 Task: Create a due date automation trigger when advanced on, on the wednesday before a card is due add dates starting next week at 11:00 AM.
Action: Mouse moved to (1157, 358)
Screenshot: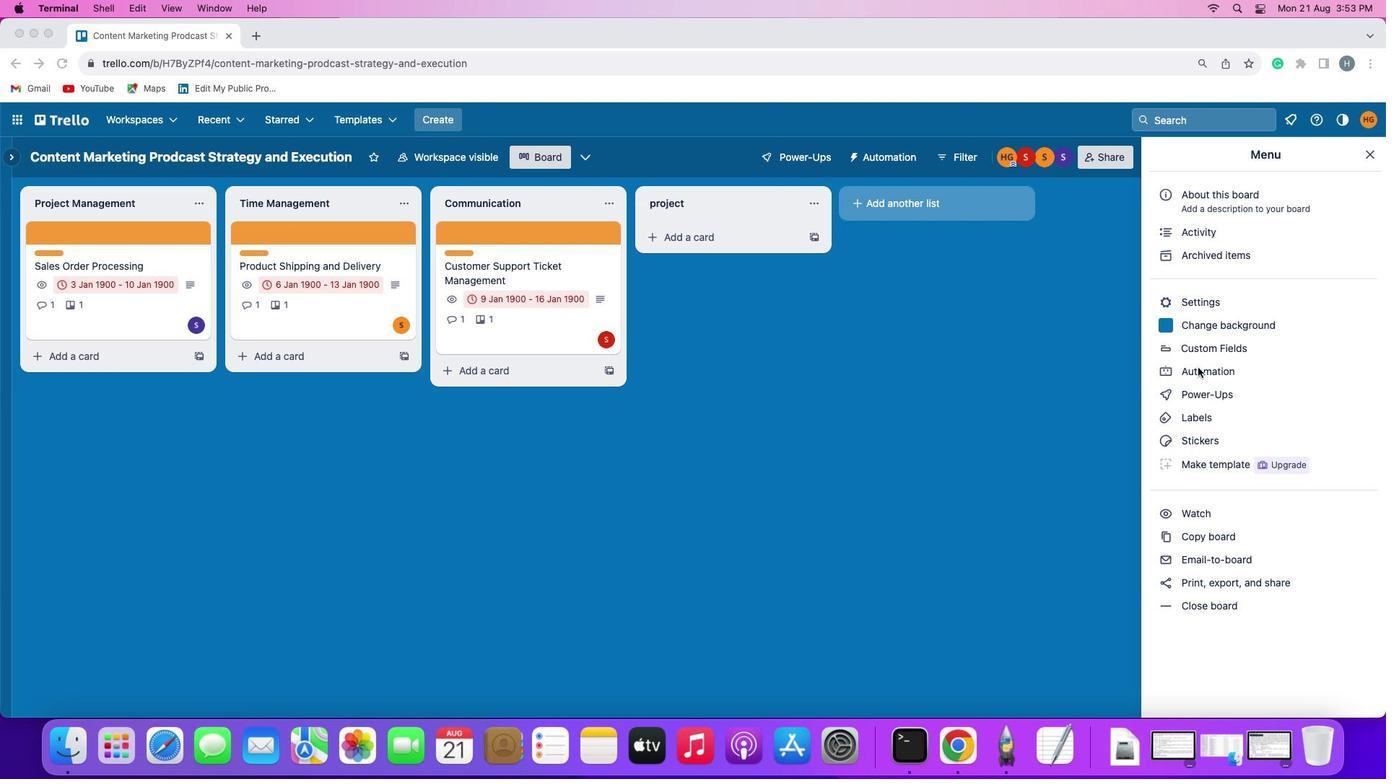 
Action: Mouse pressed left at (1157, 358)
Screenshot: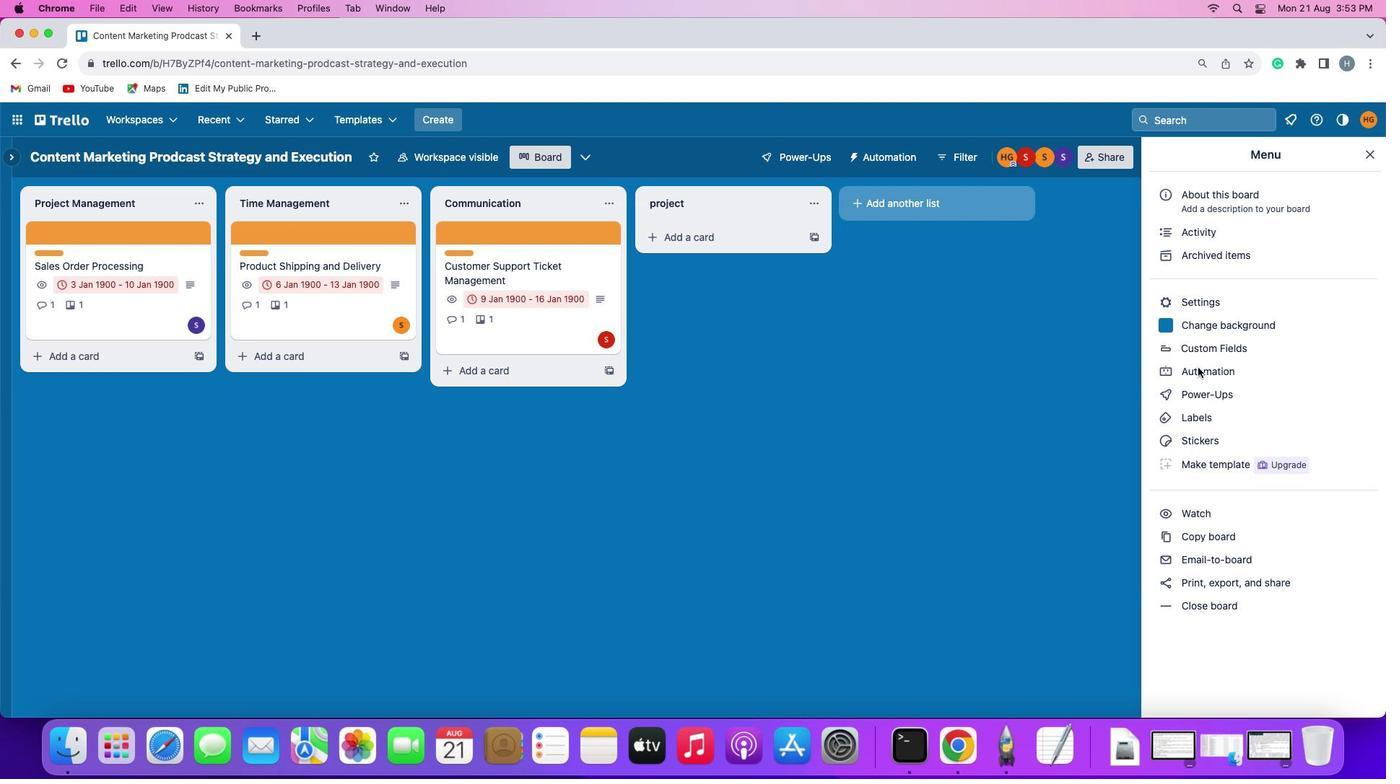 
Action: Mouse moved to (1157, 358)
Screenshot: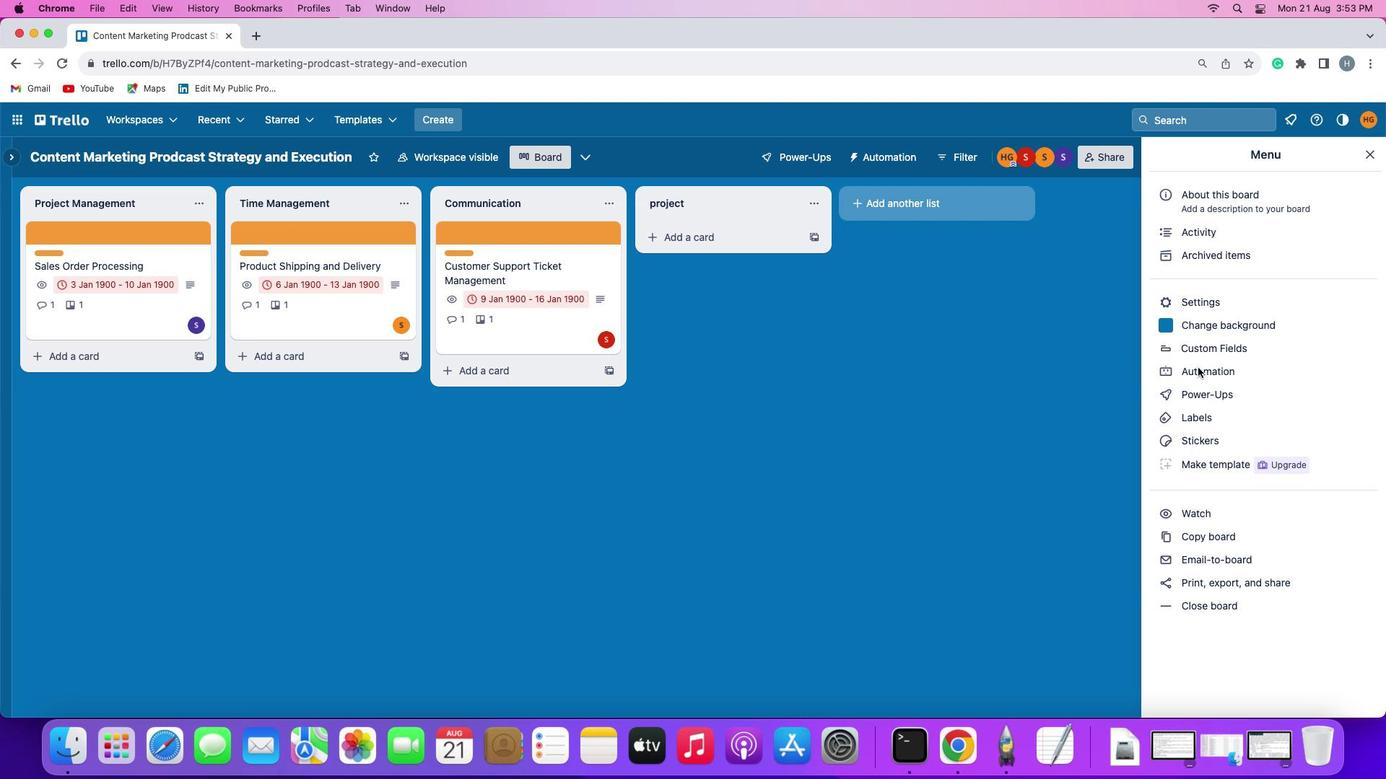 
Action: Mouse pressed left at (1157, 358)
Screenshot: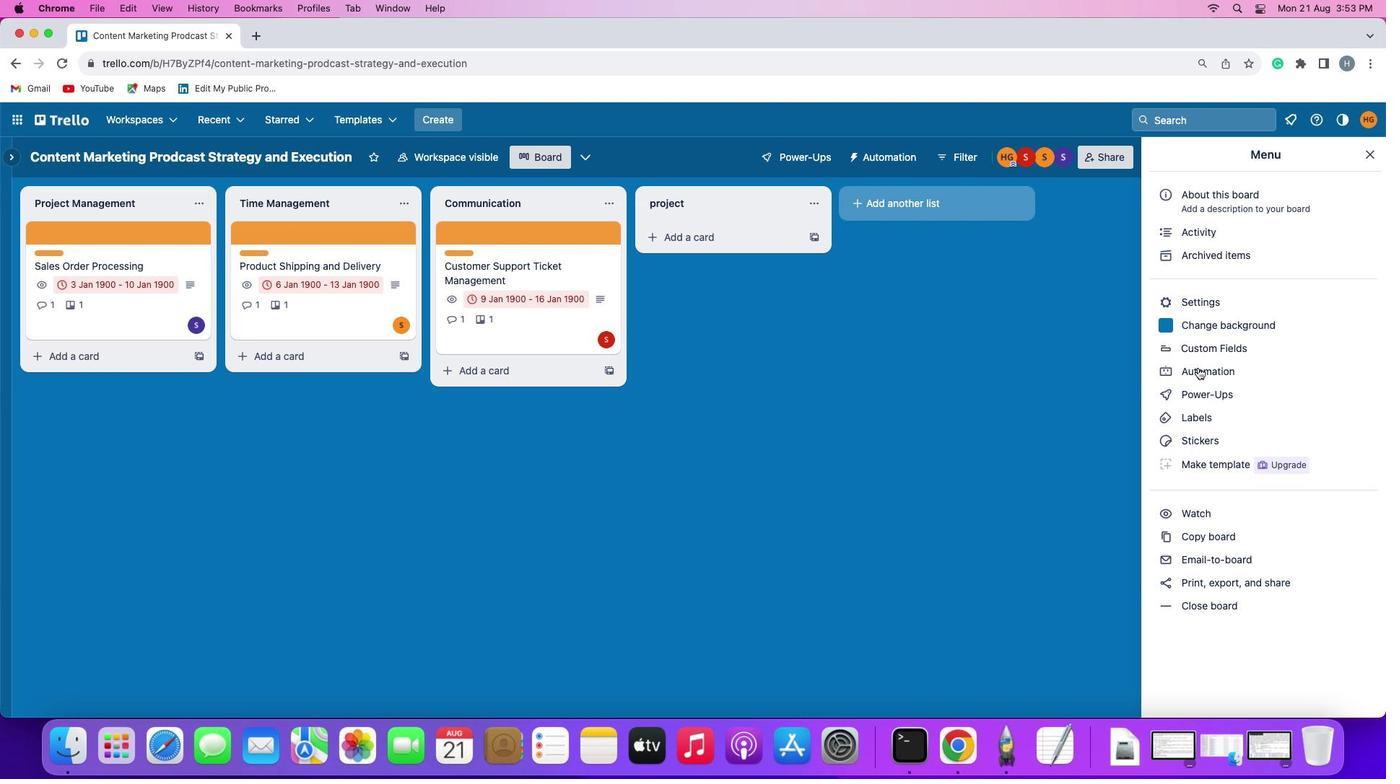 
Action: Mouse moved to (153, 330)
Screenshot: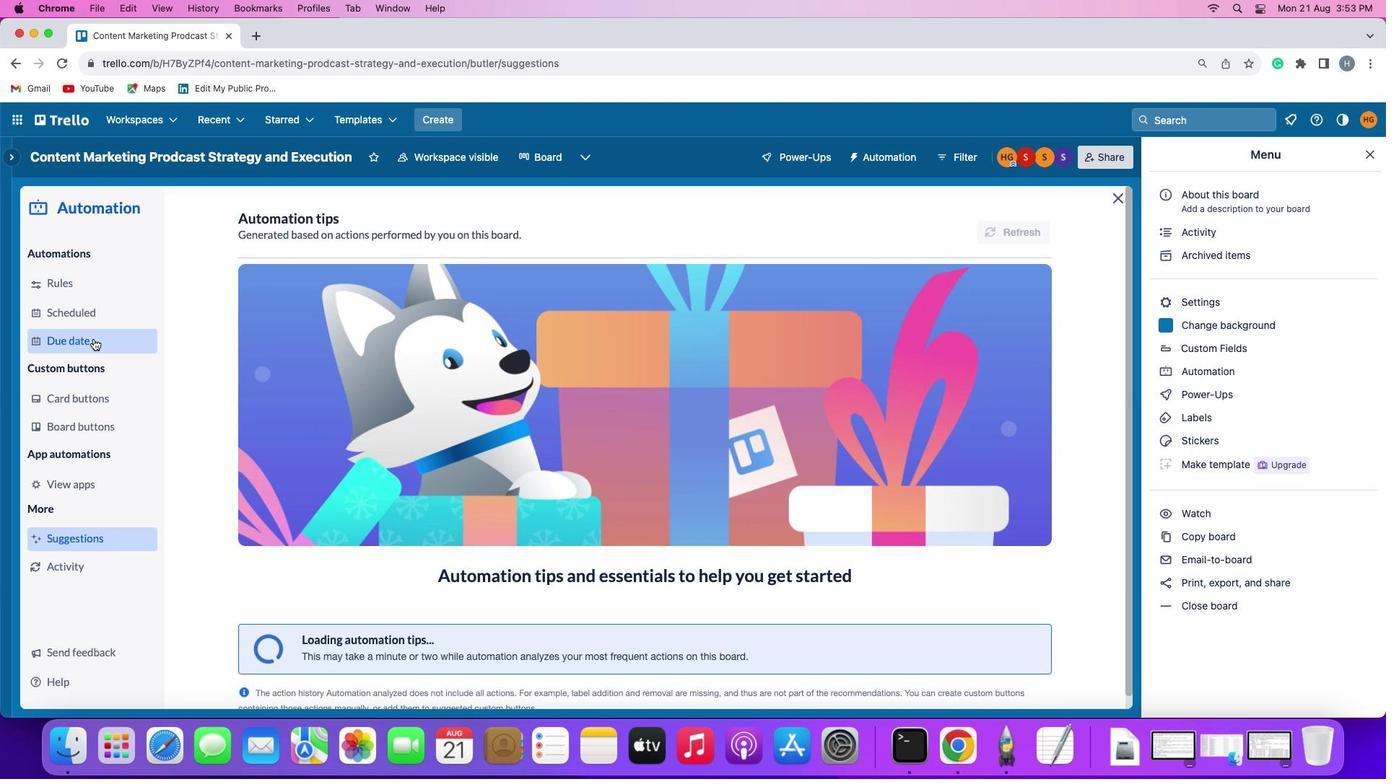 
Action: Mouse pressed left at (153, 330)
Screenshot: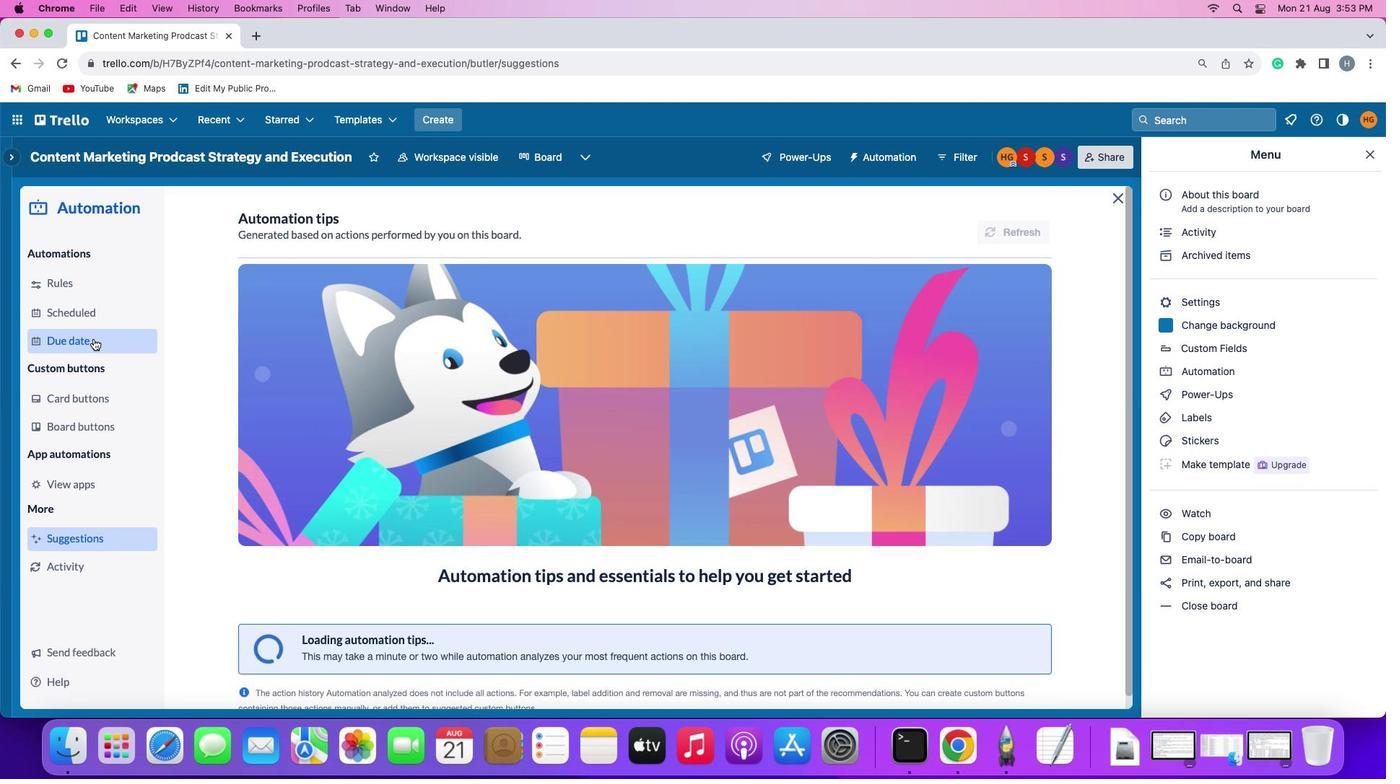 
Action: Mouse moved to (946, 211)
Screenshot: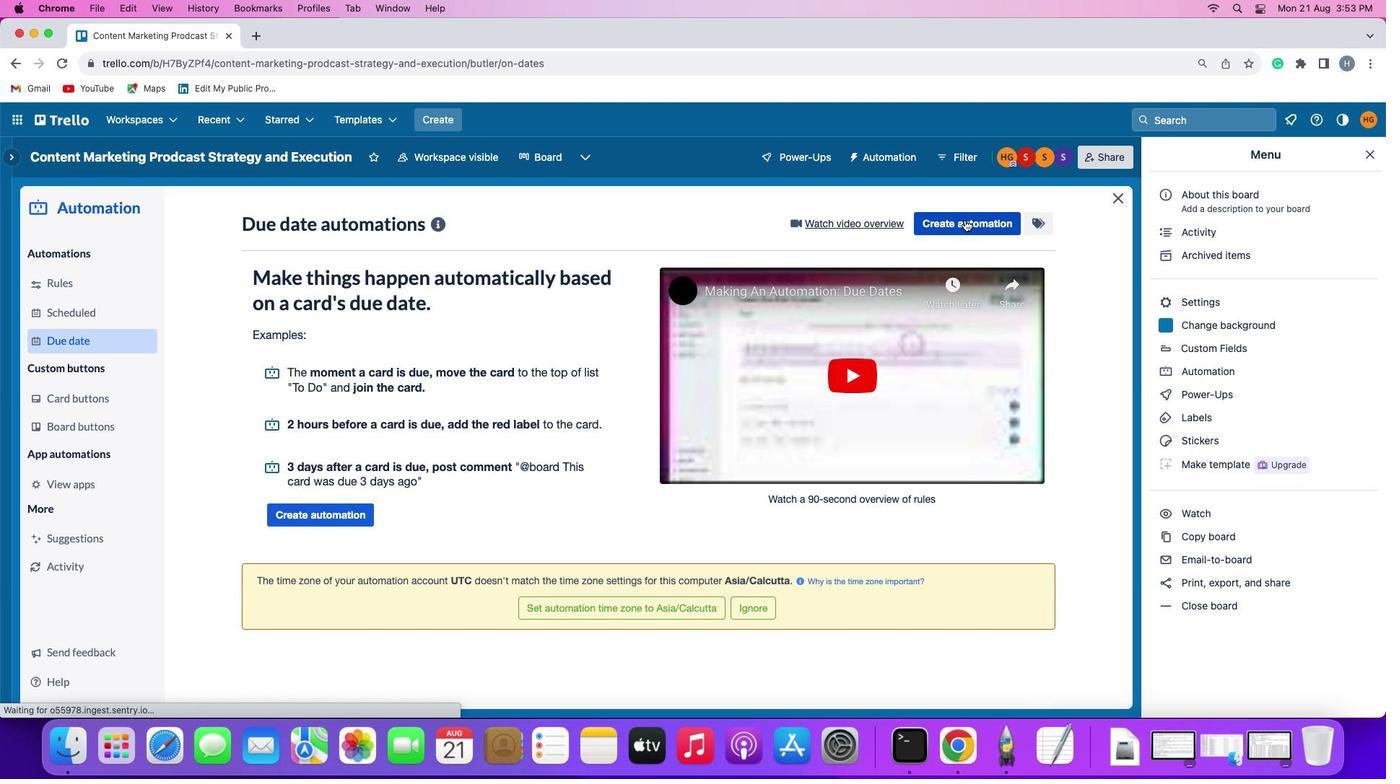 
Action: Mouse pressed left at (946, 211)
Screenshot: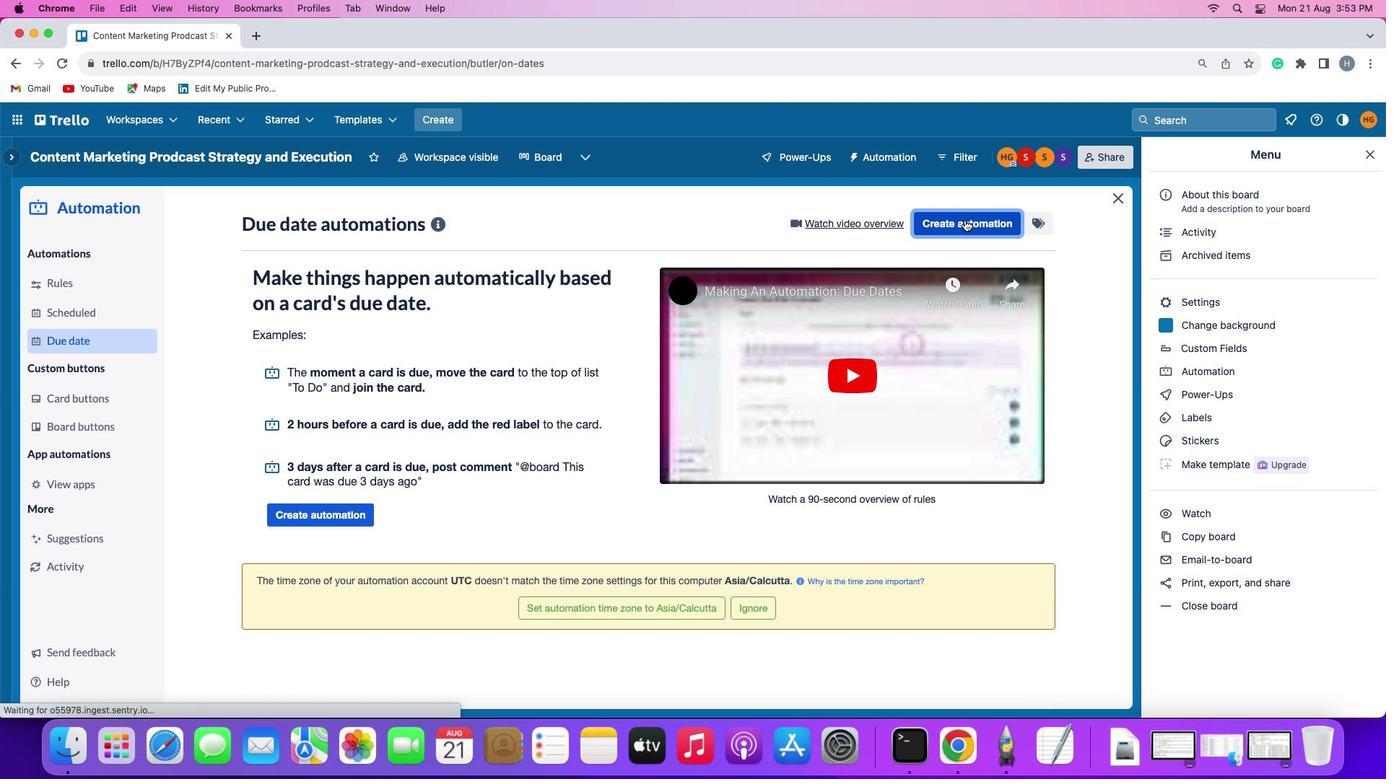 
Action: Mouse moved to (319, 354)
Screenshot: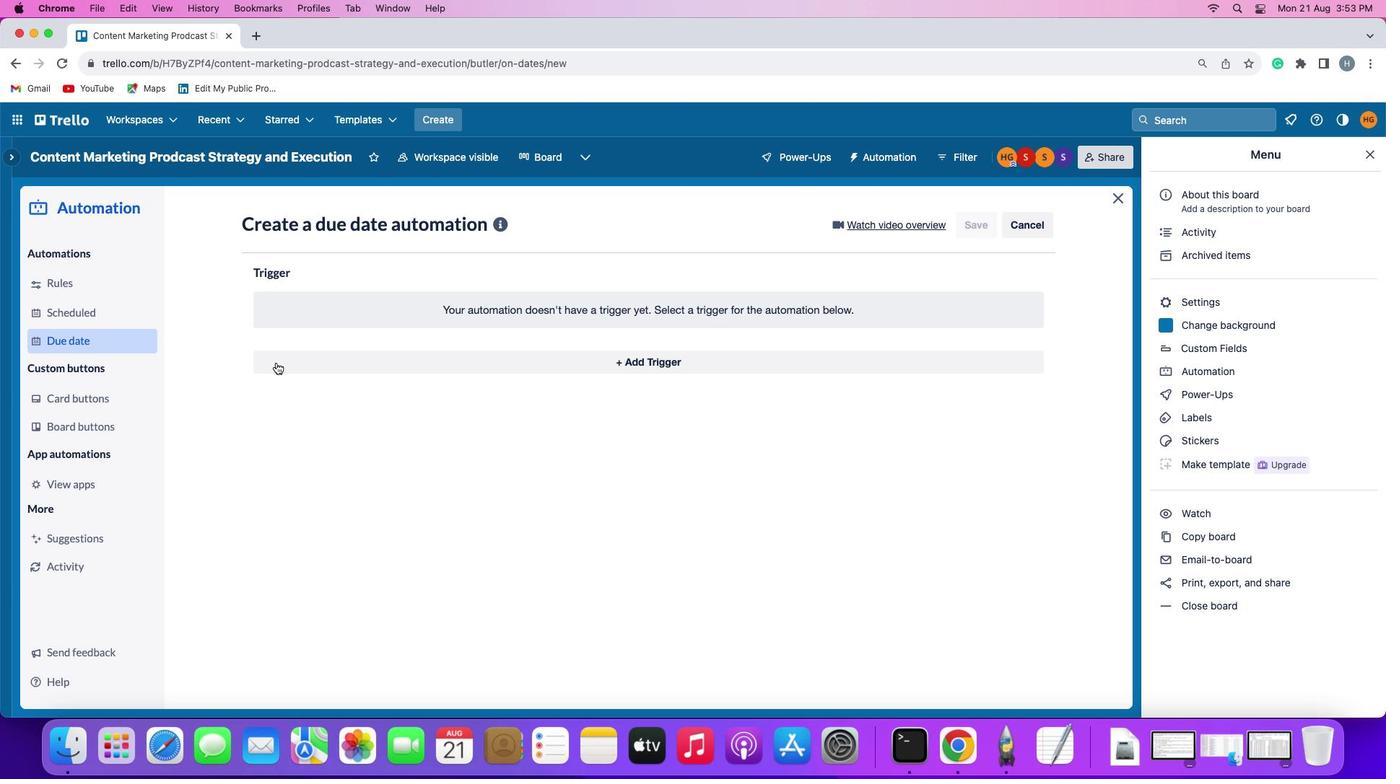 
Action: Mouse pressed left at (319, 354)
Screenshot: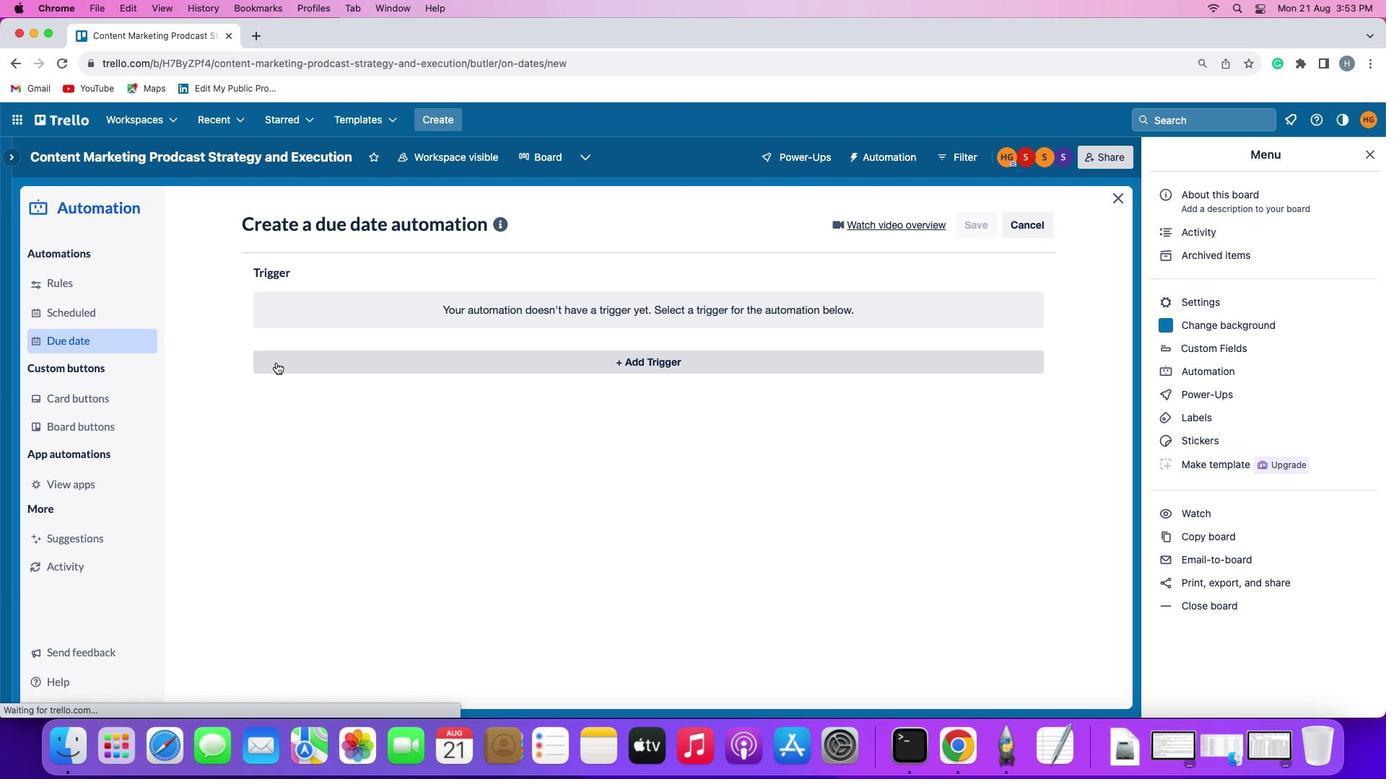 
Action: Mouse moved to (368, 615)
Screenshot: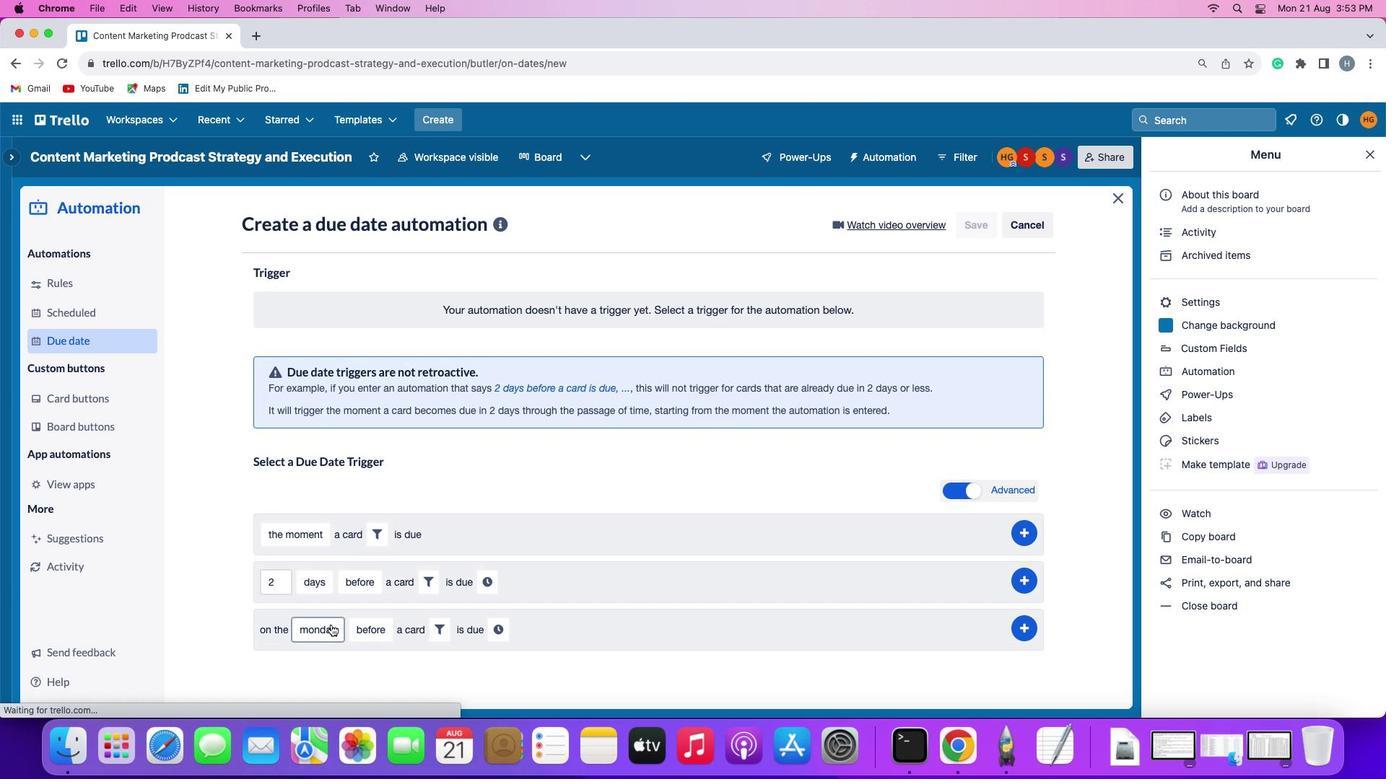 
Action: Mouse pressed left at (368, 615)
Screenshot: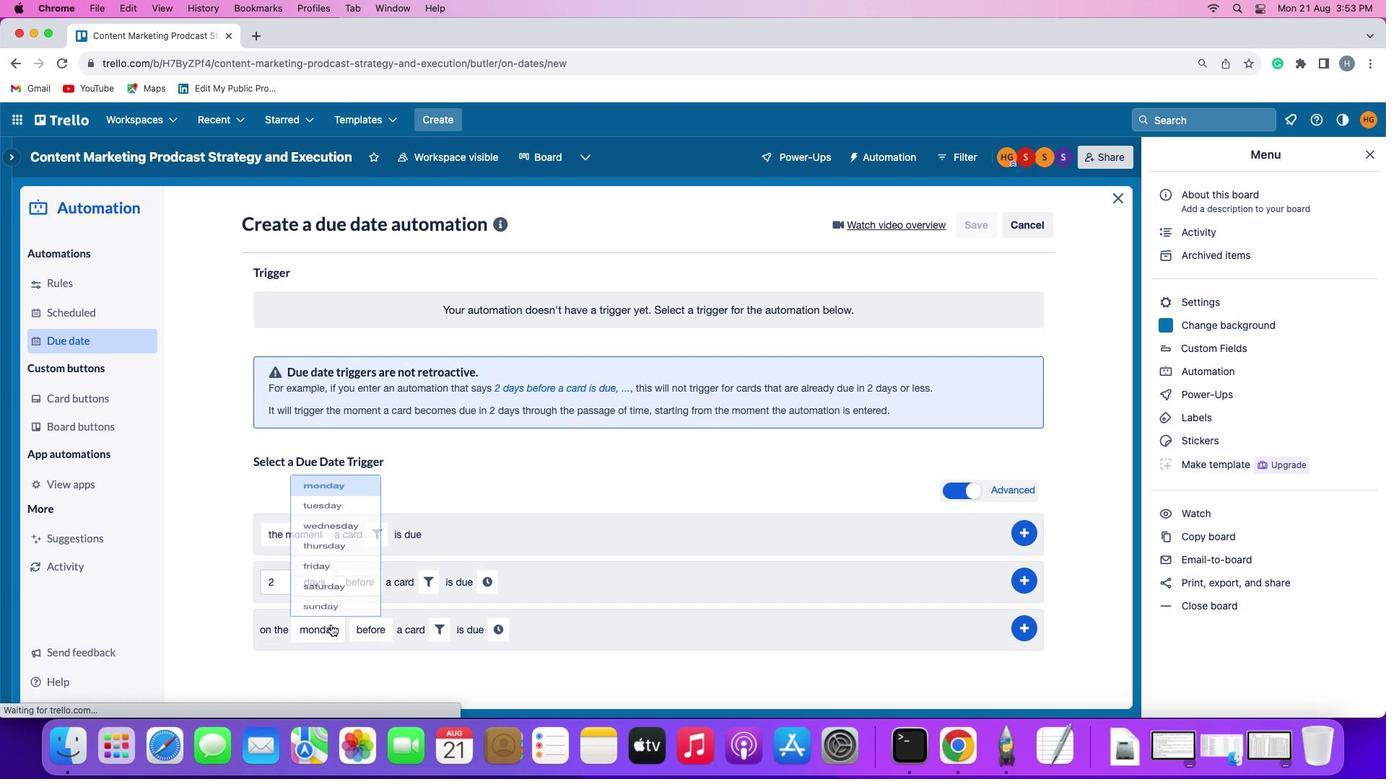 
Action: Mouse moved to (372, 471)
Screenshot: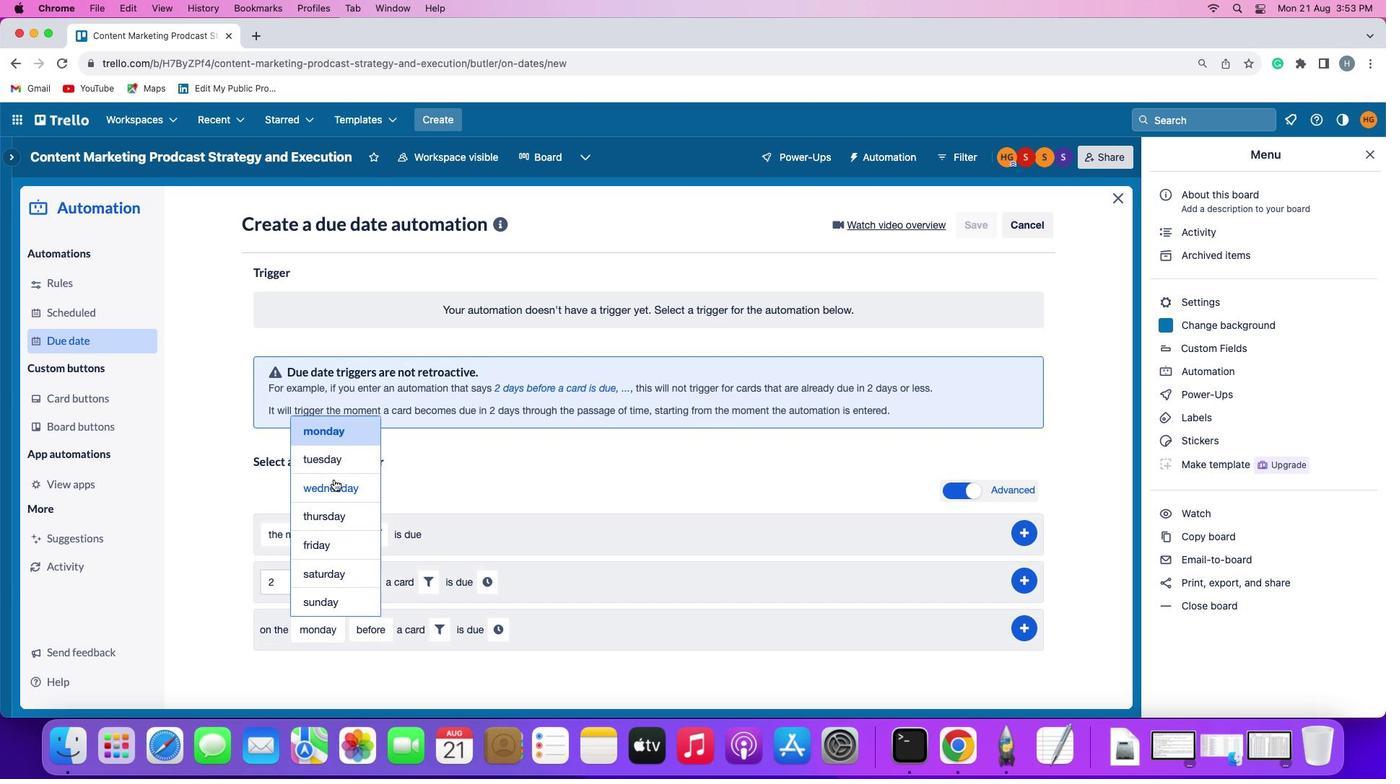 
Action: Mouse pressed left at (372, 471)
Screenshot: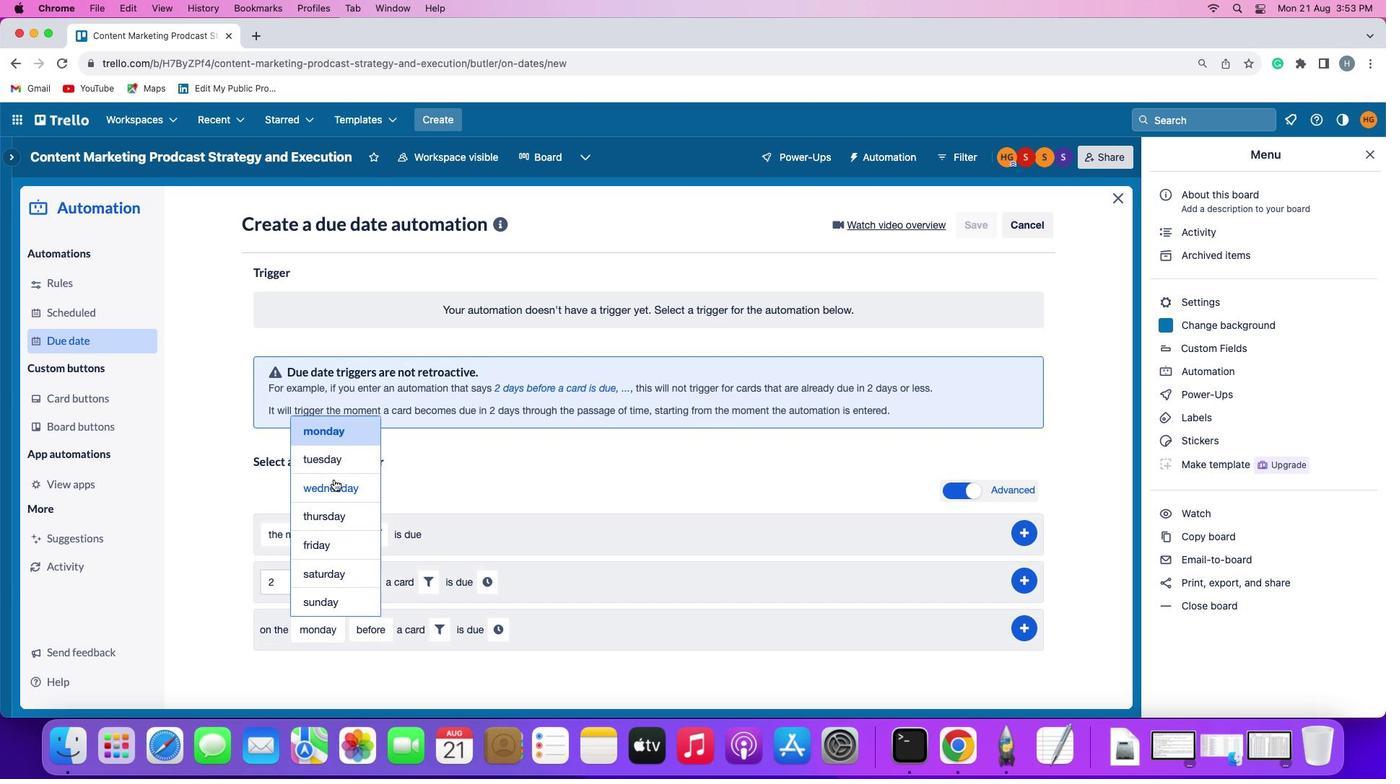 
Action: Mouse moved to (478, 621)
Screenshot: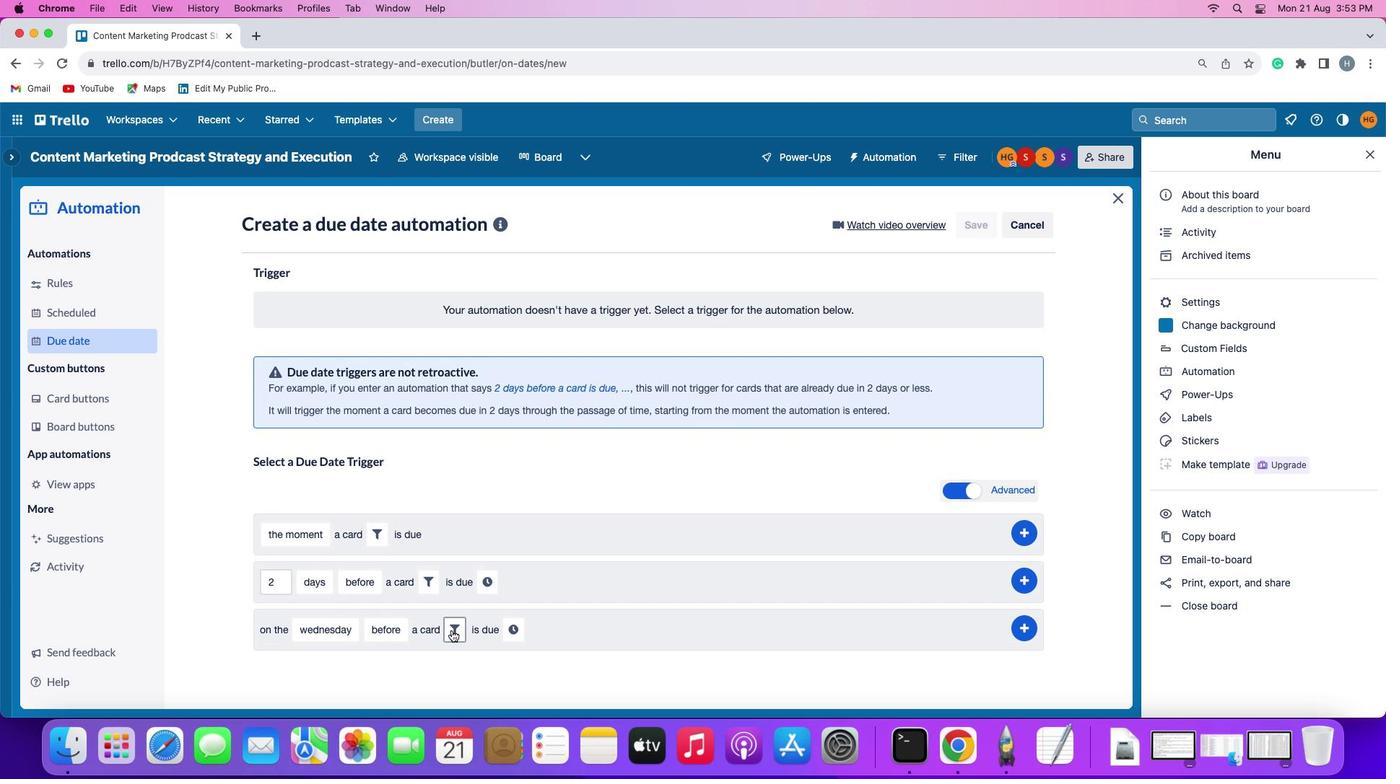 
Action: Mouse pressed left at (478, 621)
Screenshot: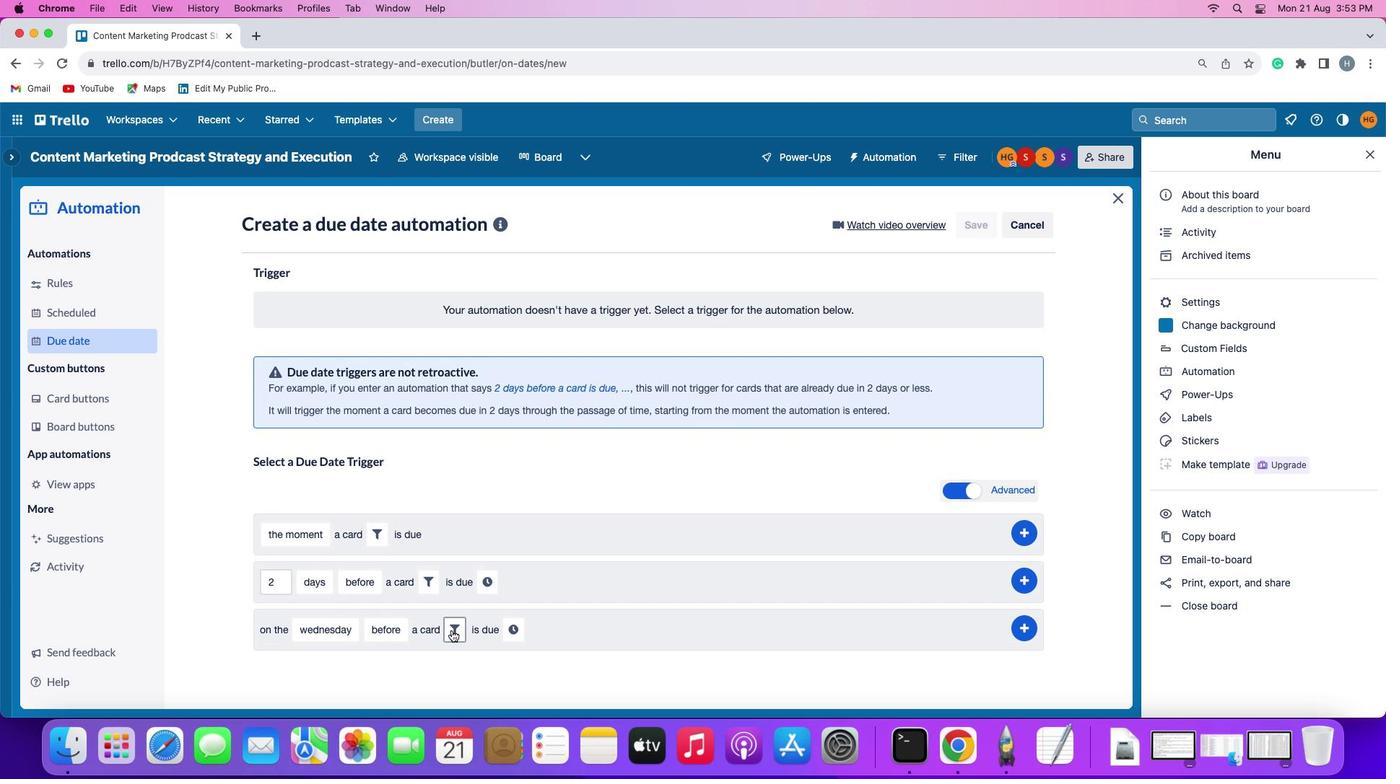 
Action: Mouse moved to (558, 671)
Screenshot: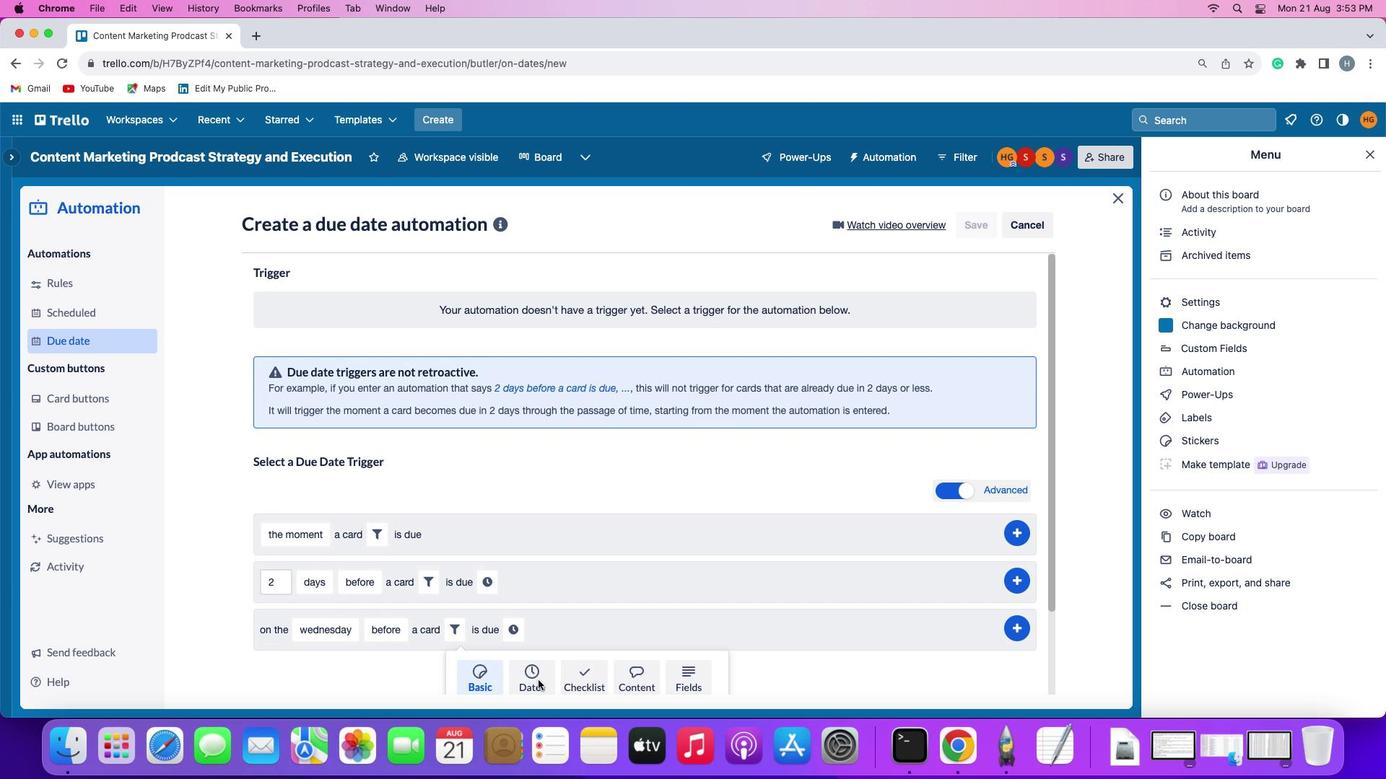 
Action: Mouse pressed left at (558, 671)
Screenshot: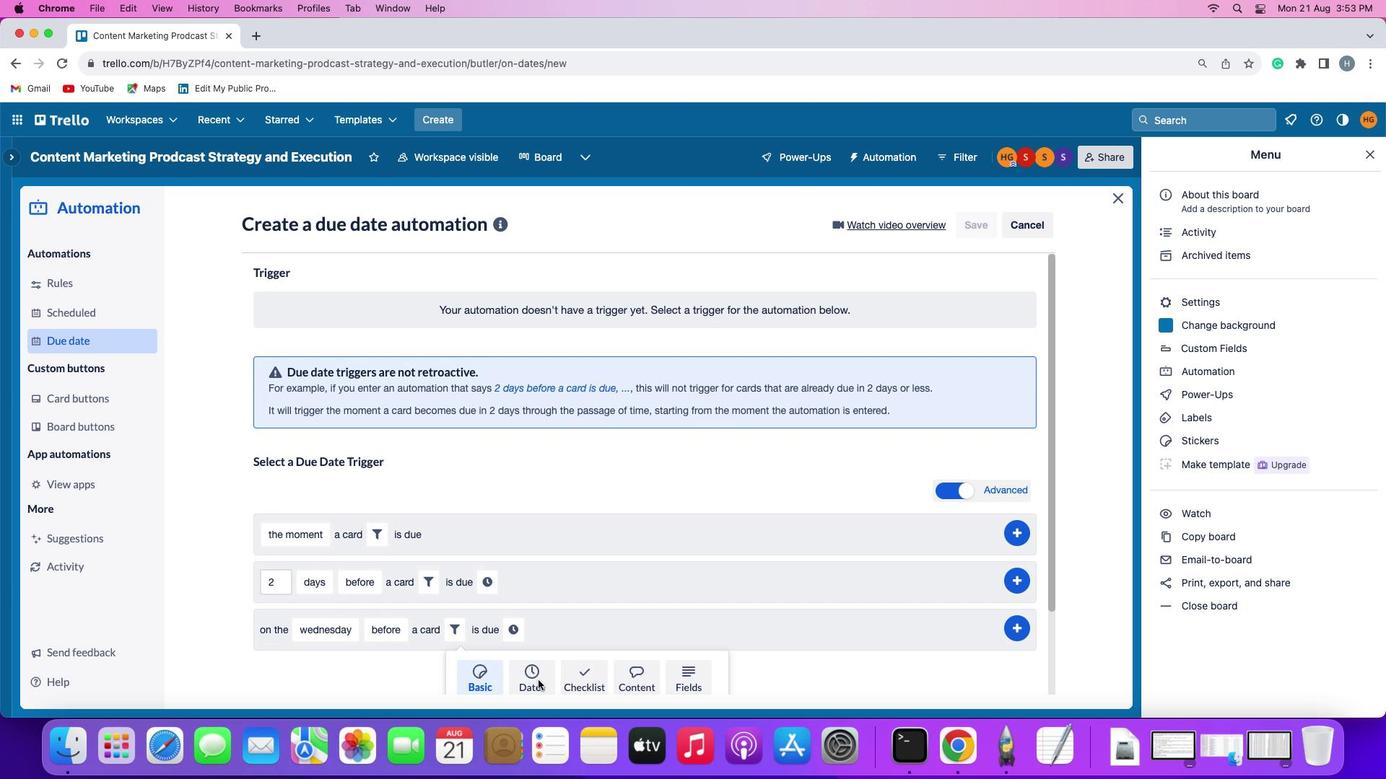 
Action: Mouse moved to (444, 657)
Screenshot: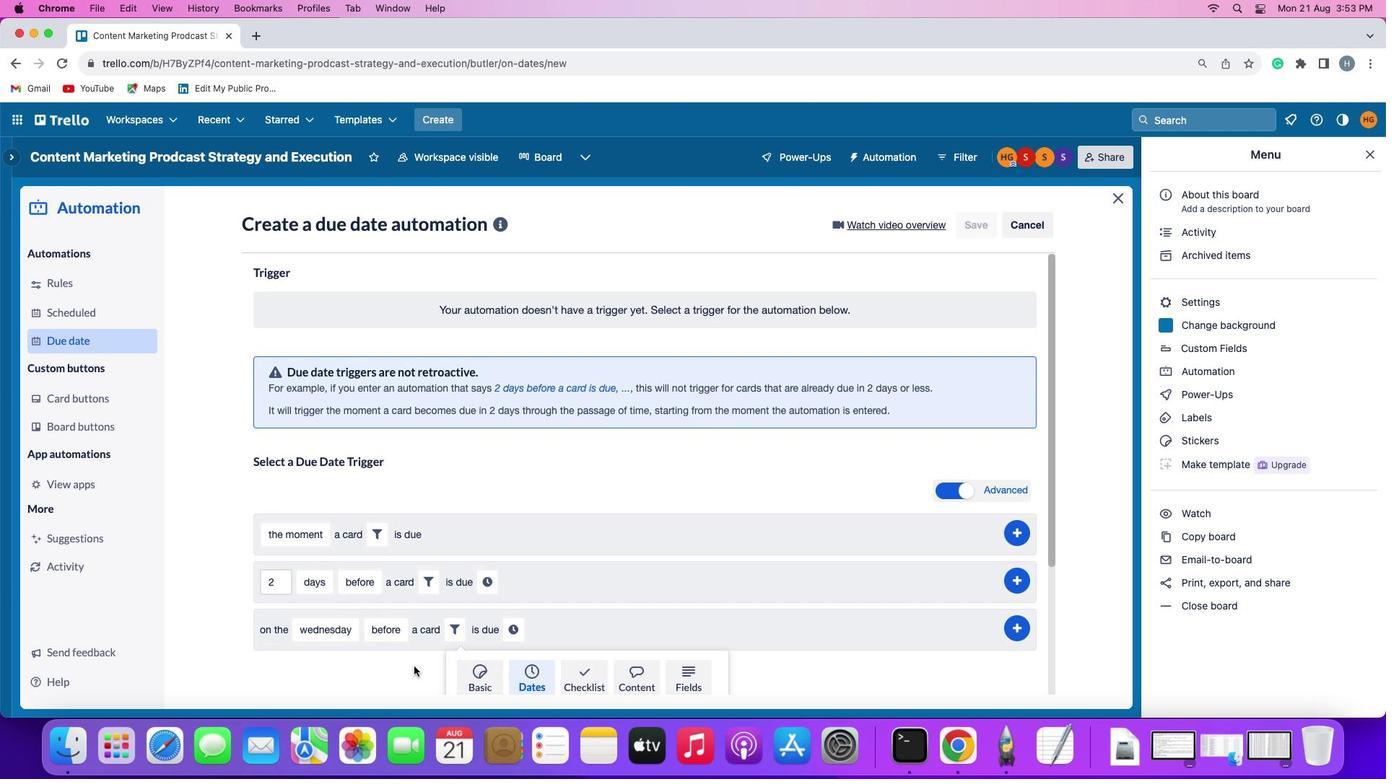 
Action: Mouse scrolled (444, 657) with delta (68, -7)
Screenshot: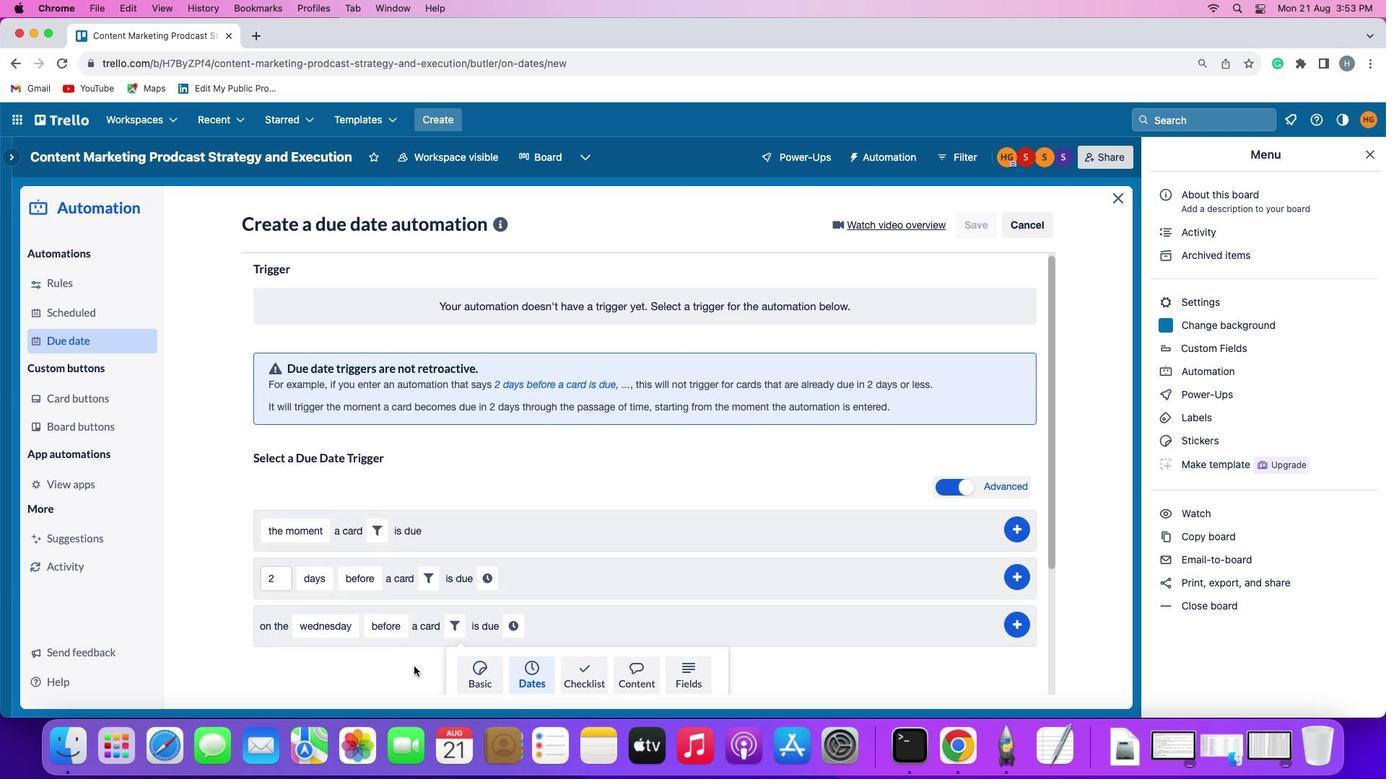 
Action: Mouse scrolled (444, 657) with delta (68, -7)
Screenshot: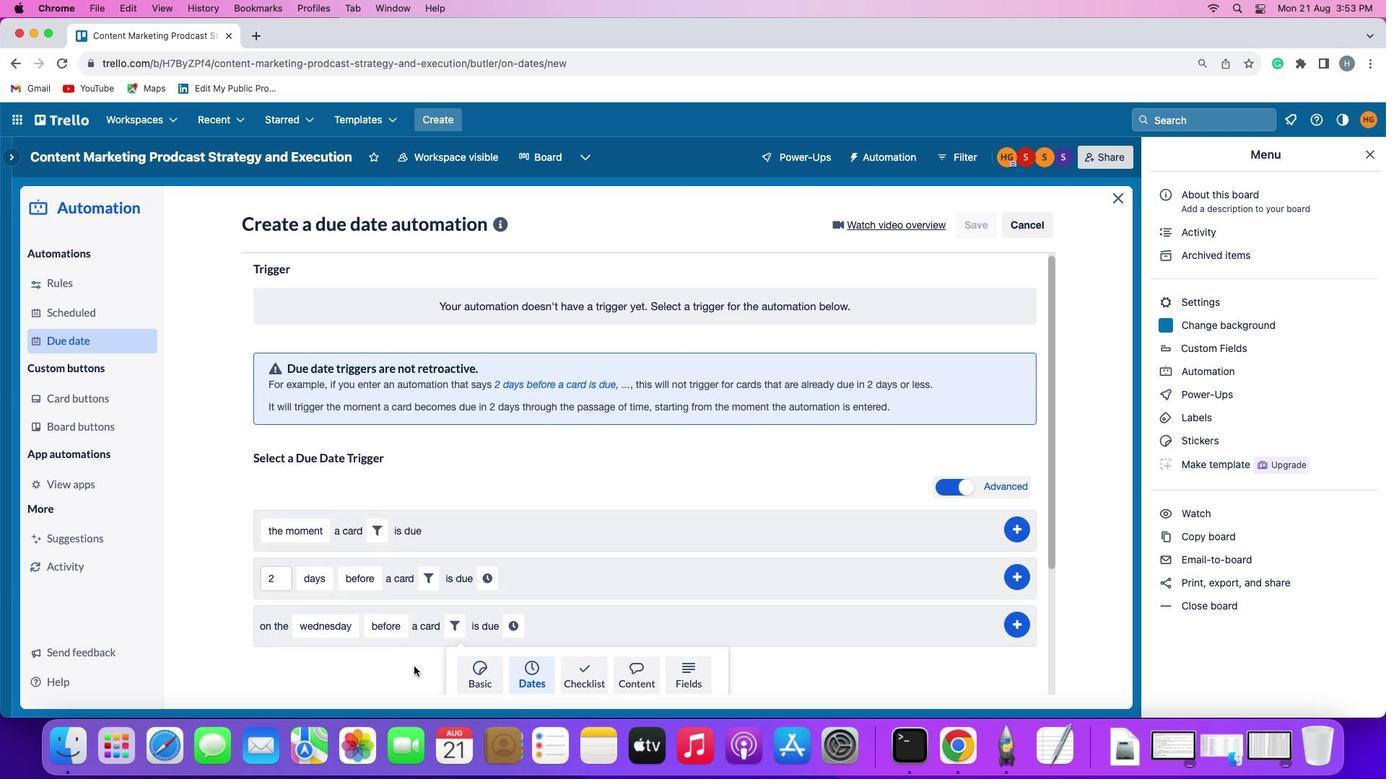 
Action: Mouse scrolled (444, 657) with delta (68, -9)
Screenshot: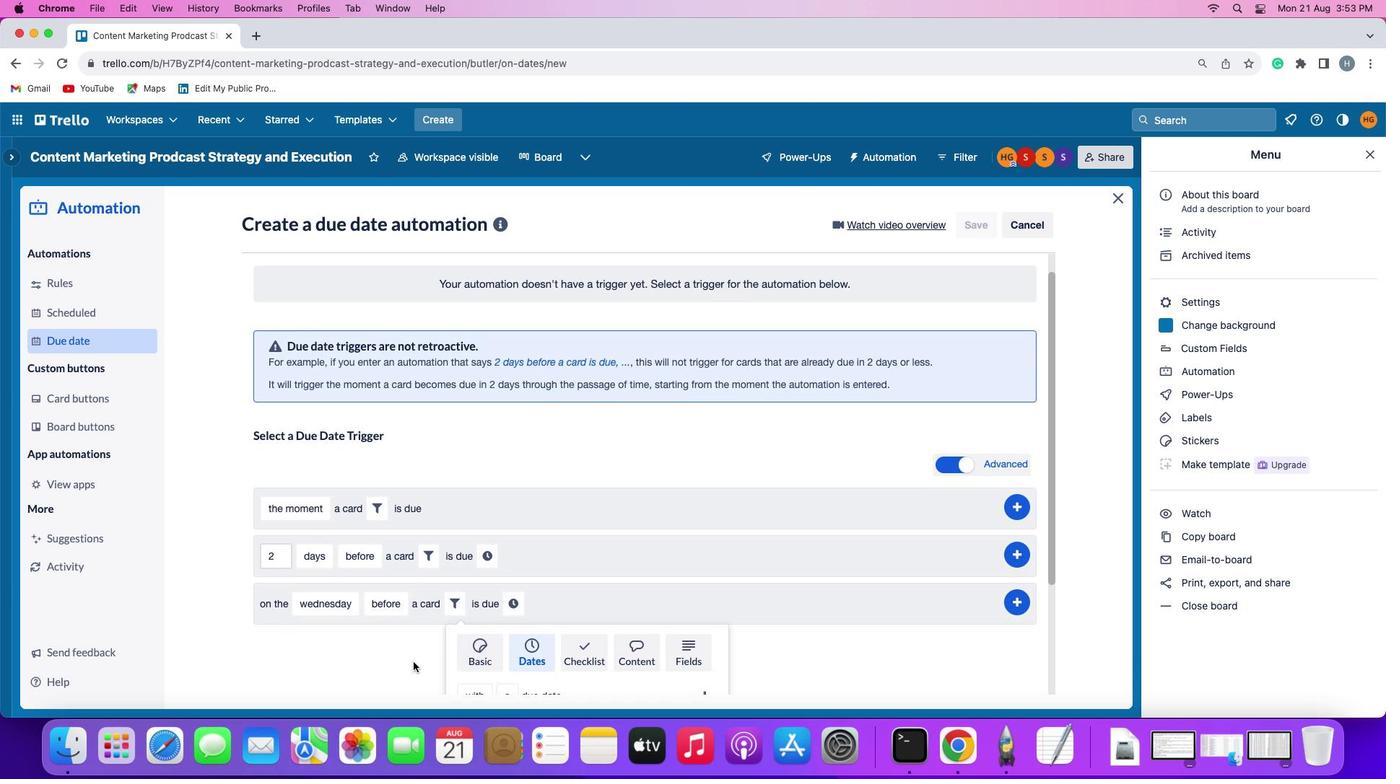 
Action: Mouse scrolled (444, 657) with delta (68, -10)
Screenshot: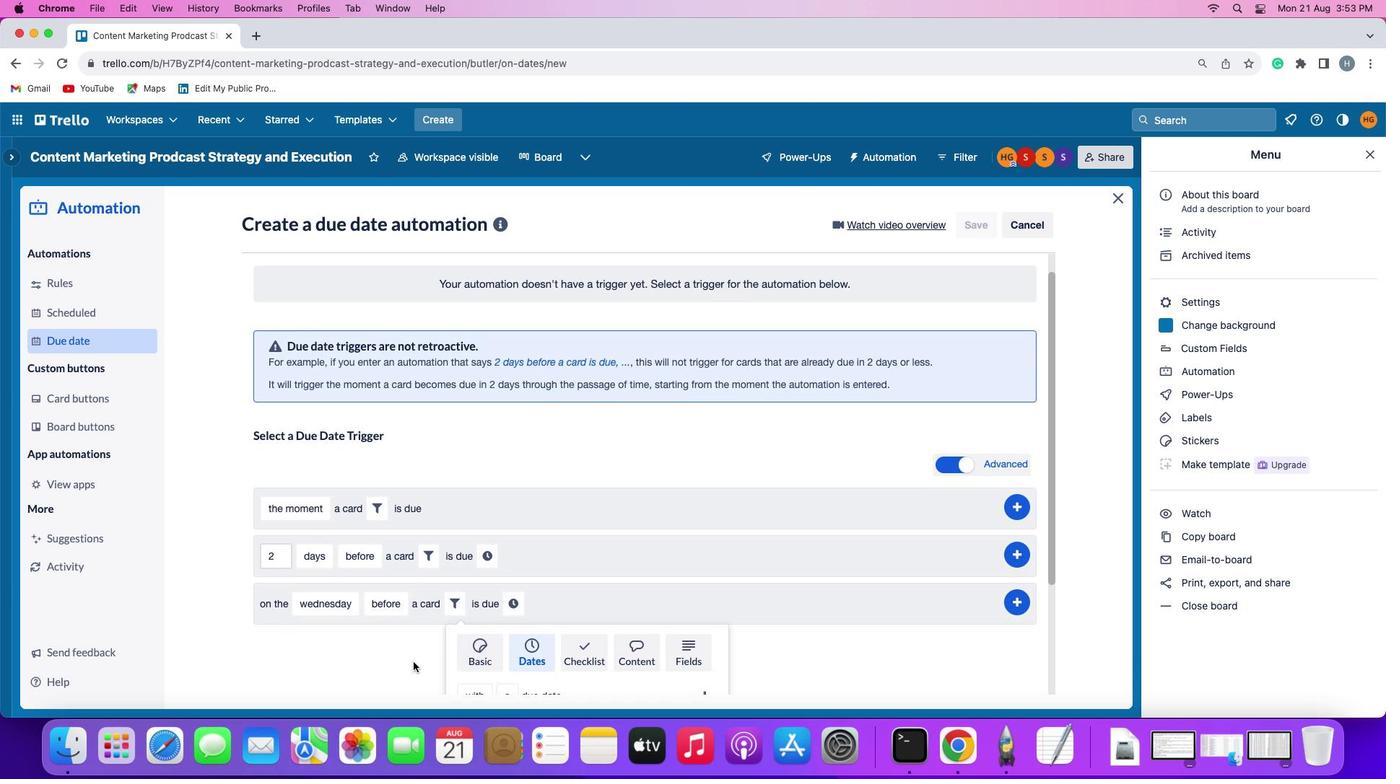 
Action: Mouse moved to (443, 651)
Screenshot: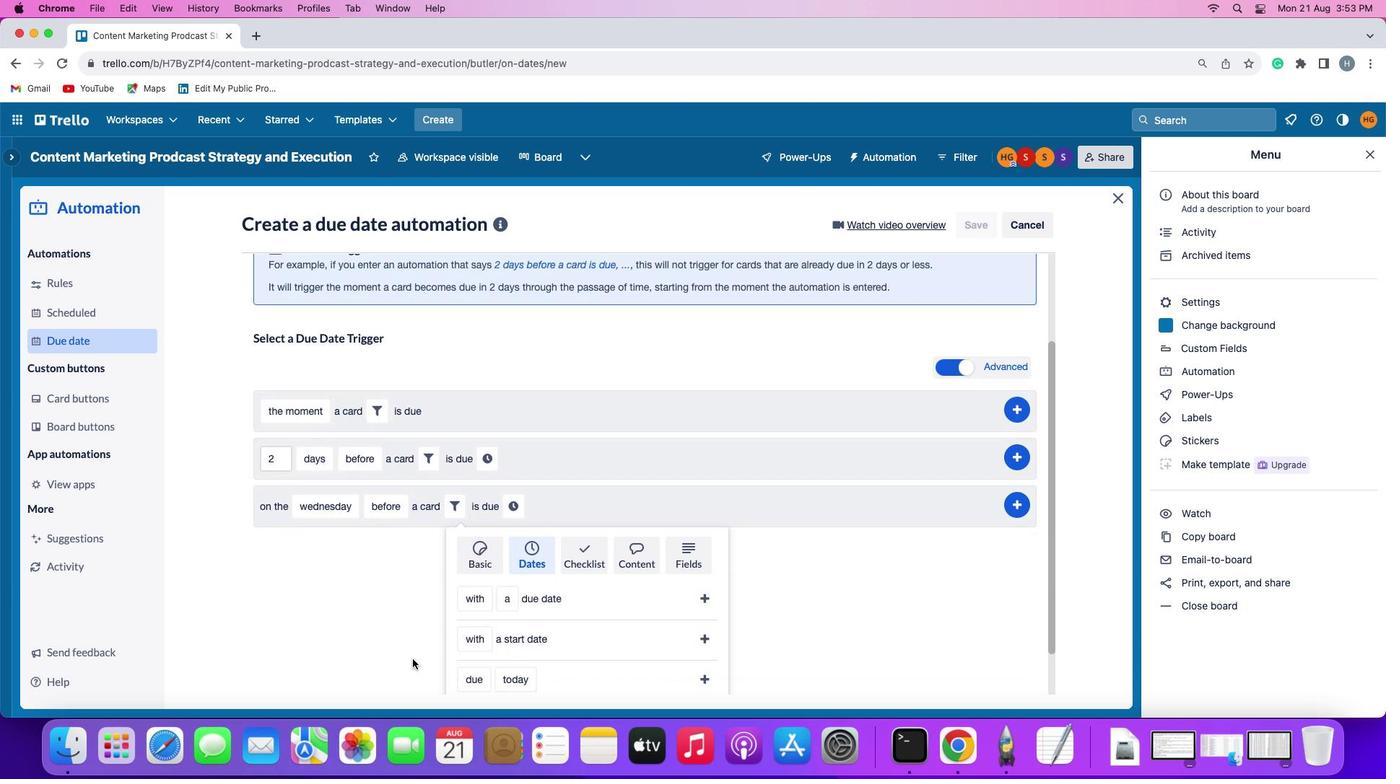 
Action: Mouse scrolled (443, 651) with delta (68, -10)
Screenshot: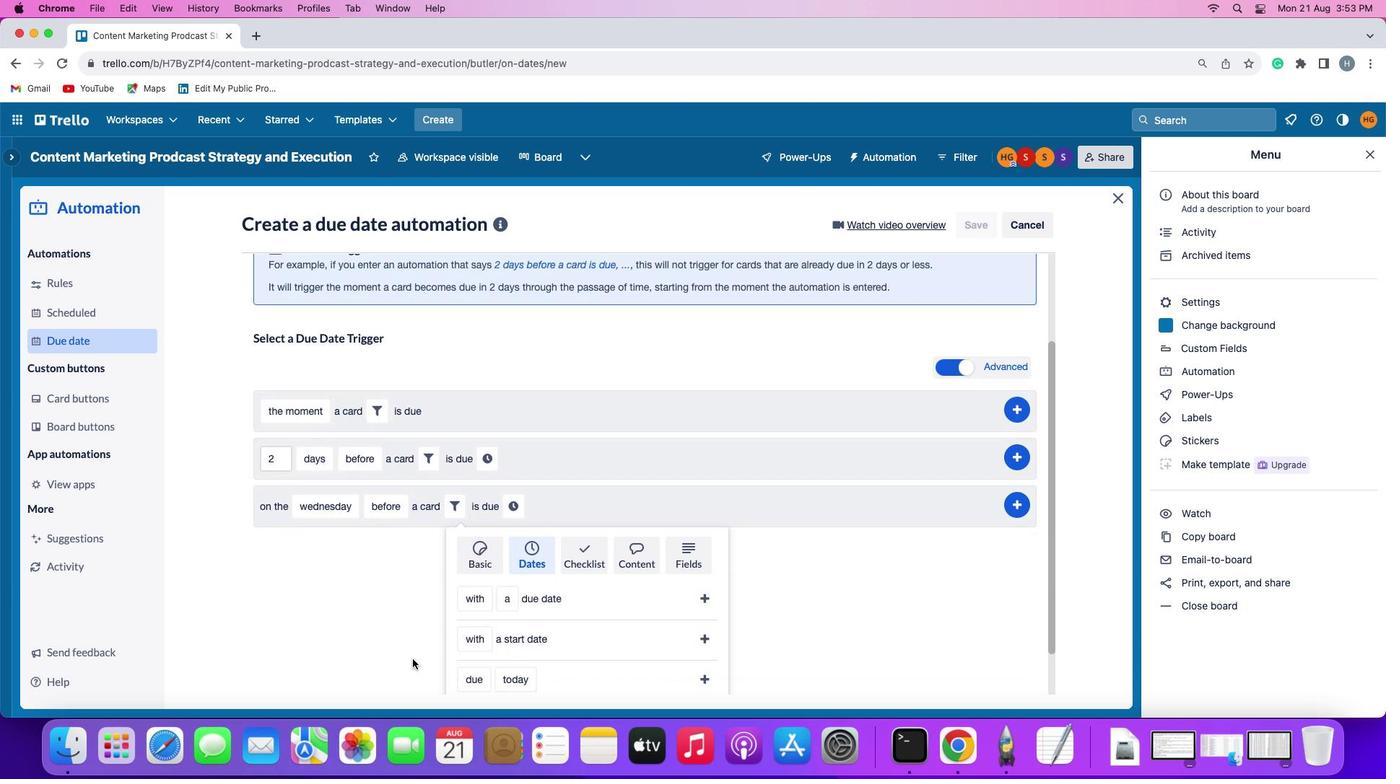 
Action: Mouse moved to (443, 649)
Screenshot: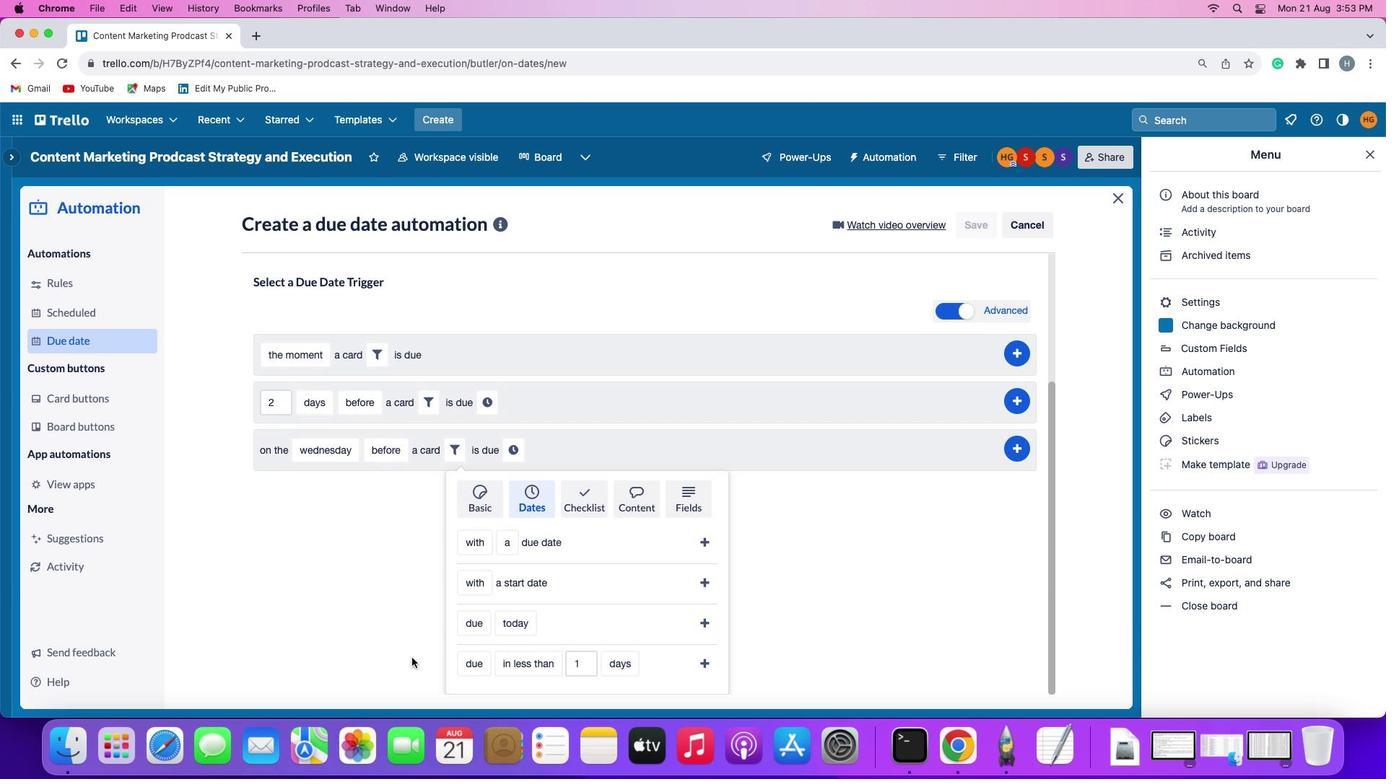 
Action: Mouse scrolled (443, 649) with delta (68, -7)
Screenshot: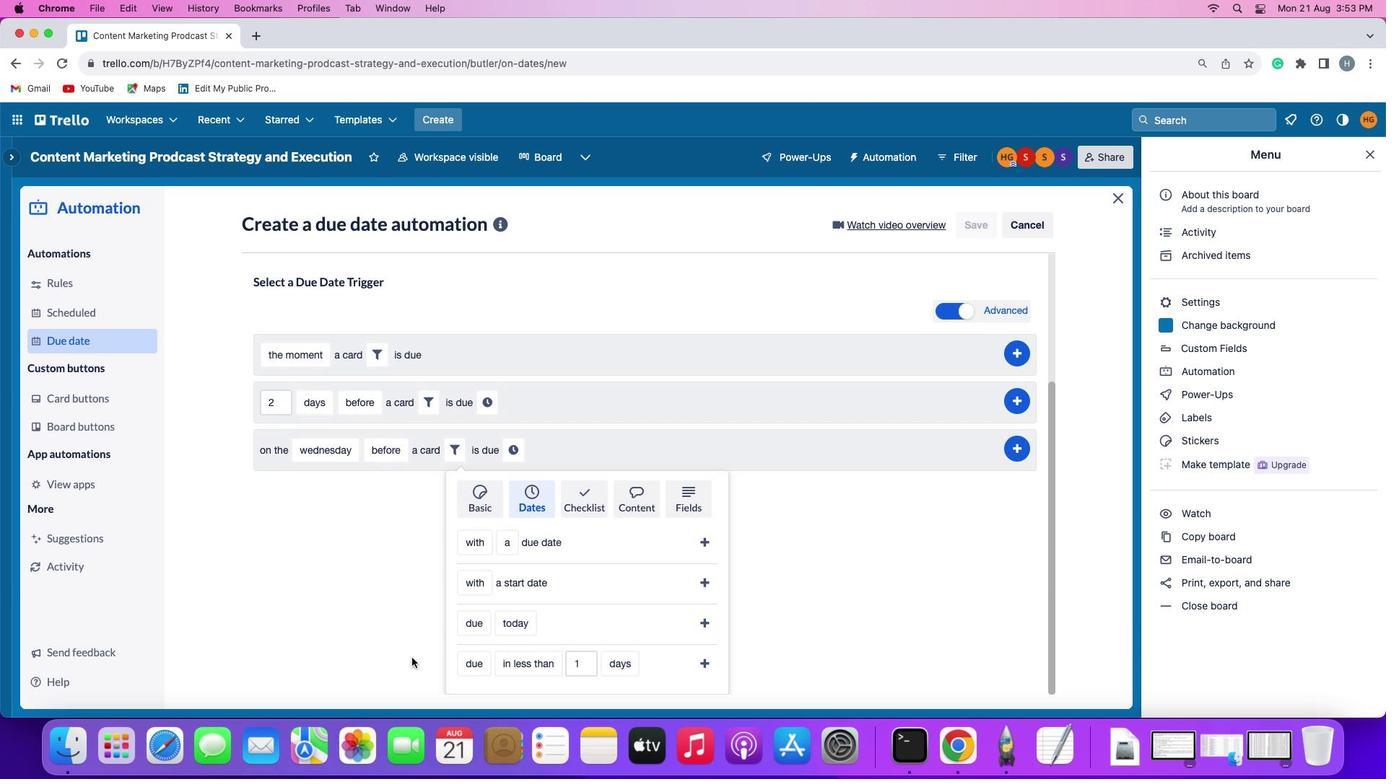 
Action: Mouse scrolled (443, 649) with delta (68, -7)
Screenshot: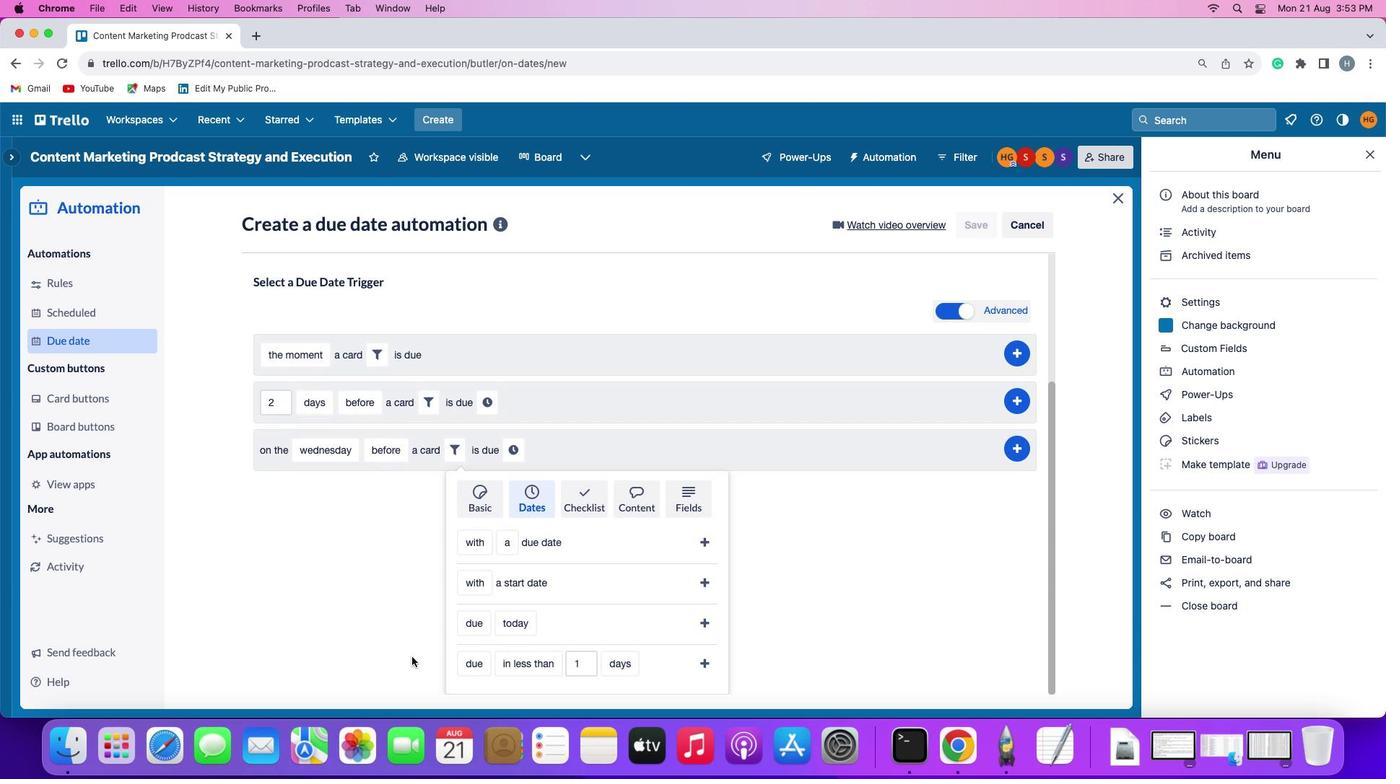 
Action: Mouse moved to (443, 648)
Screenshot: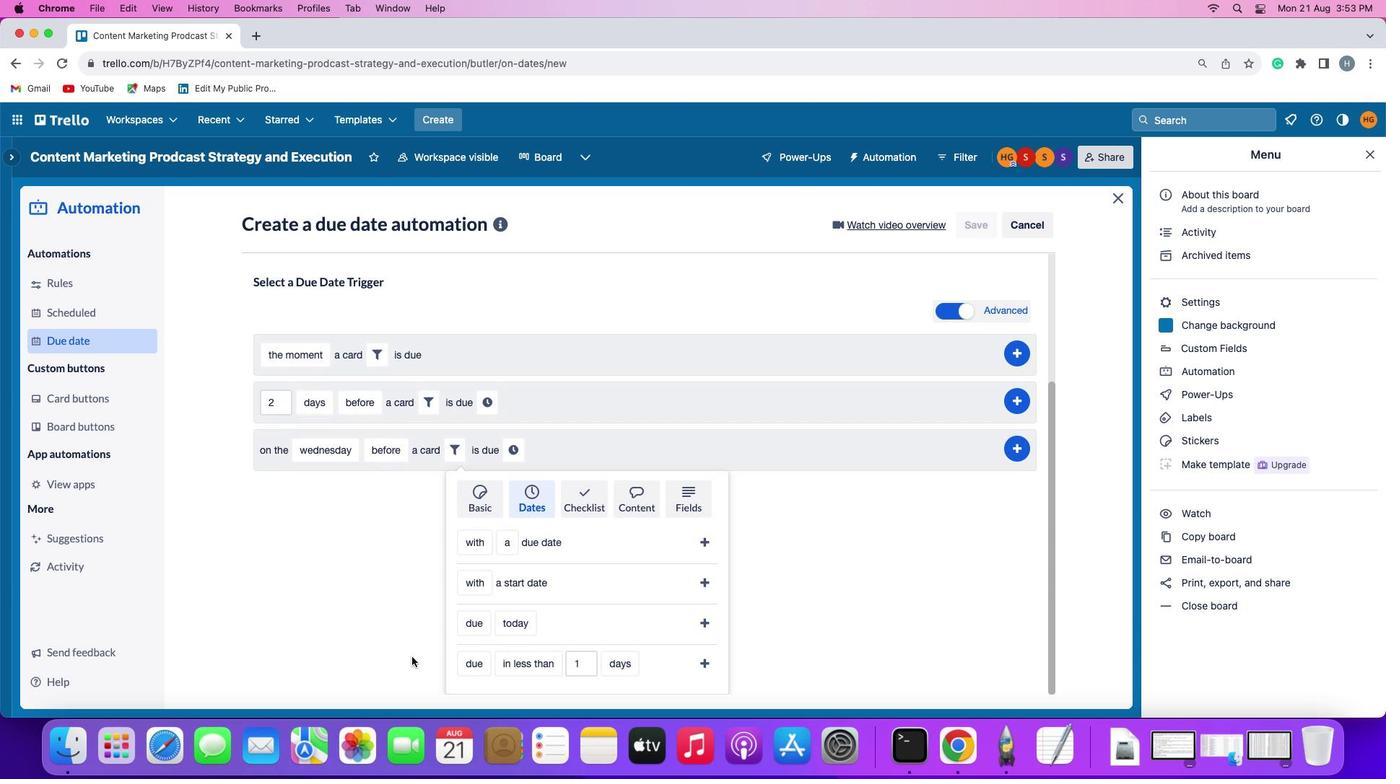 
Action: Mouse scrolled (443, 648) with delta (68, -9)
Screenshot: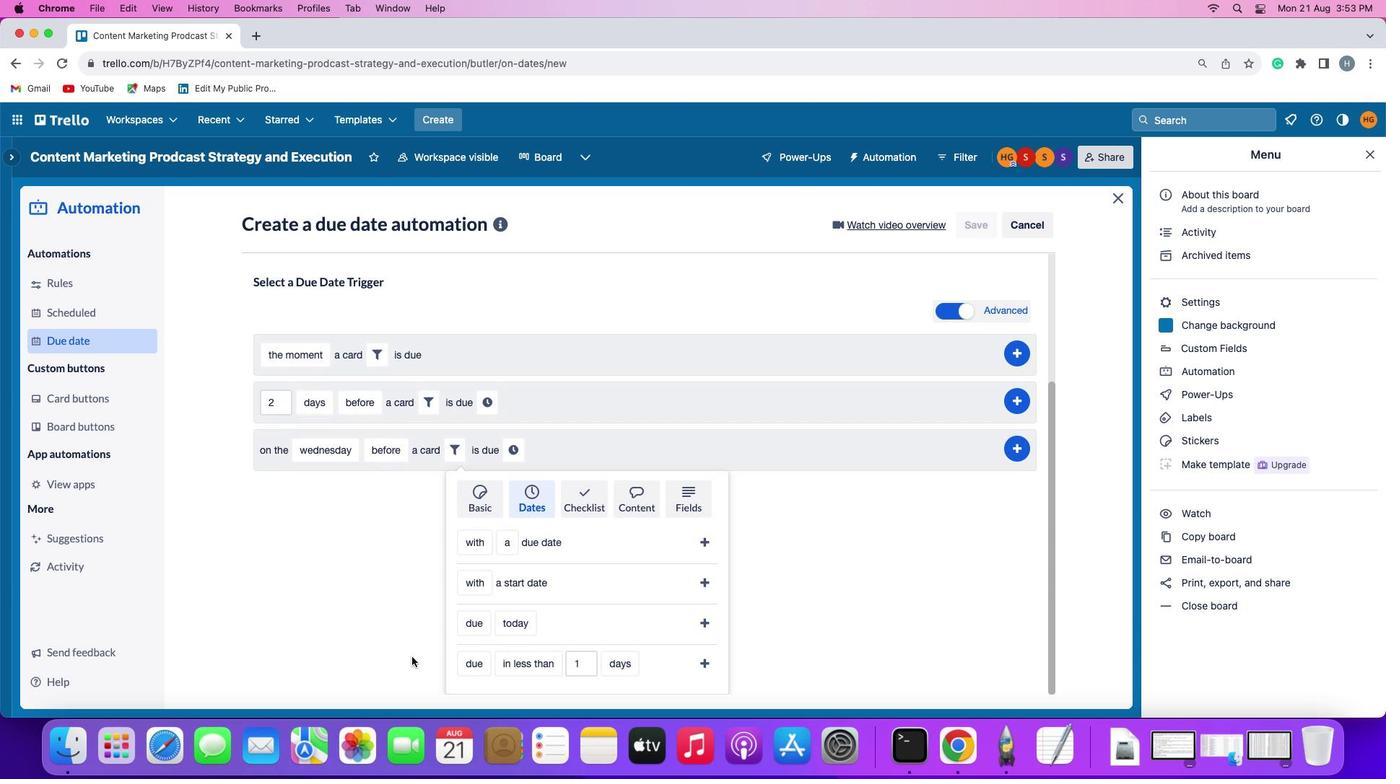 
Action: Mouse moved to (442, 648)
Screenshot: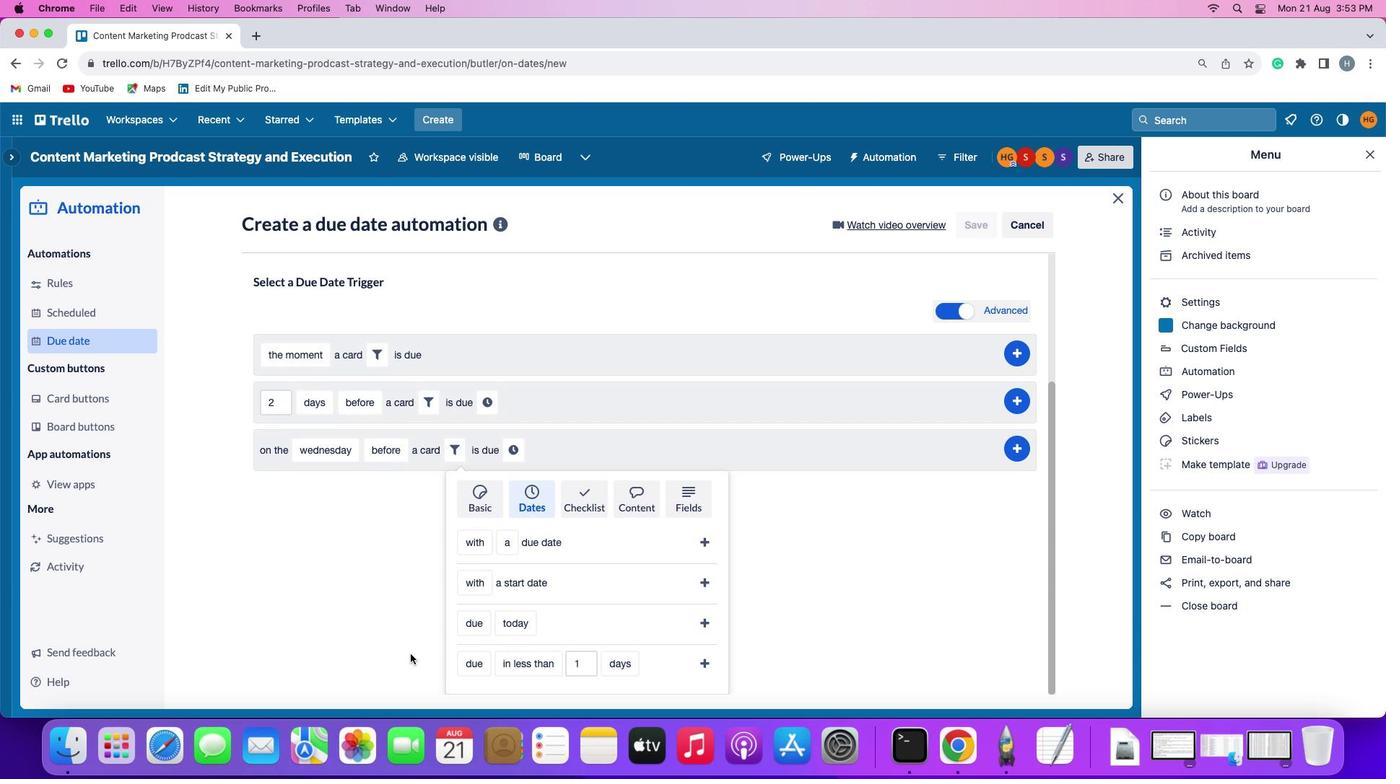 
Action: Mouse scrolled (442, 648) with delta (68, -10)
Screenshot: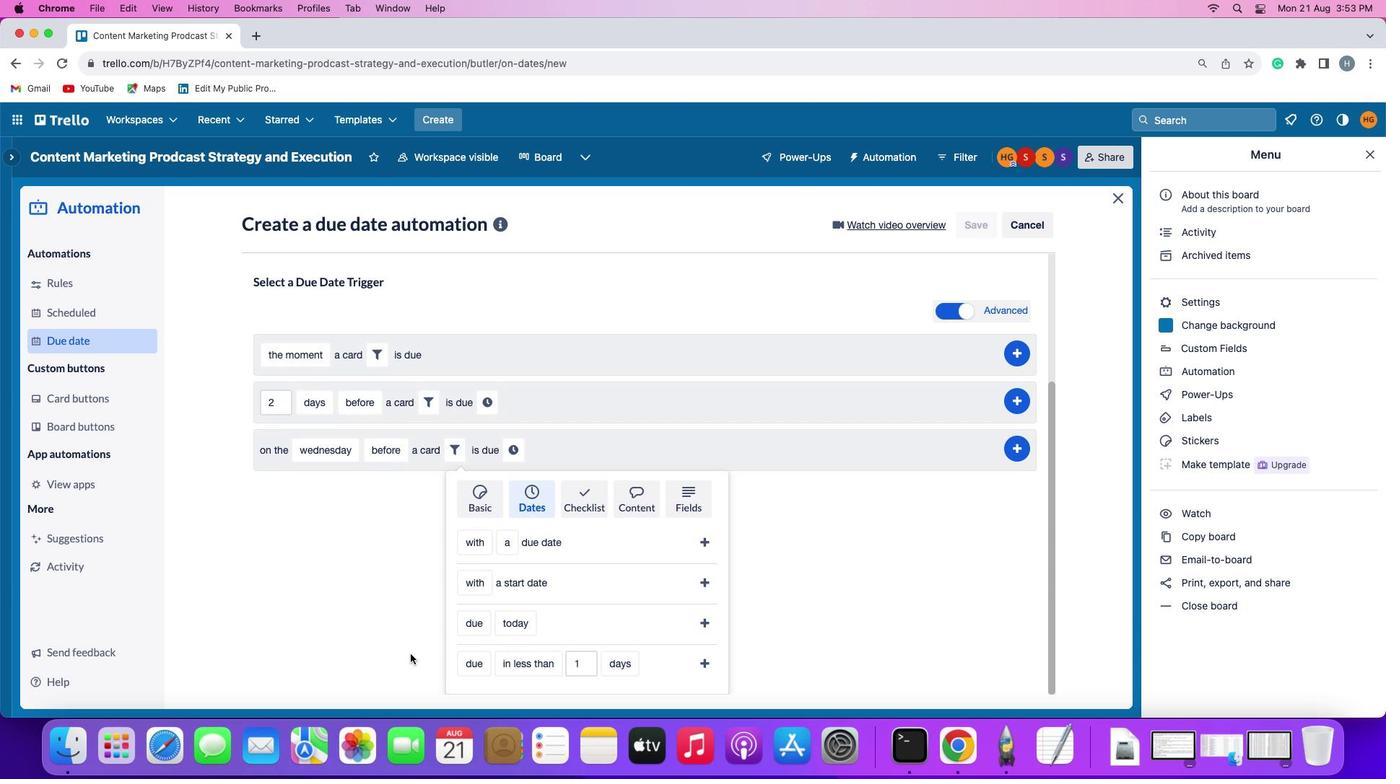 
Action: Mouse moved to (441, 644)
Screenshot: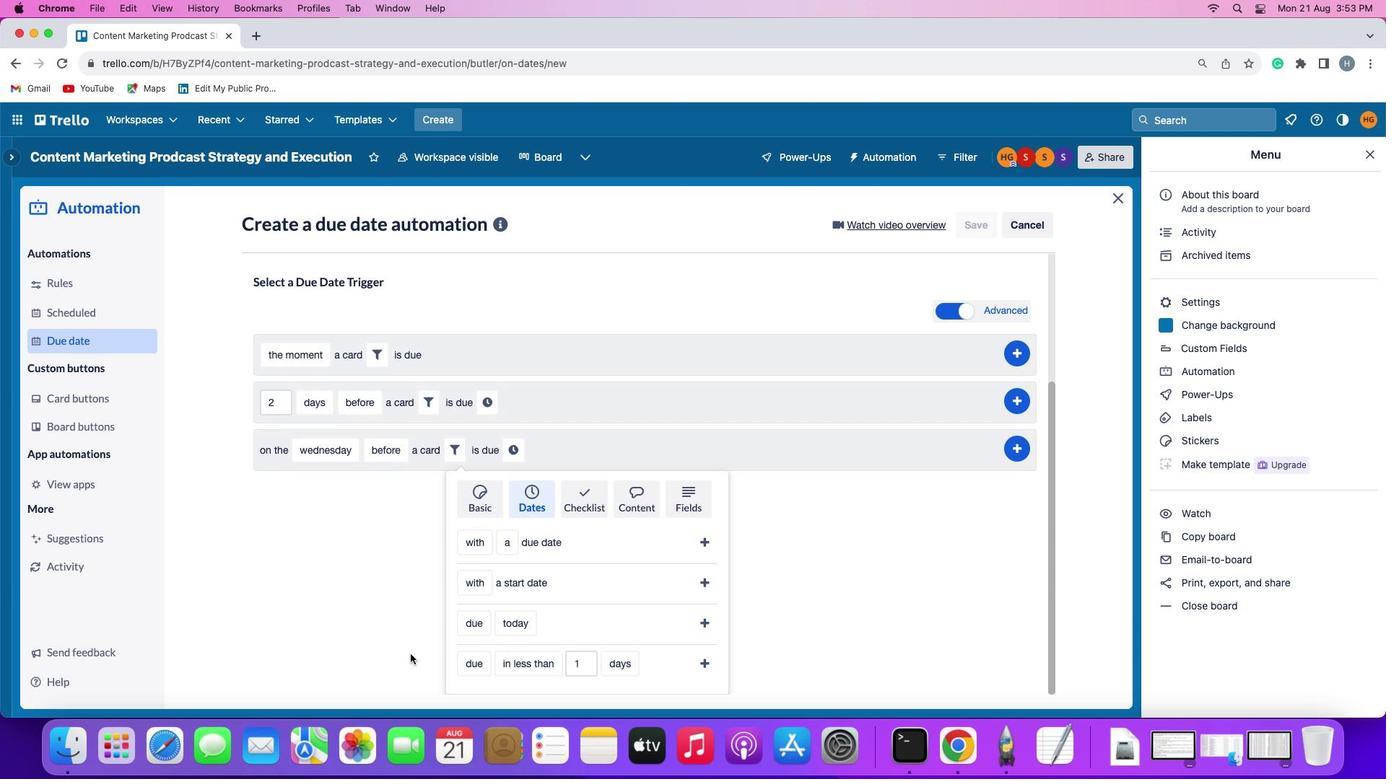 
Action: Mouse scrolled (441, 644) with delta (68, -7)
Screenshot: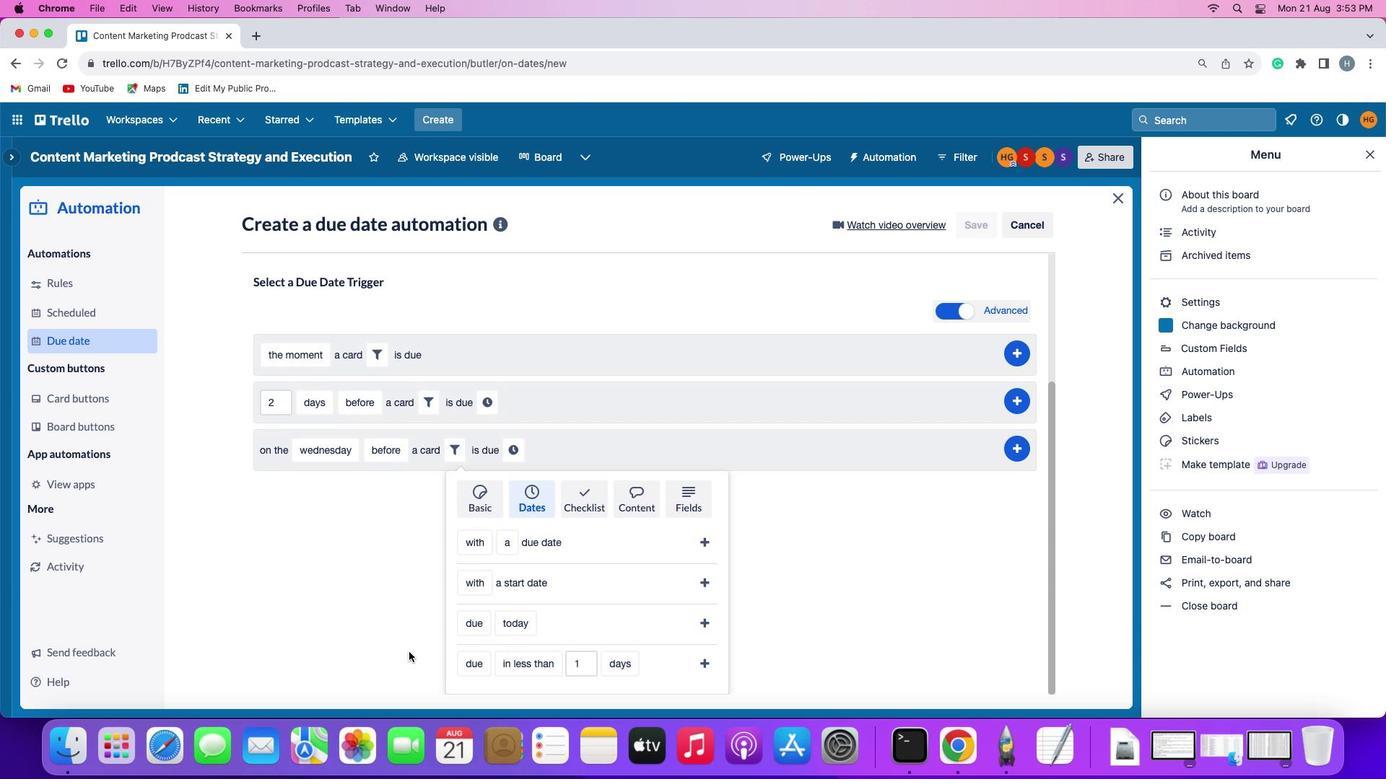 
Action: Mouse scrolled (441, 644) with delta (68, -7)
Screenshot: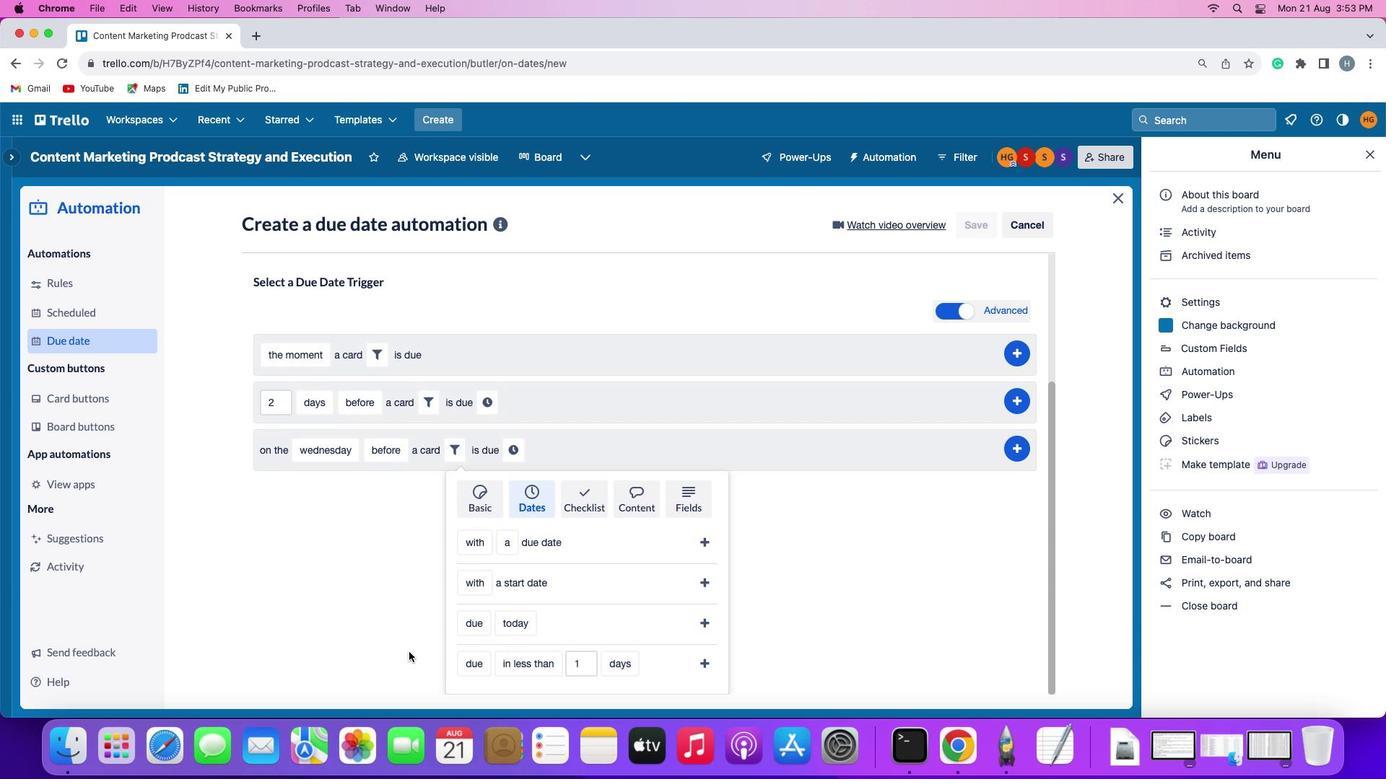 
Action: Mouse moved to (441, 644)
Screenshot: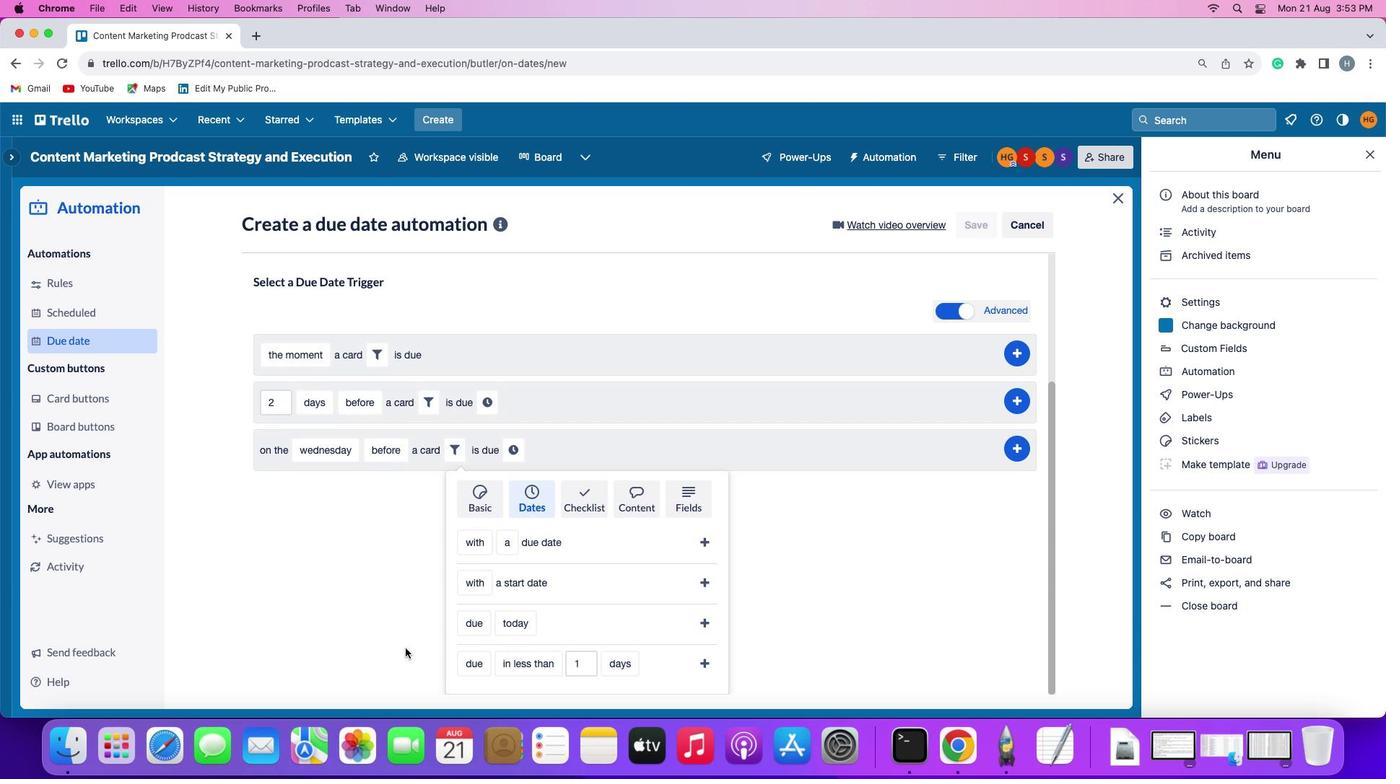 
Action: Mouse scrolled (441, 644) with delta (68, -9)
Screenshot: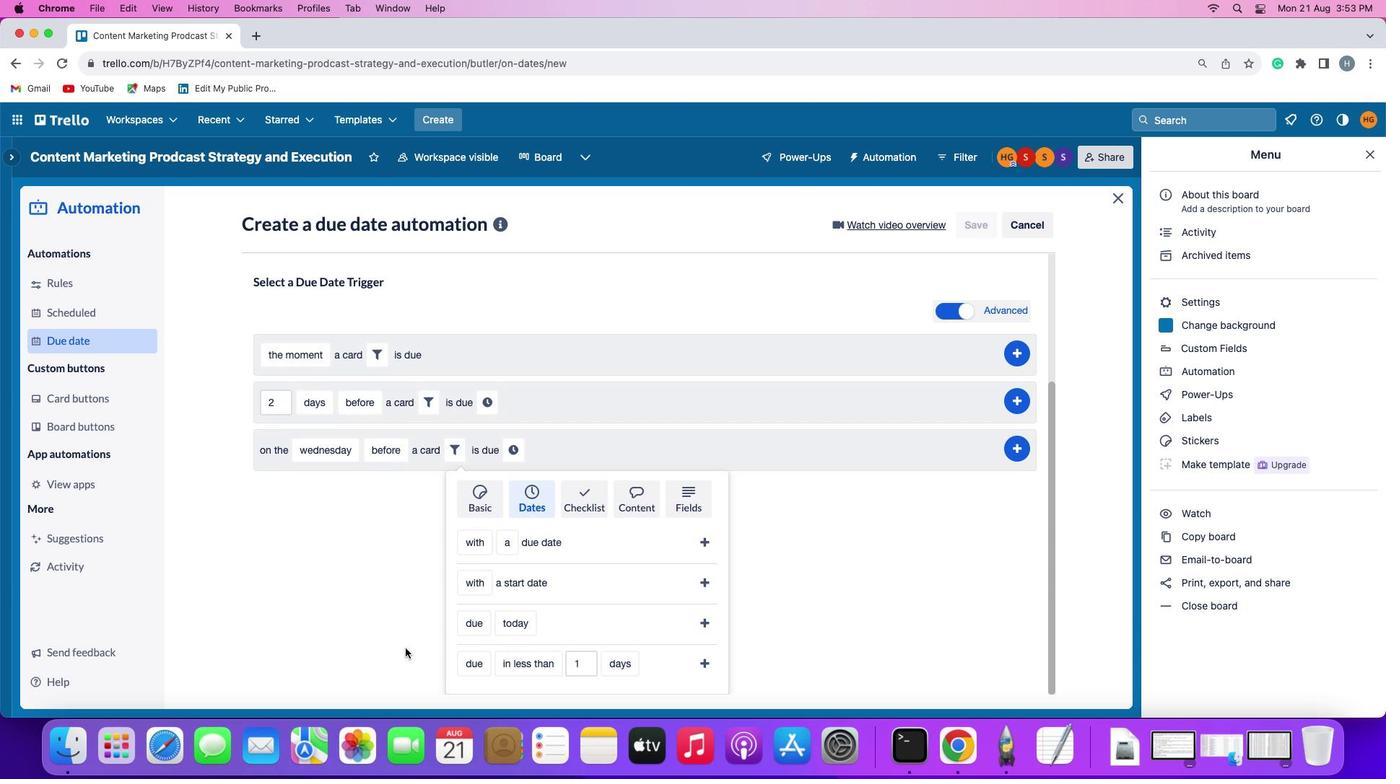 
Action: Mouse moved to (511, 618)
Screenshot: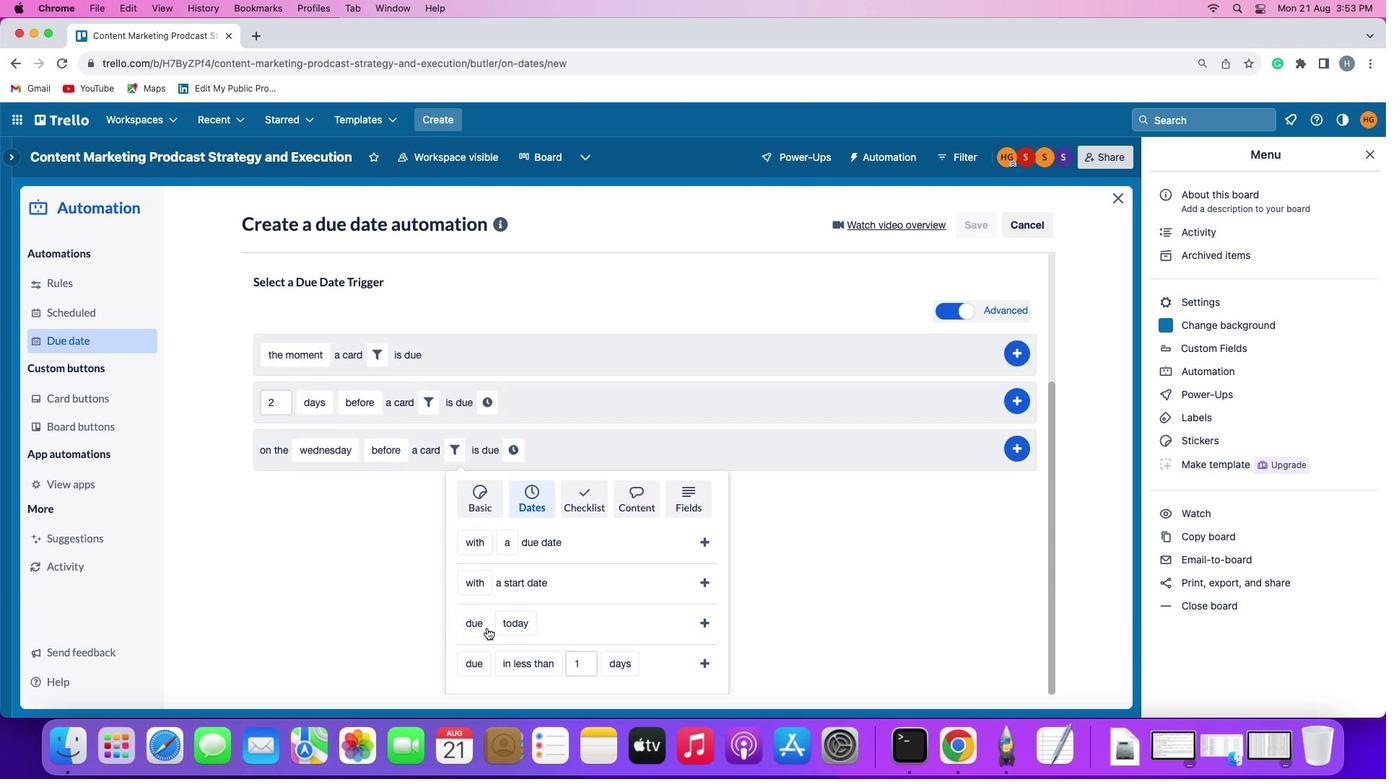 
Action: Mouse pressed left at (511, 618)
Screenshot: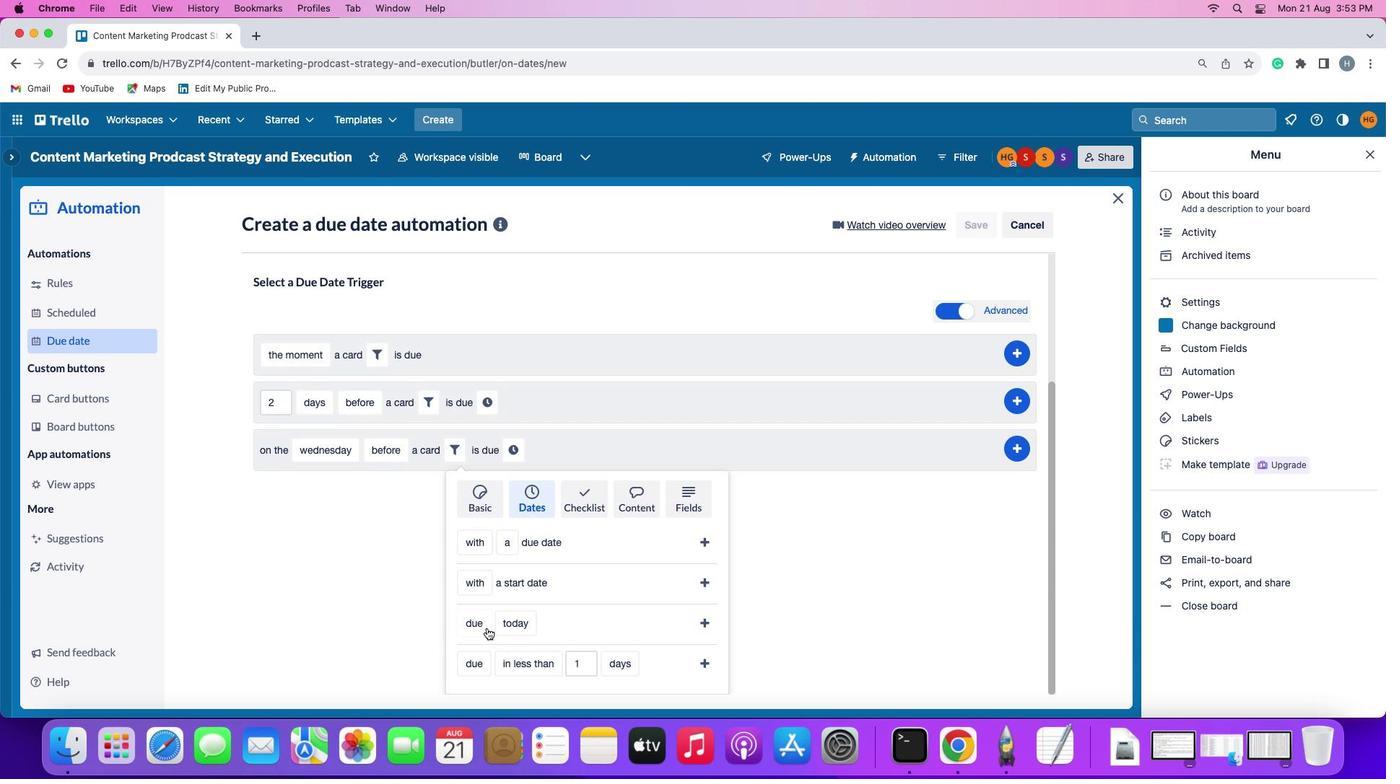 
Action: Mouse moved to (519, 563)
Screenshot: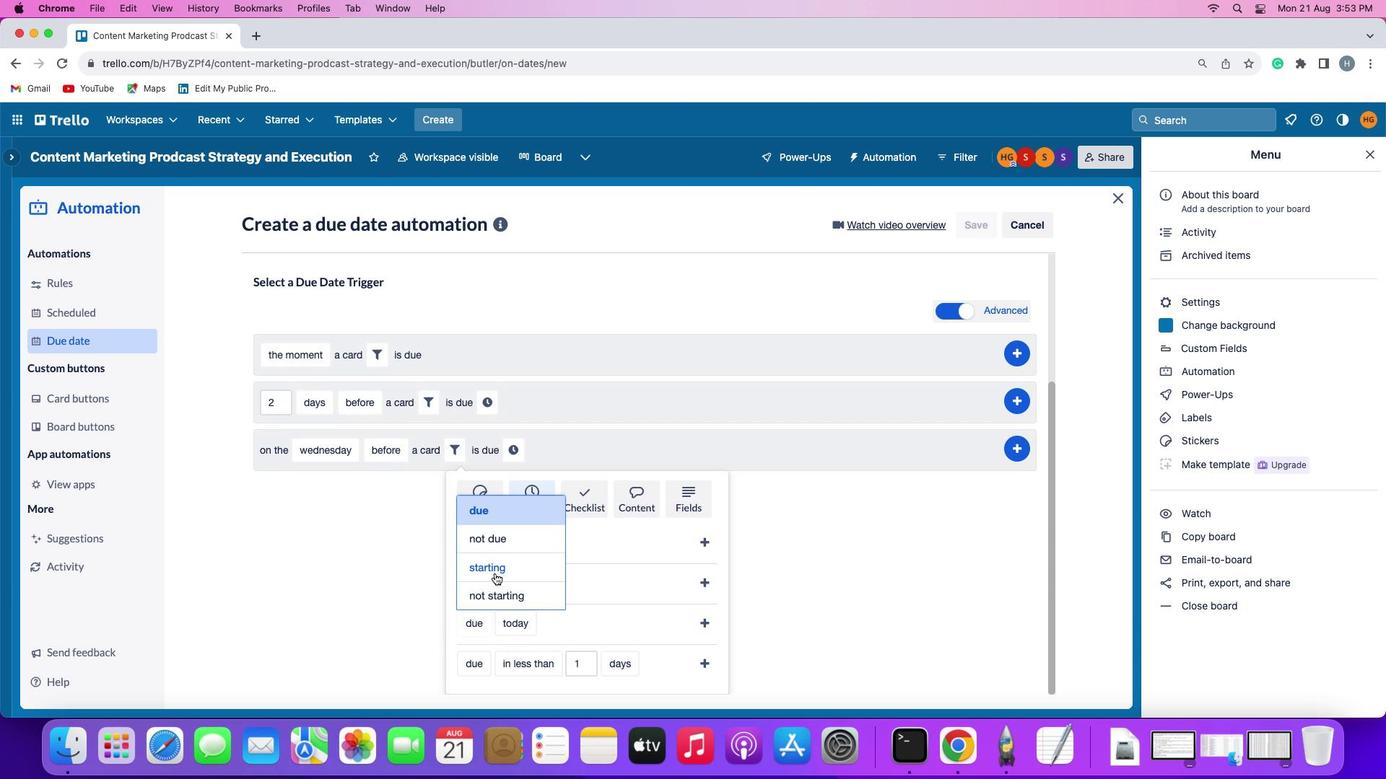 
Action: Mouse pressed left at (519, 563)
Screenshot: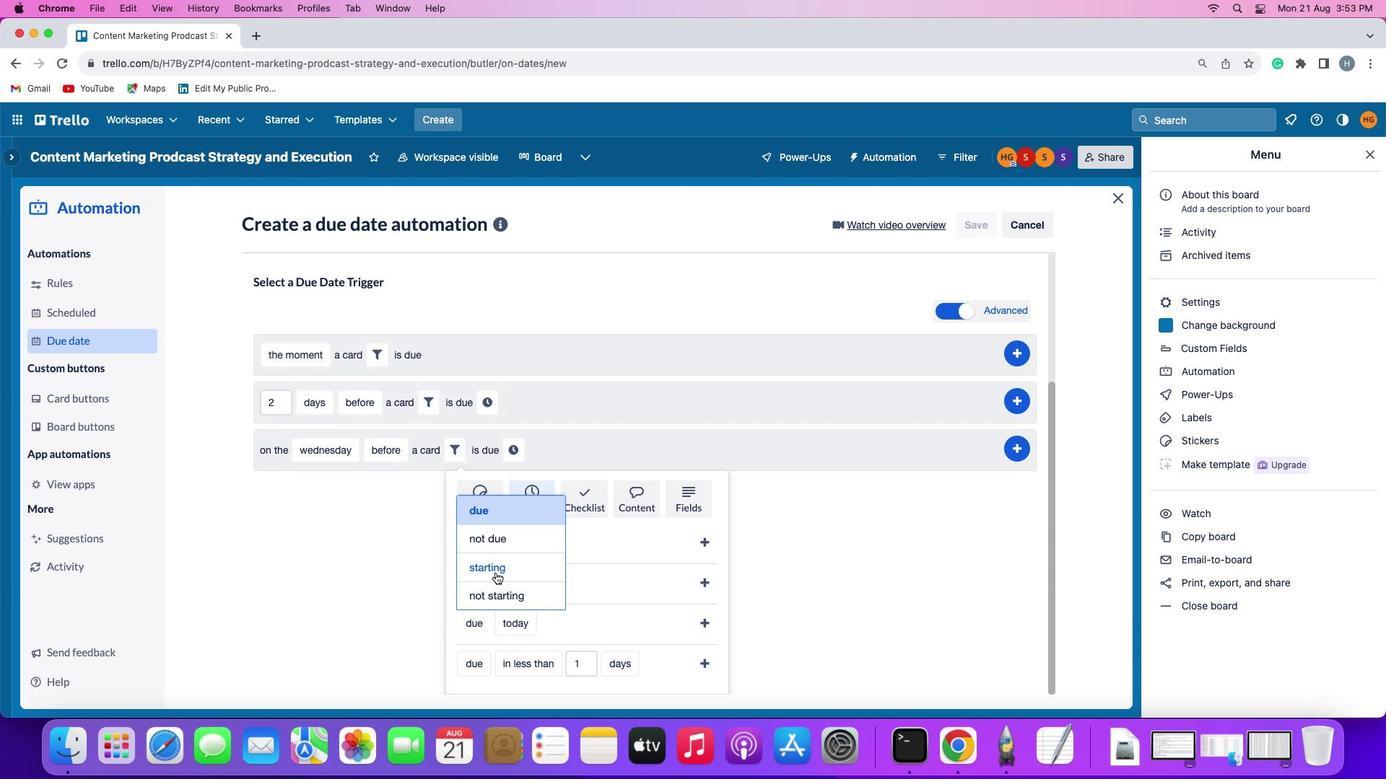 
Action: Mouse moved to (552, 613)
Screenshot: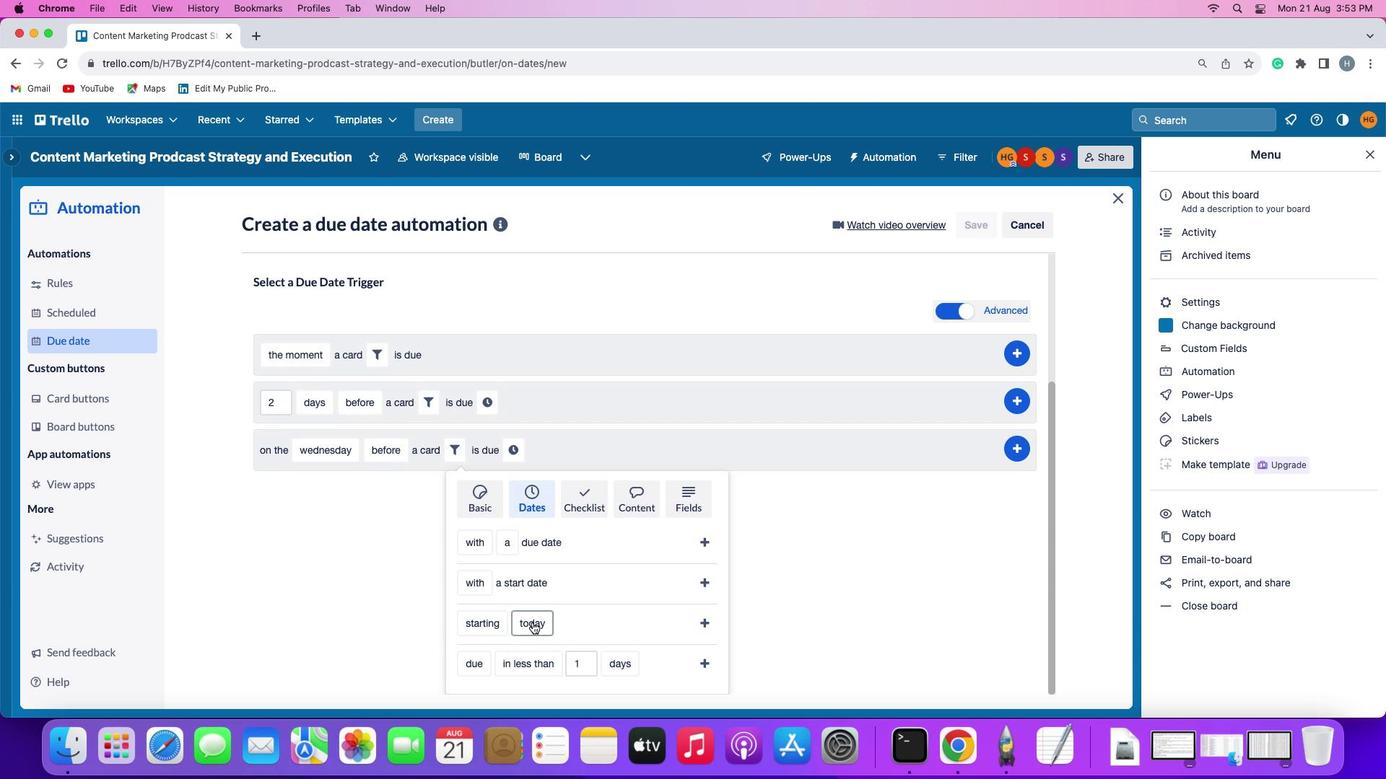 
Action: Mouse pressed left at (552, 613)
Screenshot: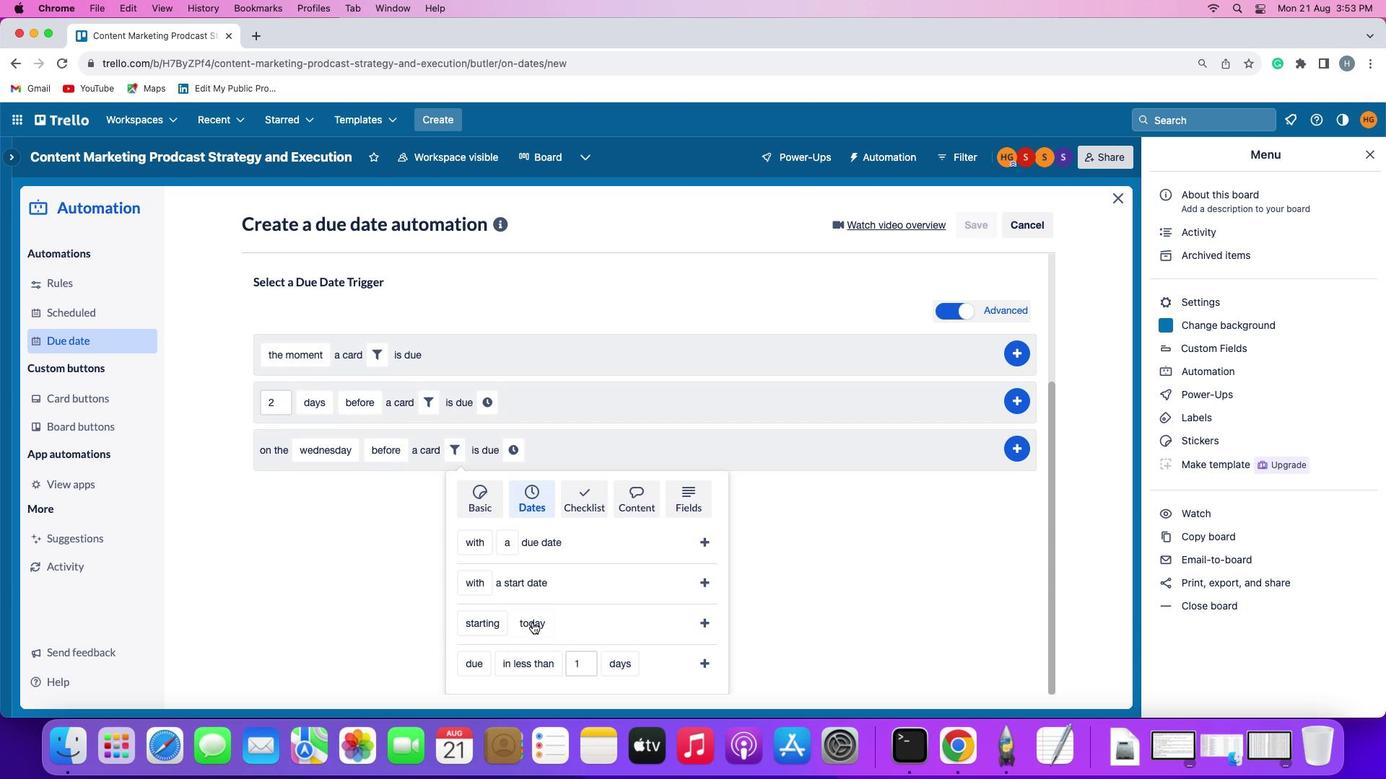 
Action: Mouse moved to (580, 531)
Screenshot: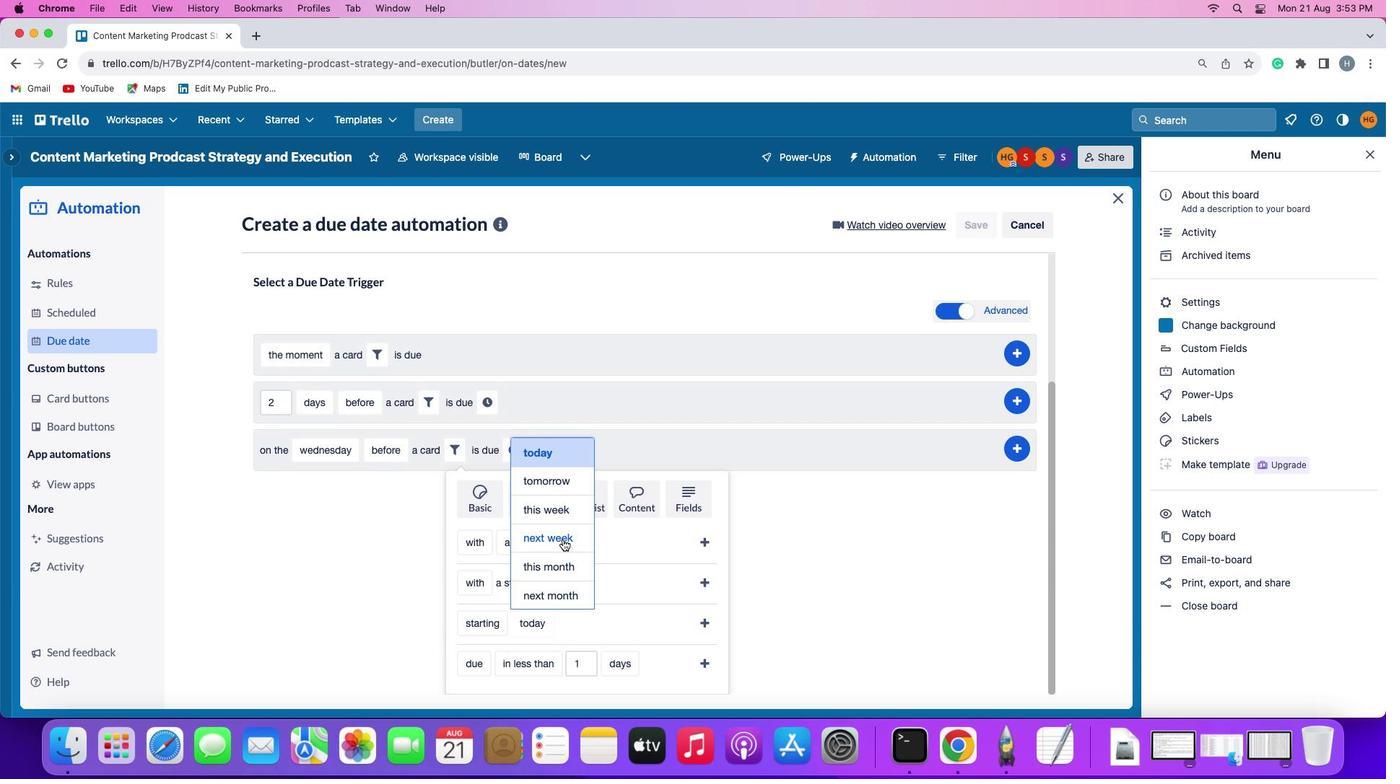 
Action: Mouse pressed left at (580, 531)
Screenshot: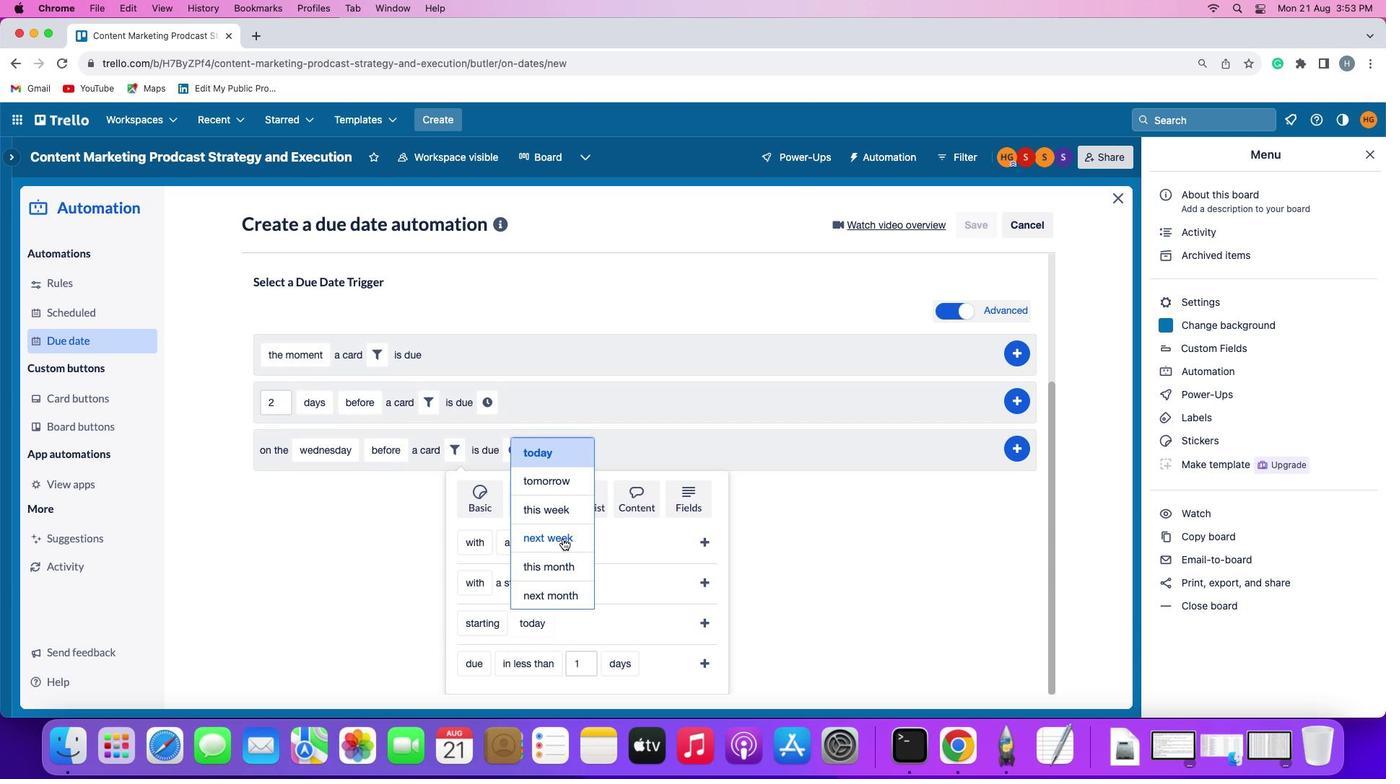 
Action: Mouse moved to (704, 609)
Screenshot: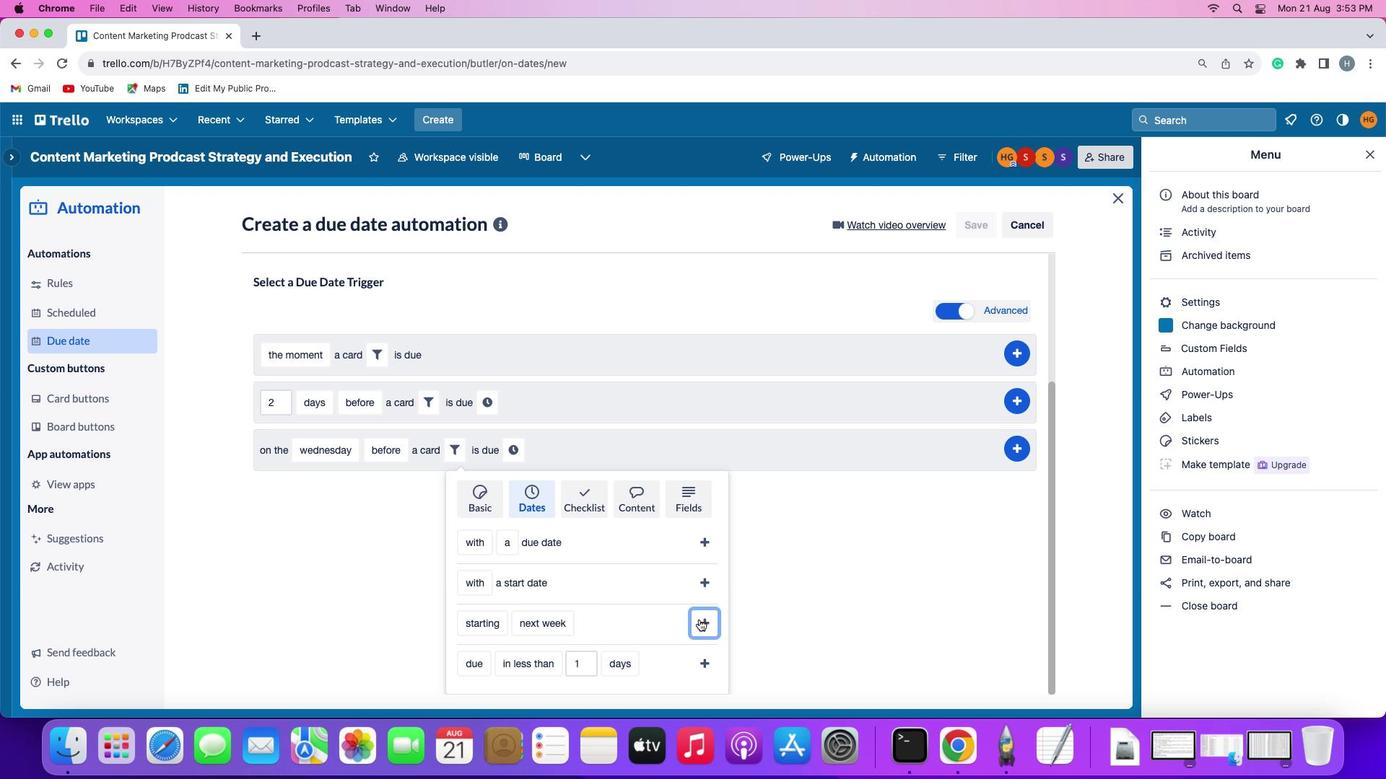 
Action: Mouse pressed left at (704, 609)
Screenshot: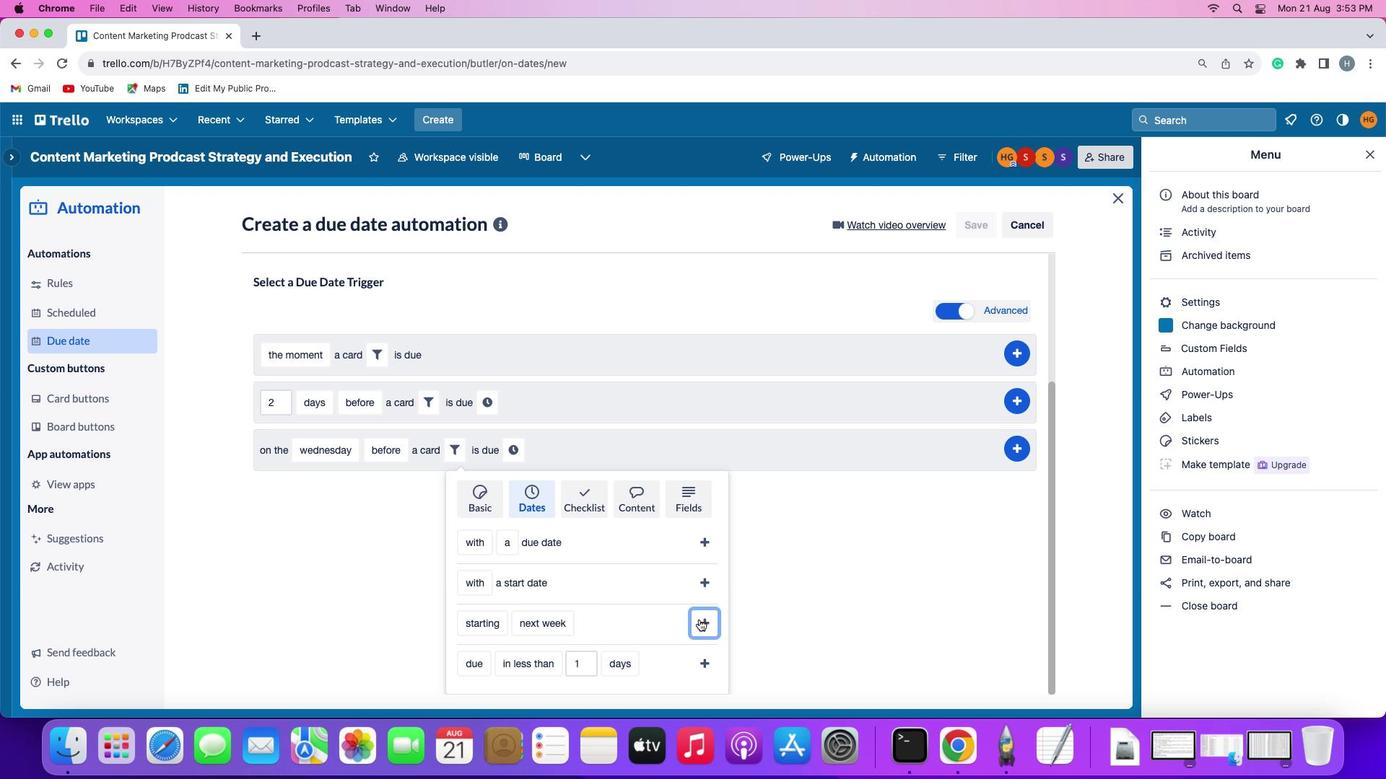 
Action: Mouse moved to (636, 615)
Screenshot: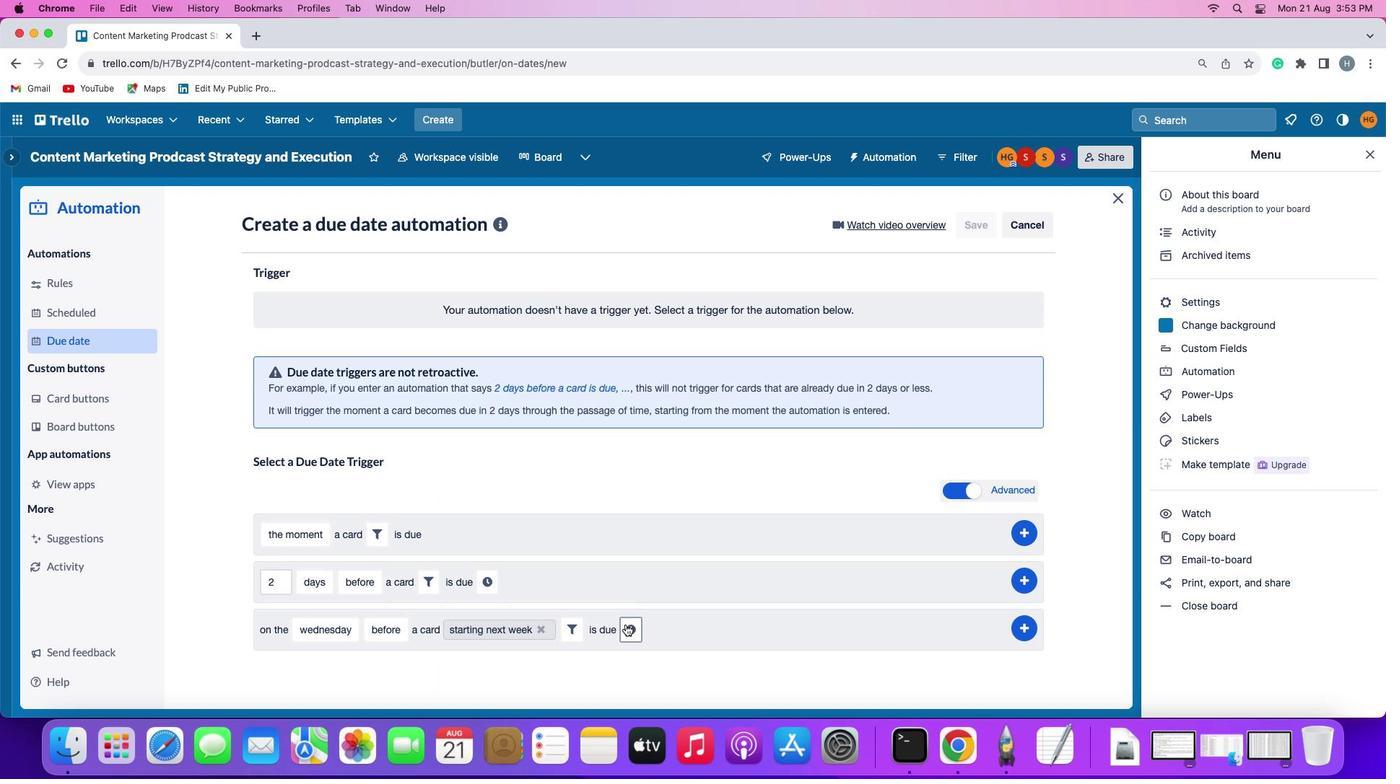 
Action: Mouse pressed left at (636, 615)
Screenshot: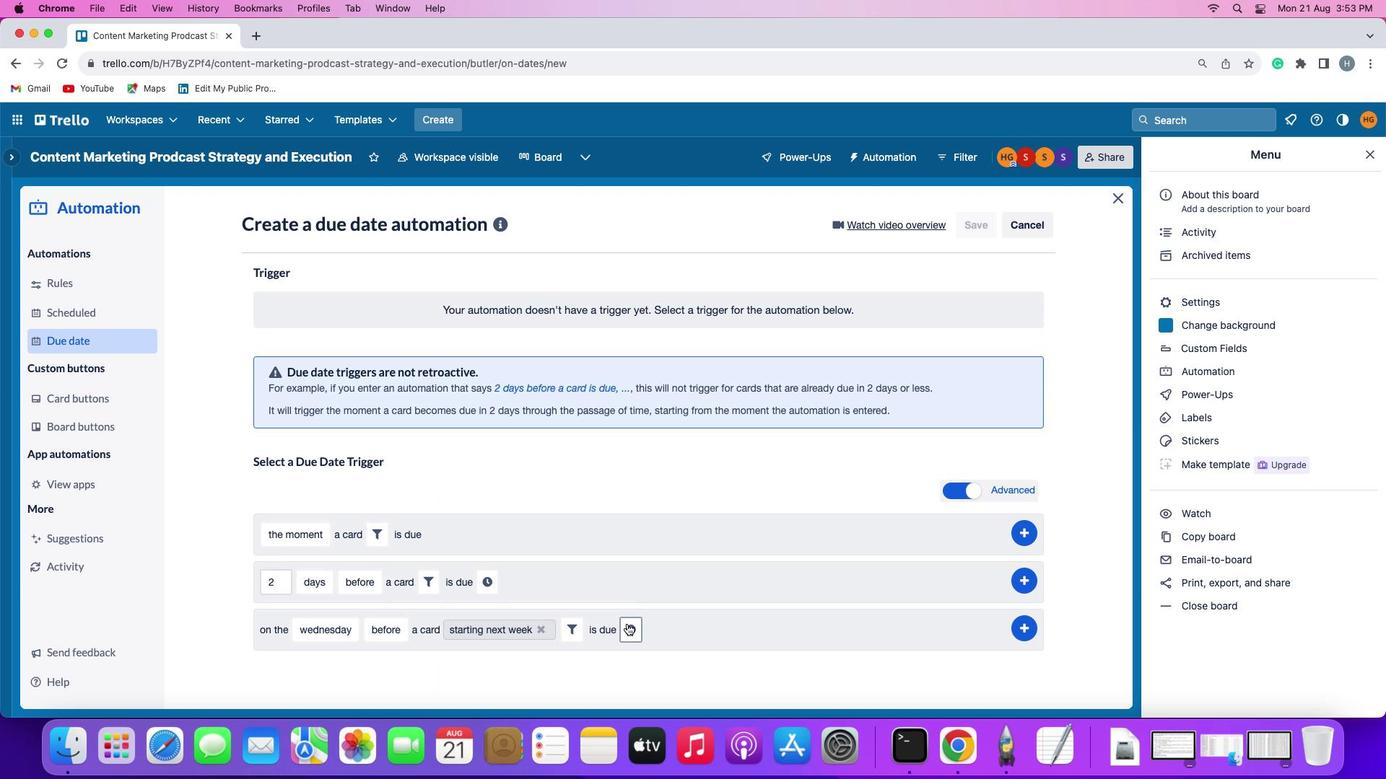 
Action: Mouse moved to (667, 617)
Screenshot: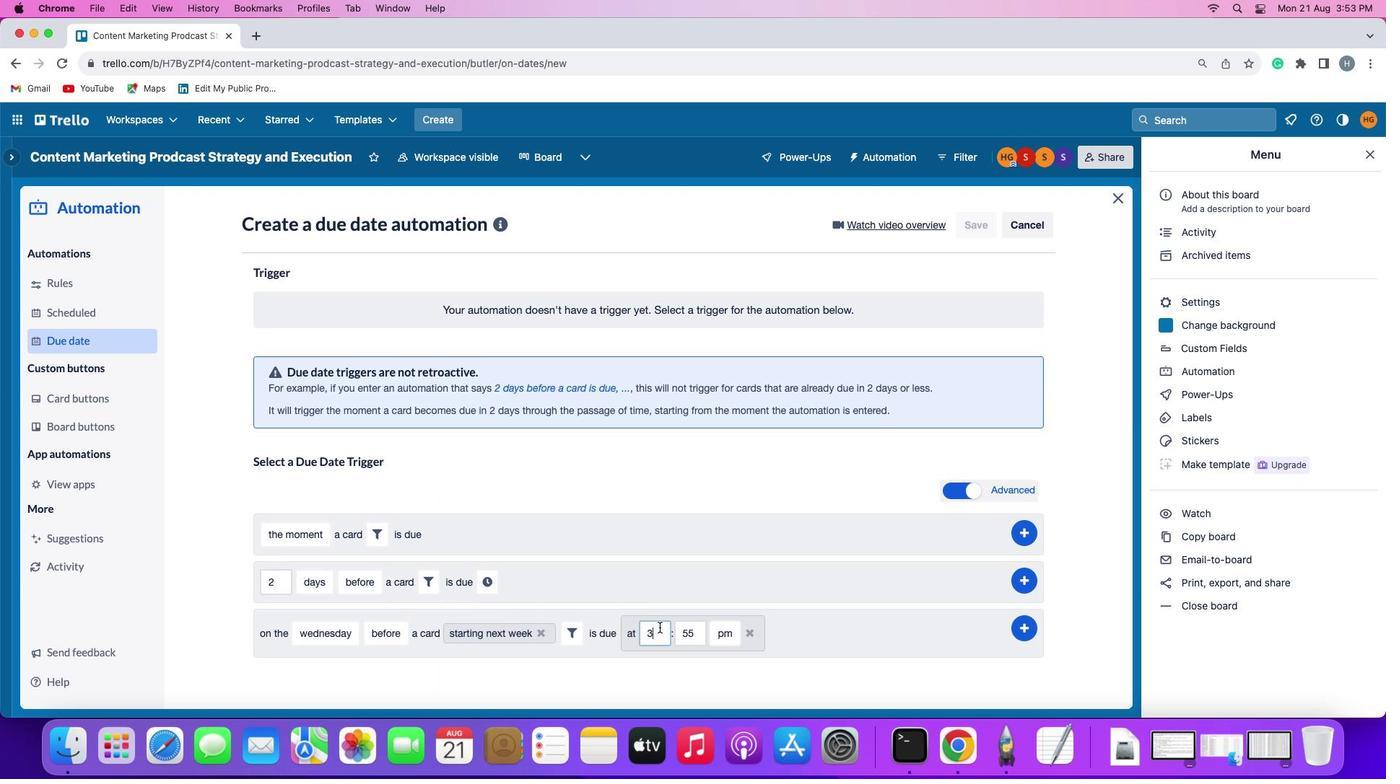 
Action: Mouse pressed left at (667, 617)
Screenshot: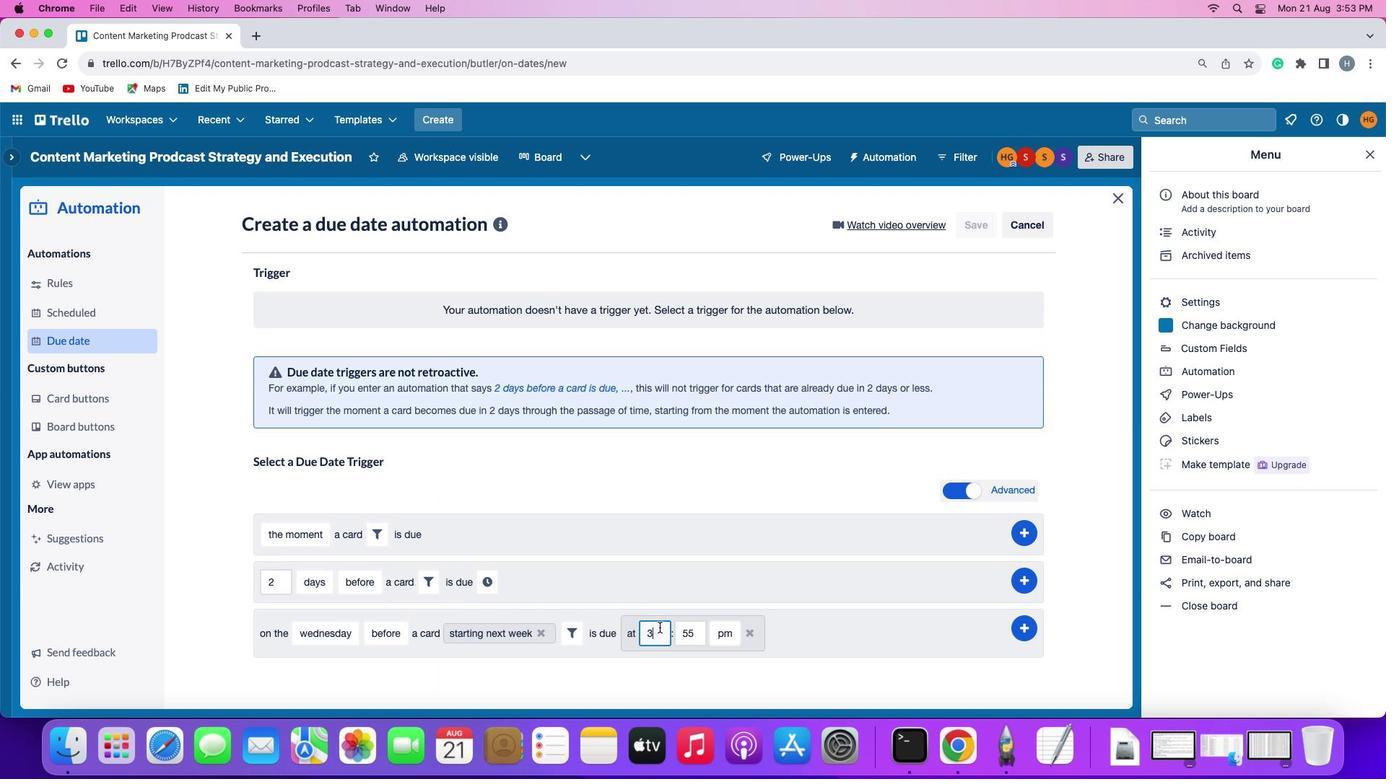 
Action: Mouse moved to (667, 617)
Screenshot: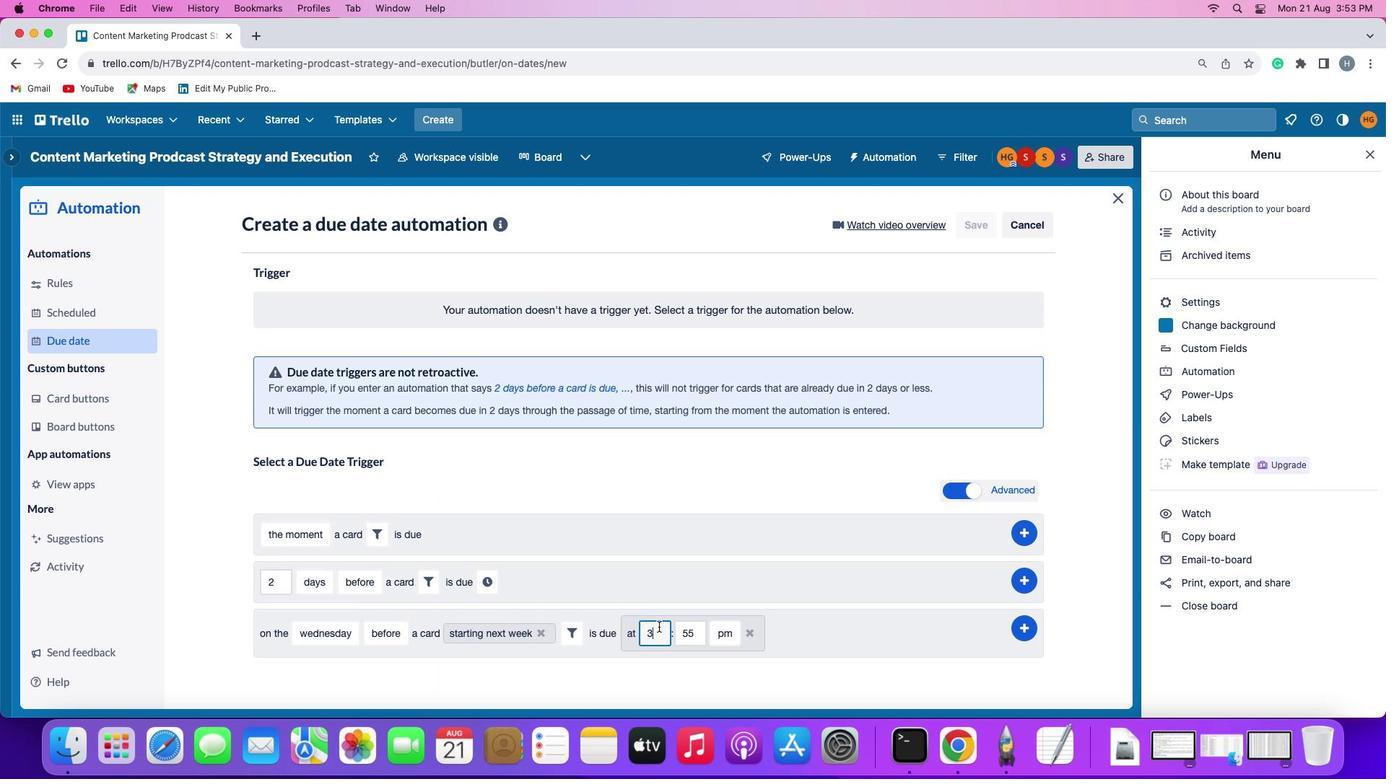 
Action: Key pressed Key.backspace
Screenshot: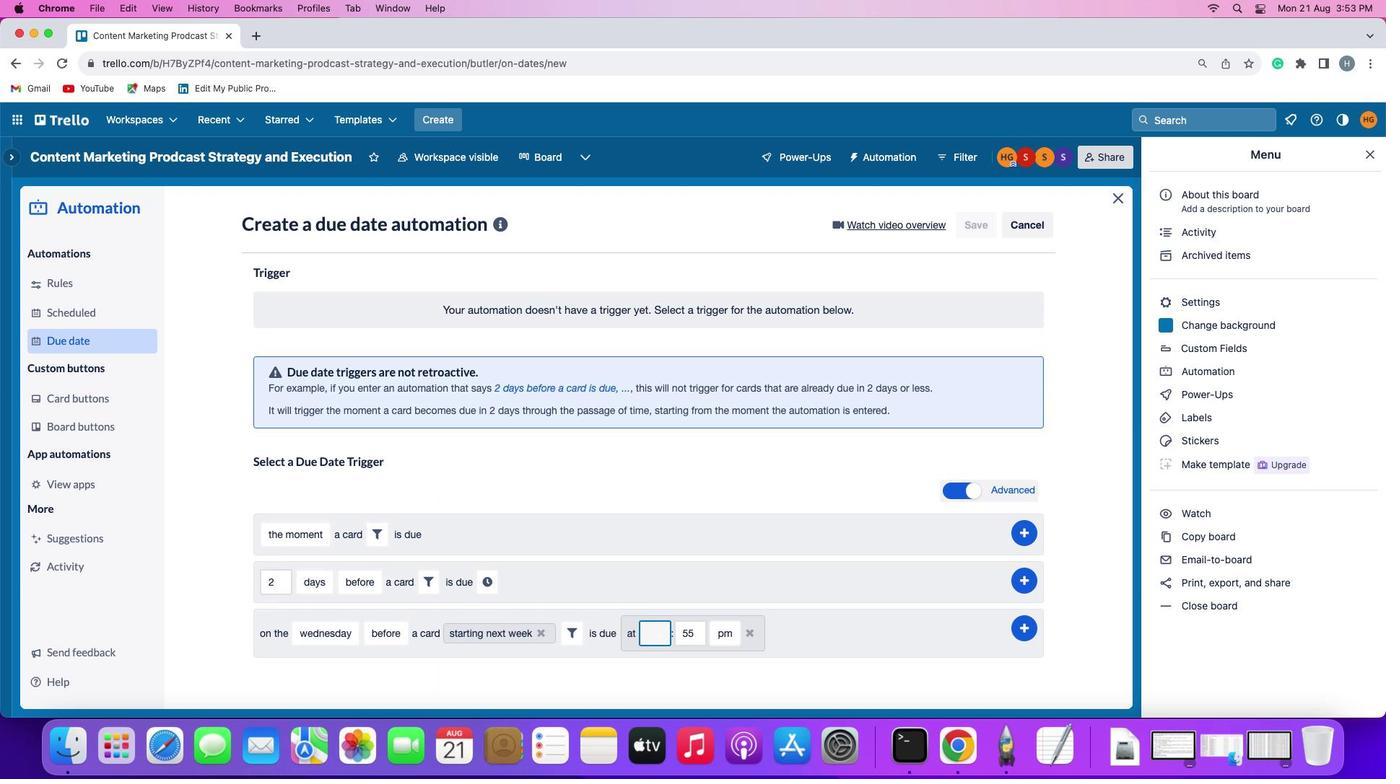 
Action: Mouse moved to (667, 617)
Screenshot: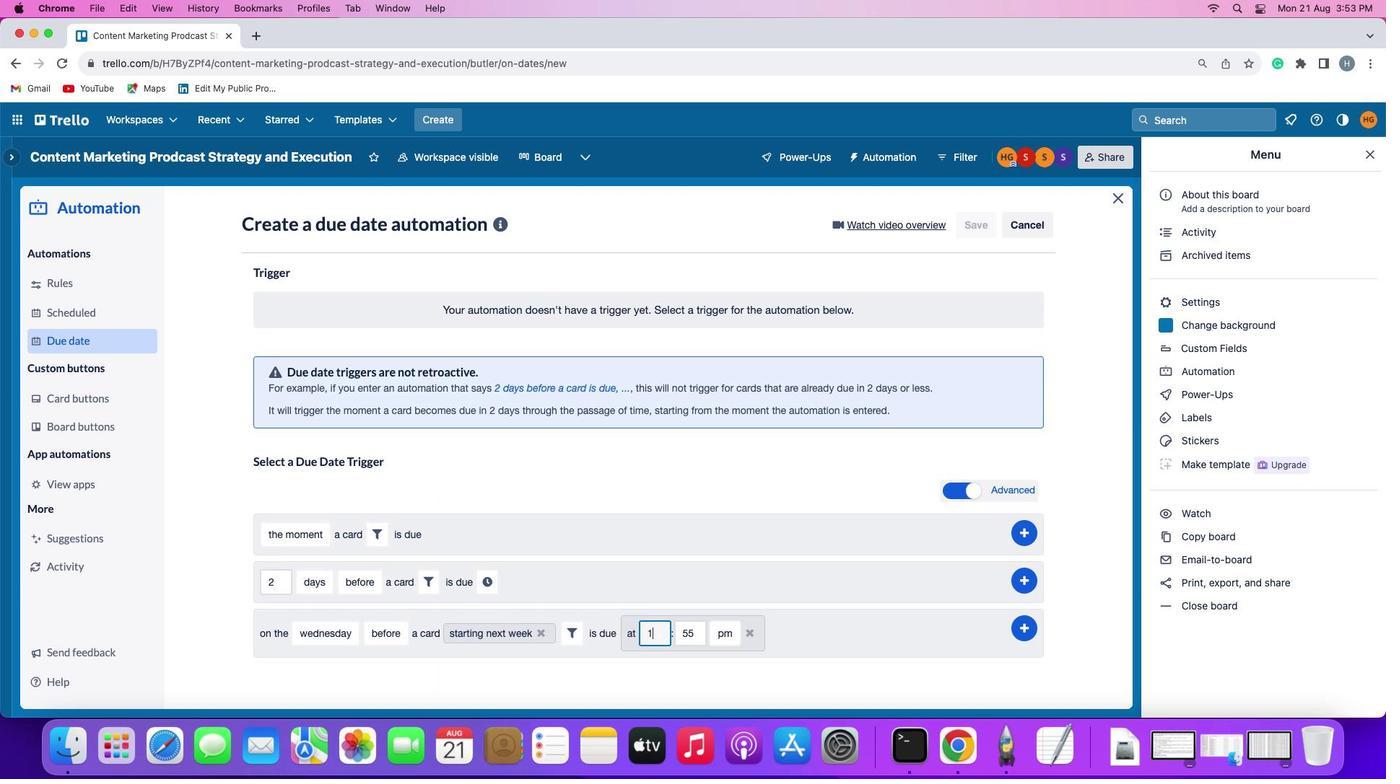 
Action: Key pressed '1''1'
Screenshot: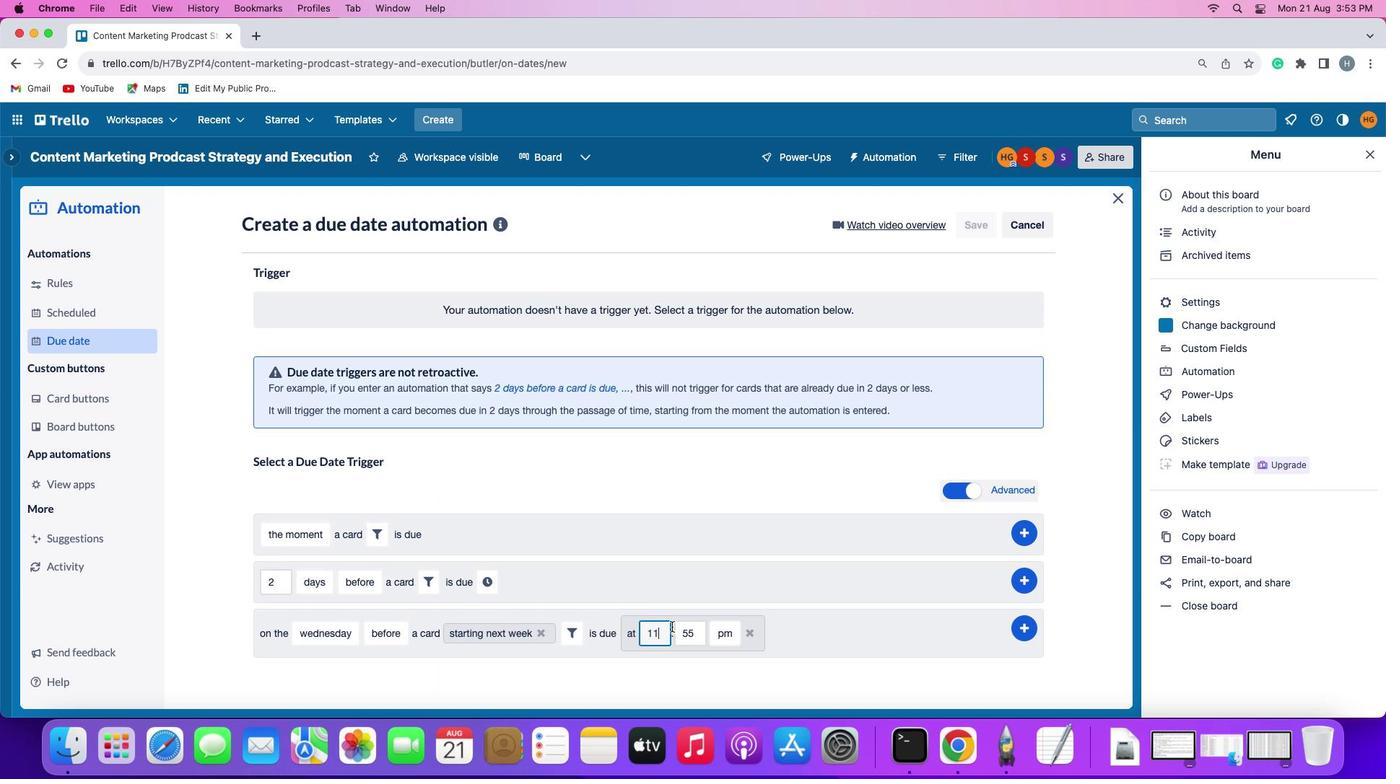 
Action: Mouse moved to (700, 617)
Screenshot: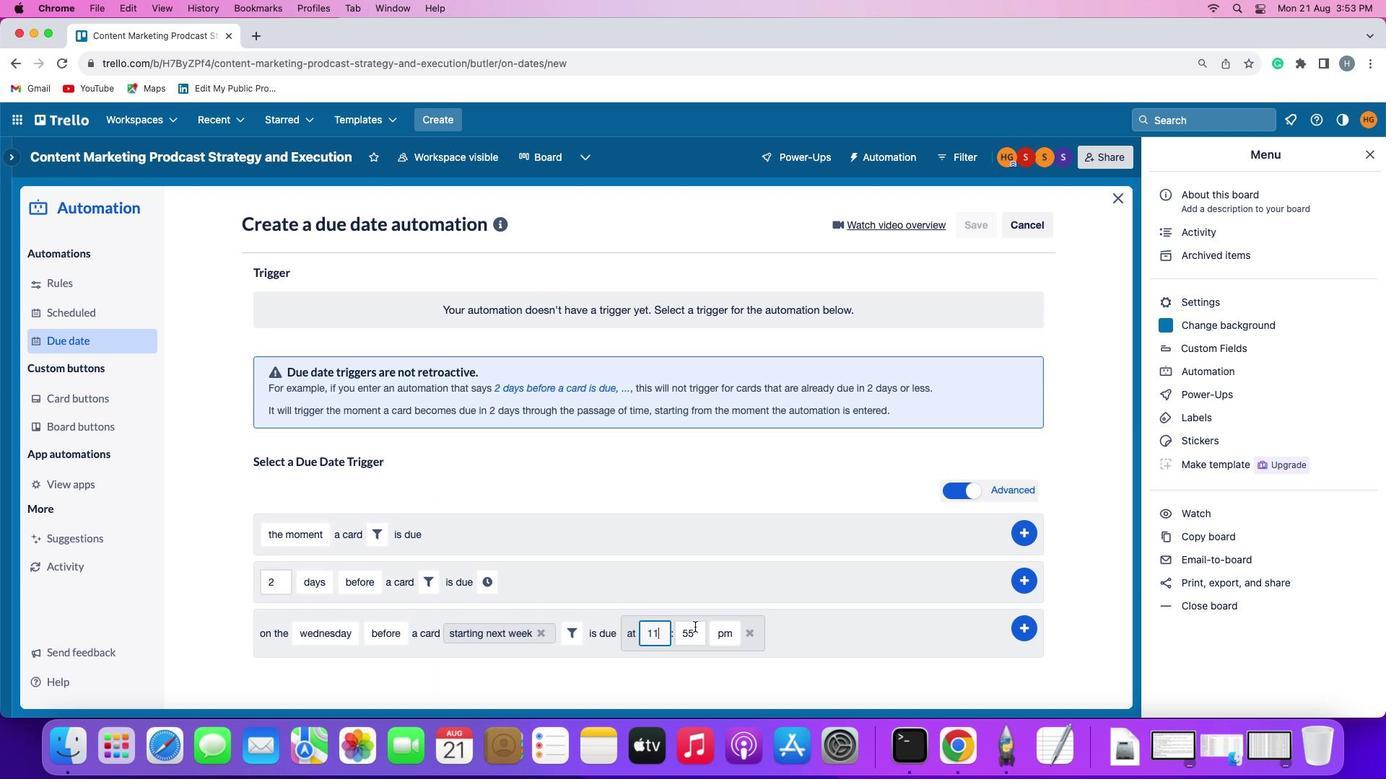 
Action: Mouse pressed left at (700, 617)
Screenshot: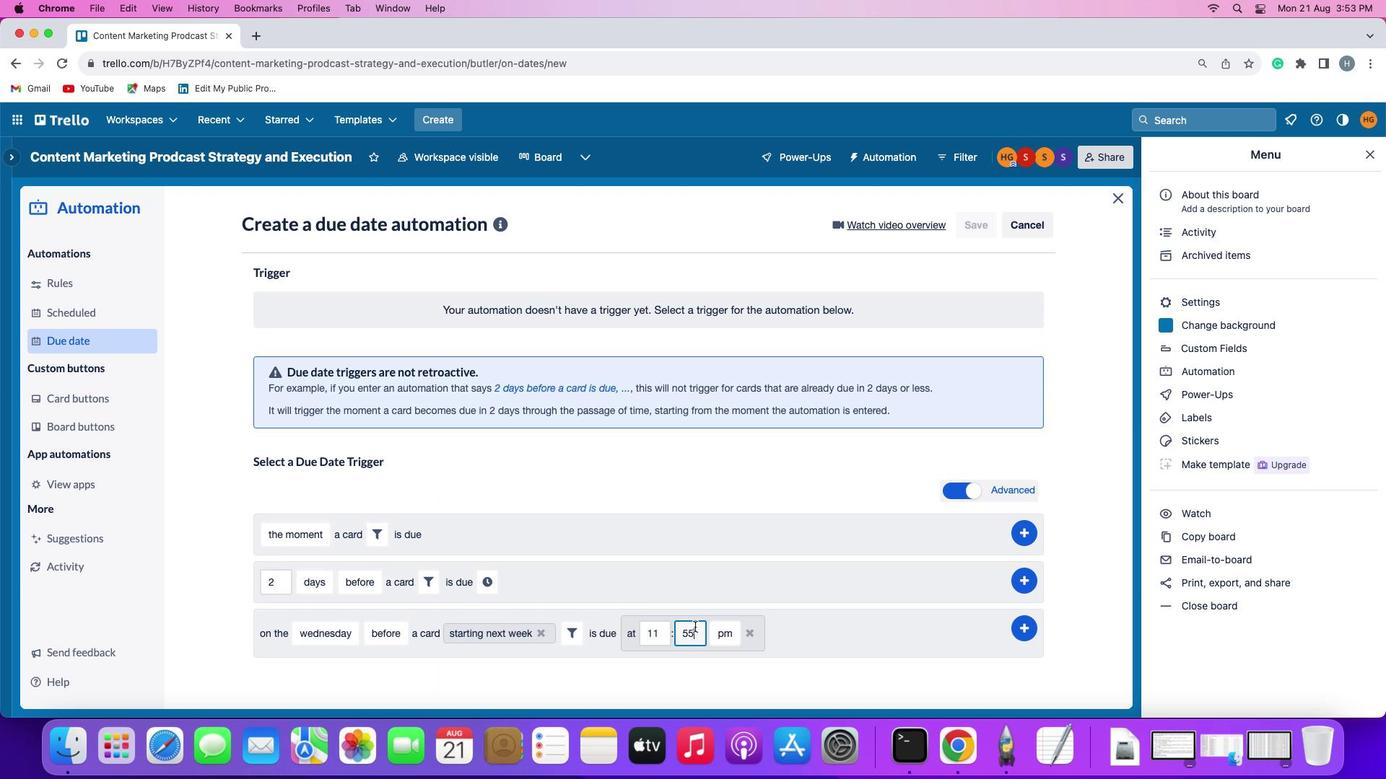 
Action: Key pressed Key.backspaceKey.backspace
Screenshot: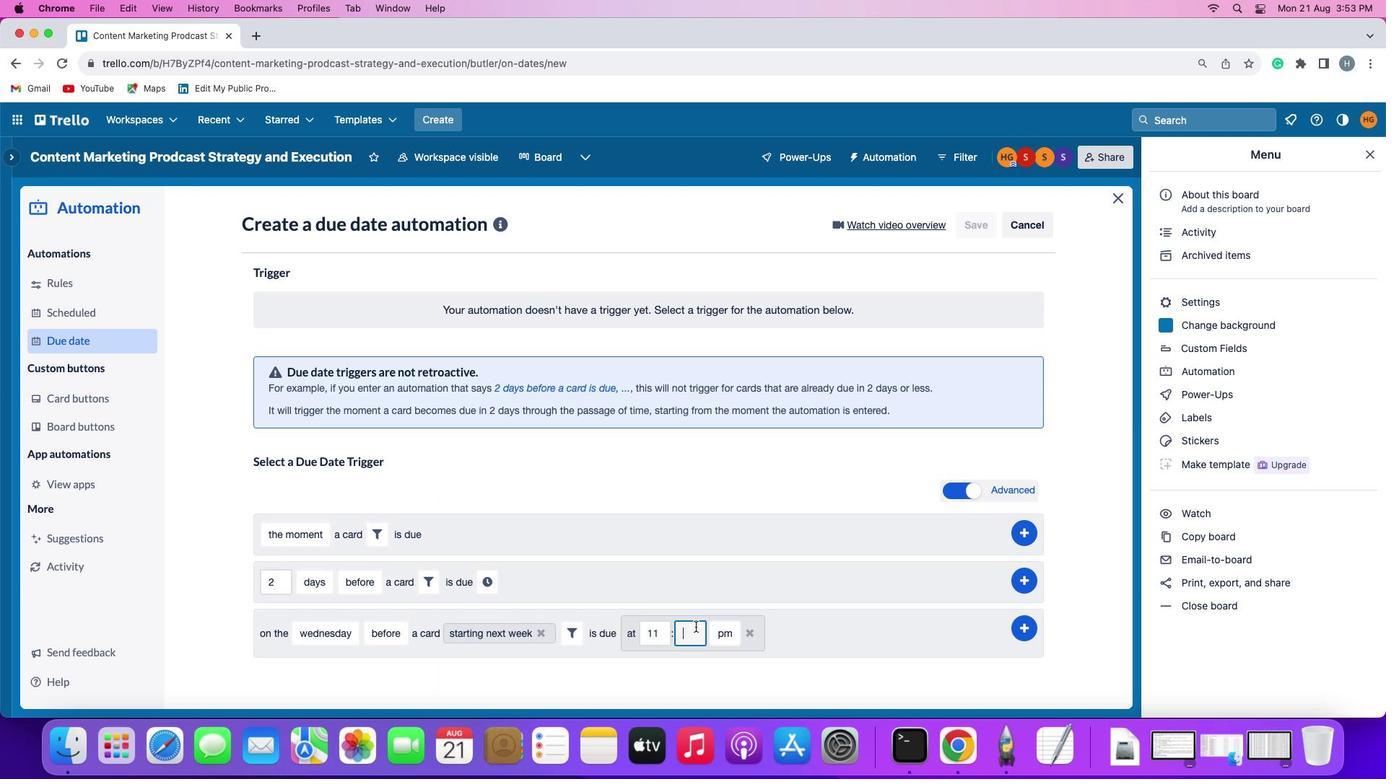
Action: Mouse moved to (701, 617)
Screenshot: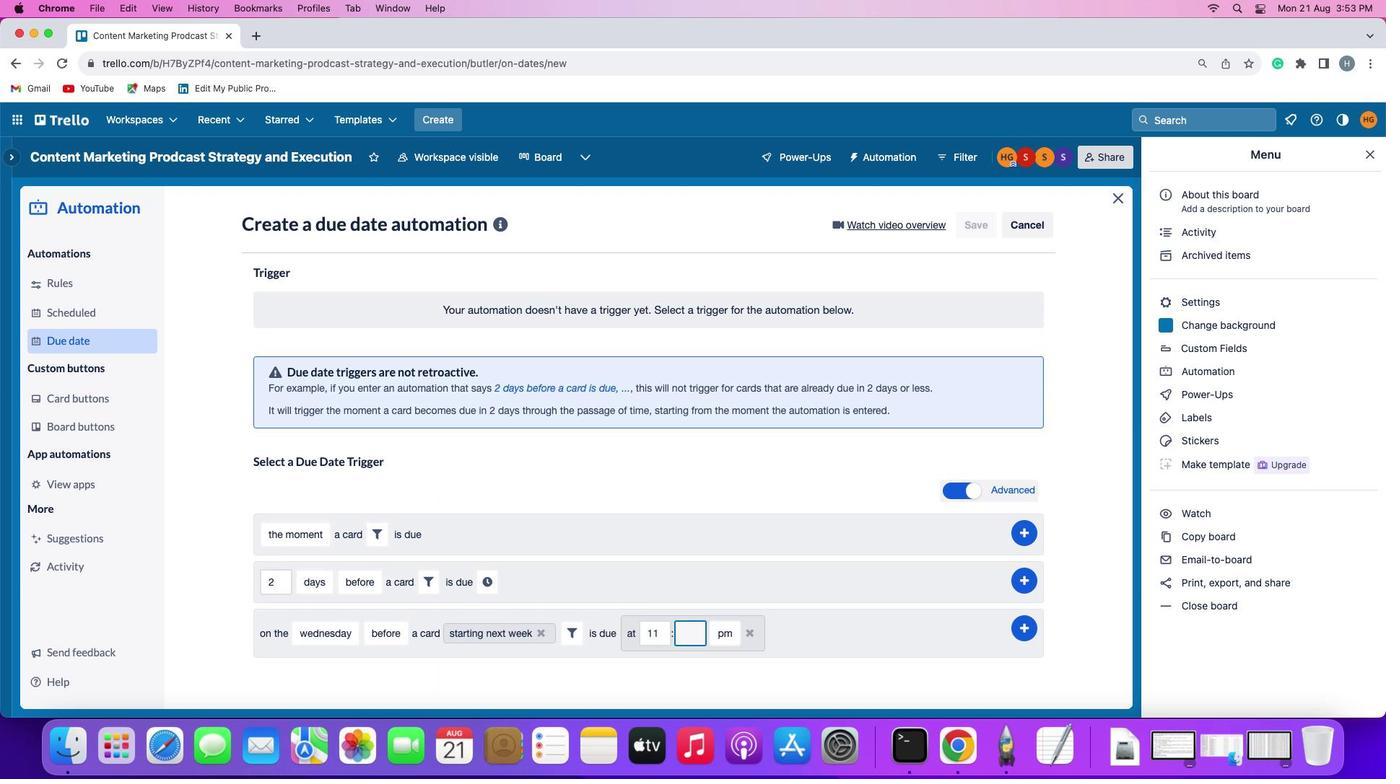 
Action: Key pressed '0''0'
Screenshot: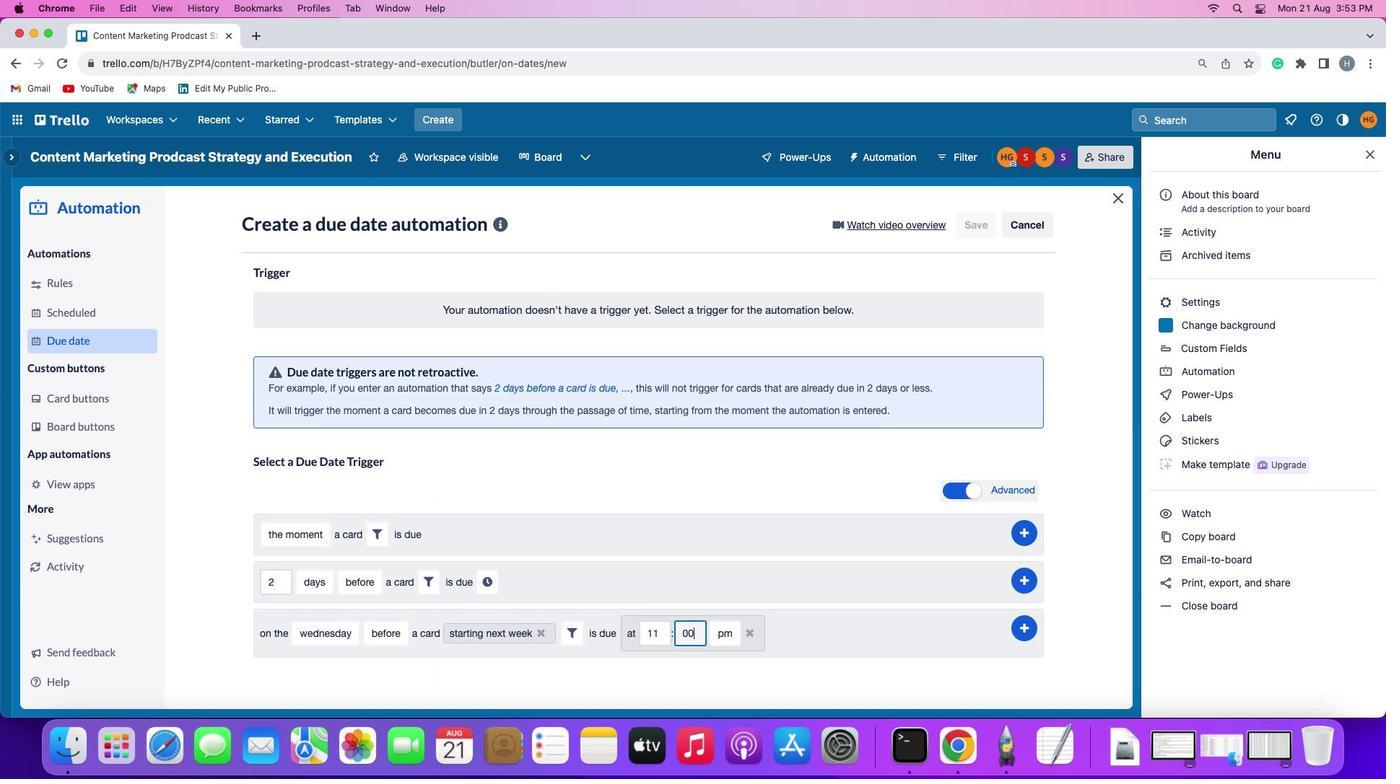 
Action: Mouse moved to (724, 622)
Screenshot: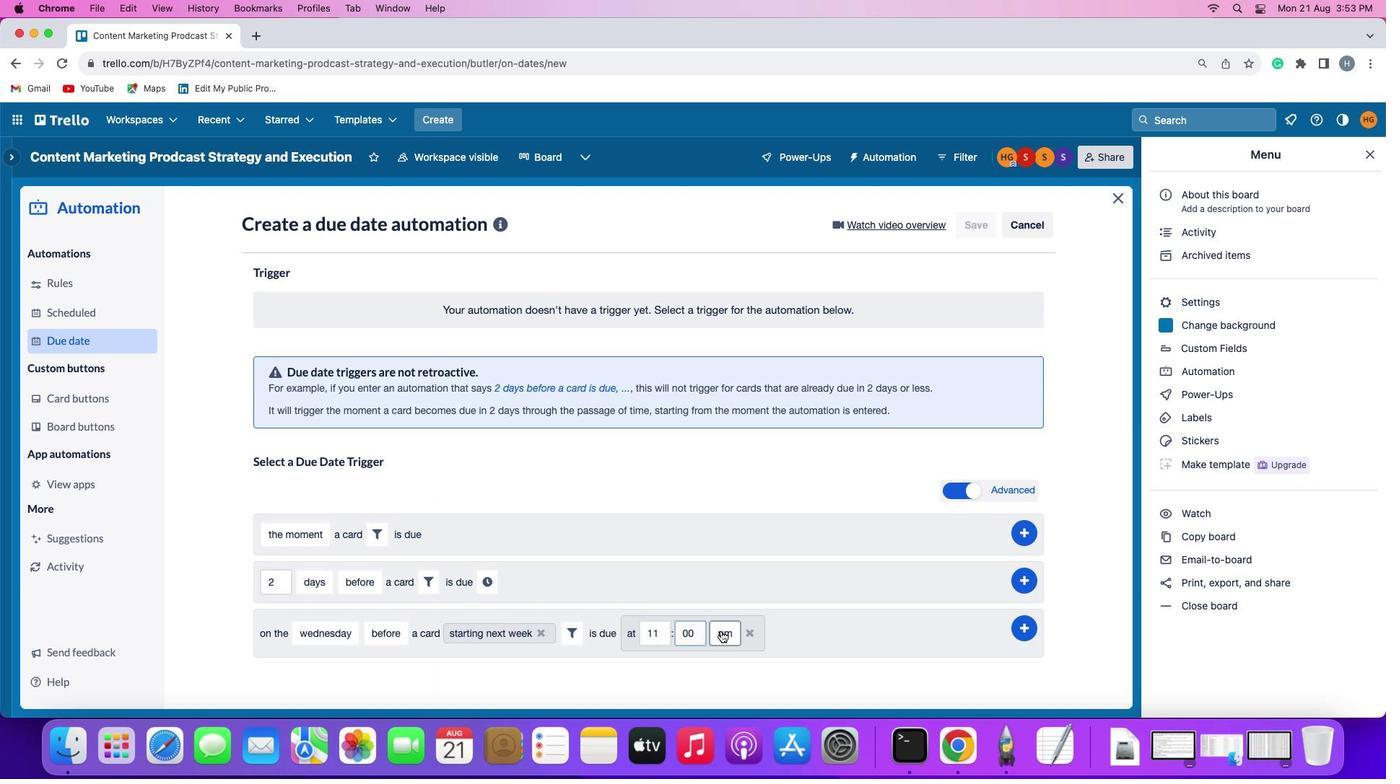 
Action: Mouse pressed left at (724, 622)
Screenshot: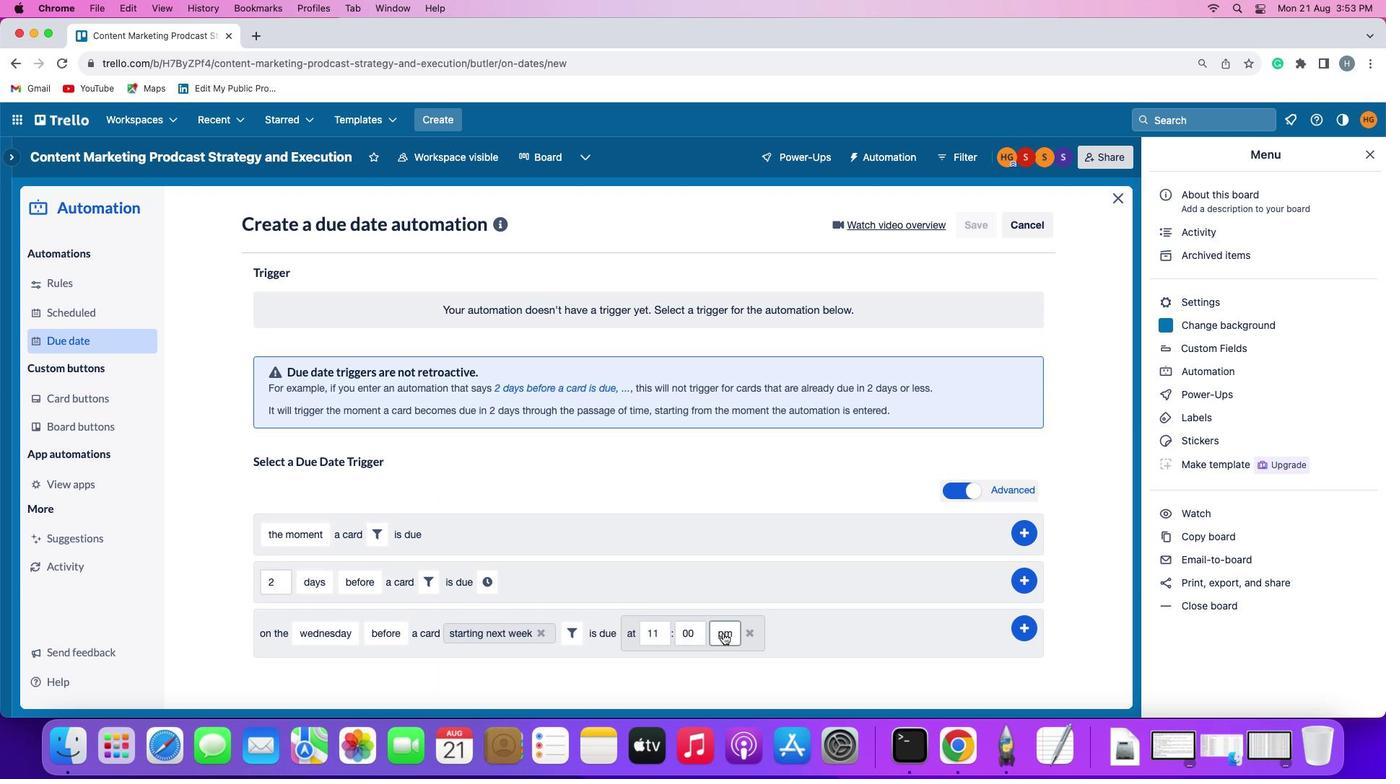 
Action: Mouse moved to (736, 651)
Screenshot: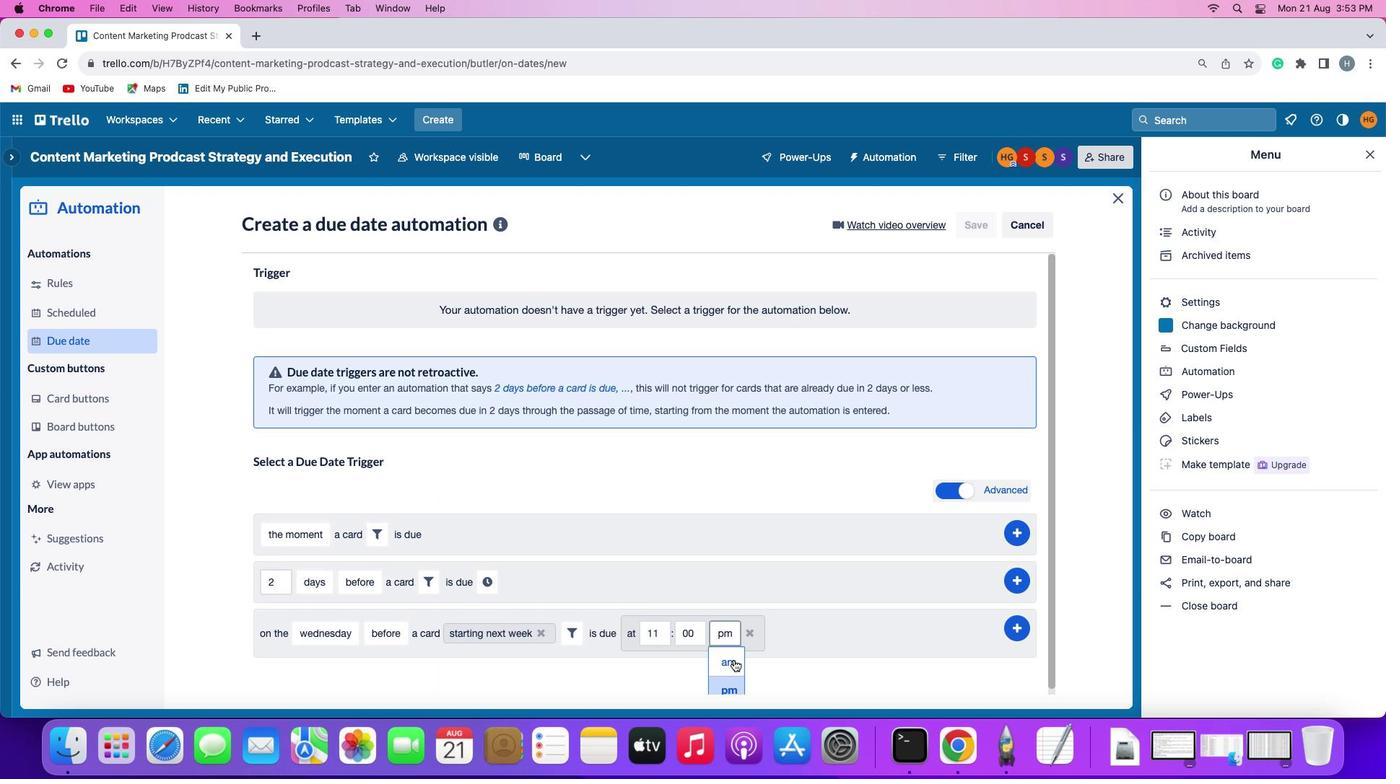 
Action: Mouse pressed left at (736, 651)
Screenshot: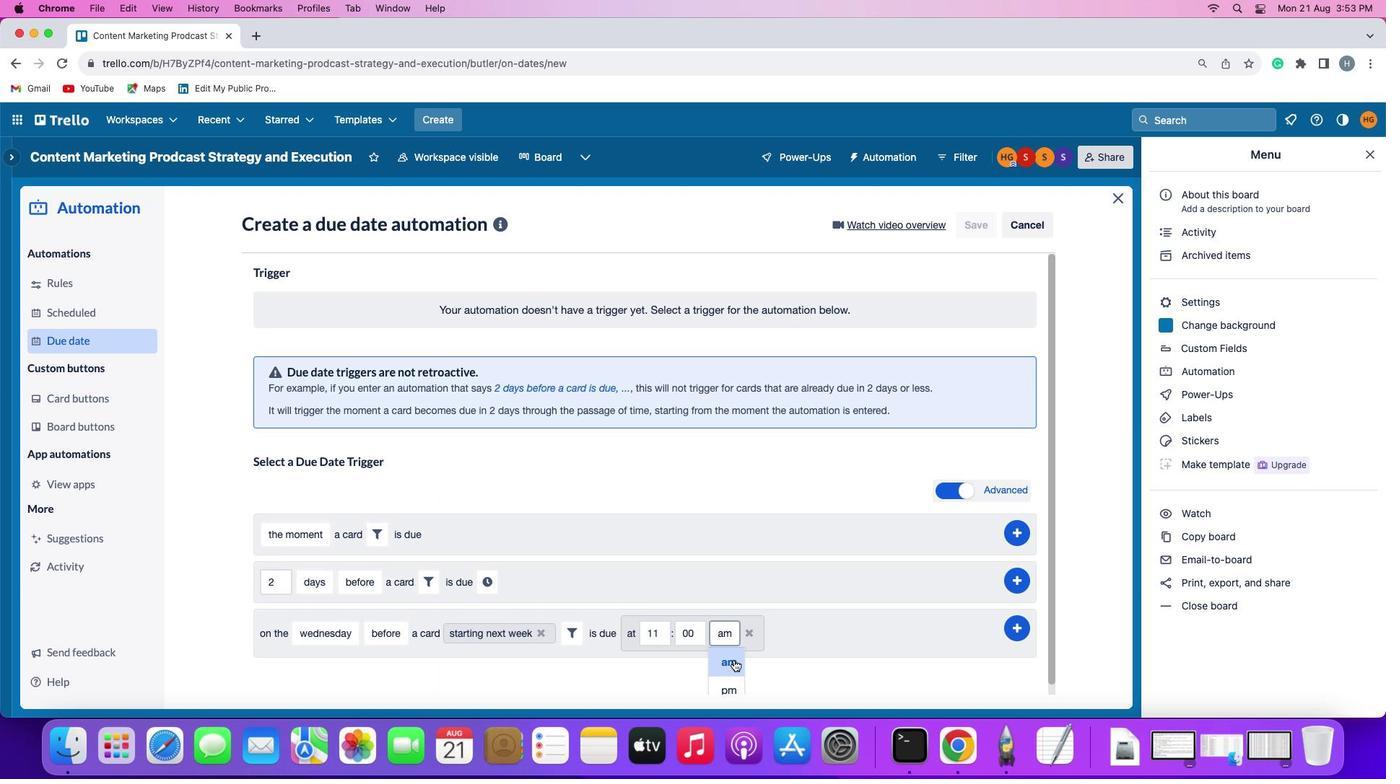 
Action: Mouse moved to (1000, 610)
Screenshot: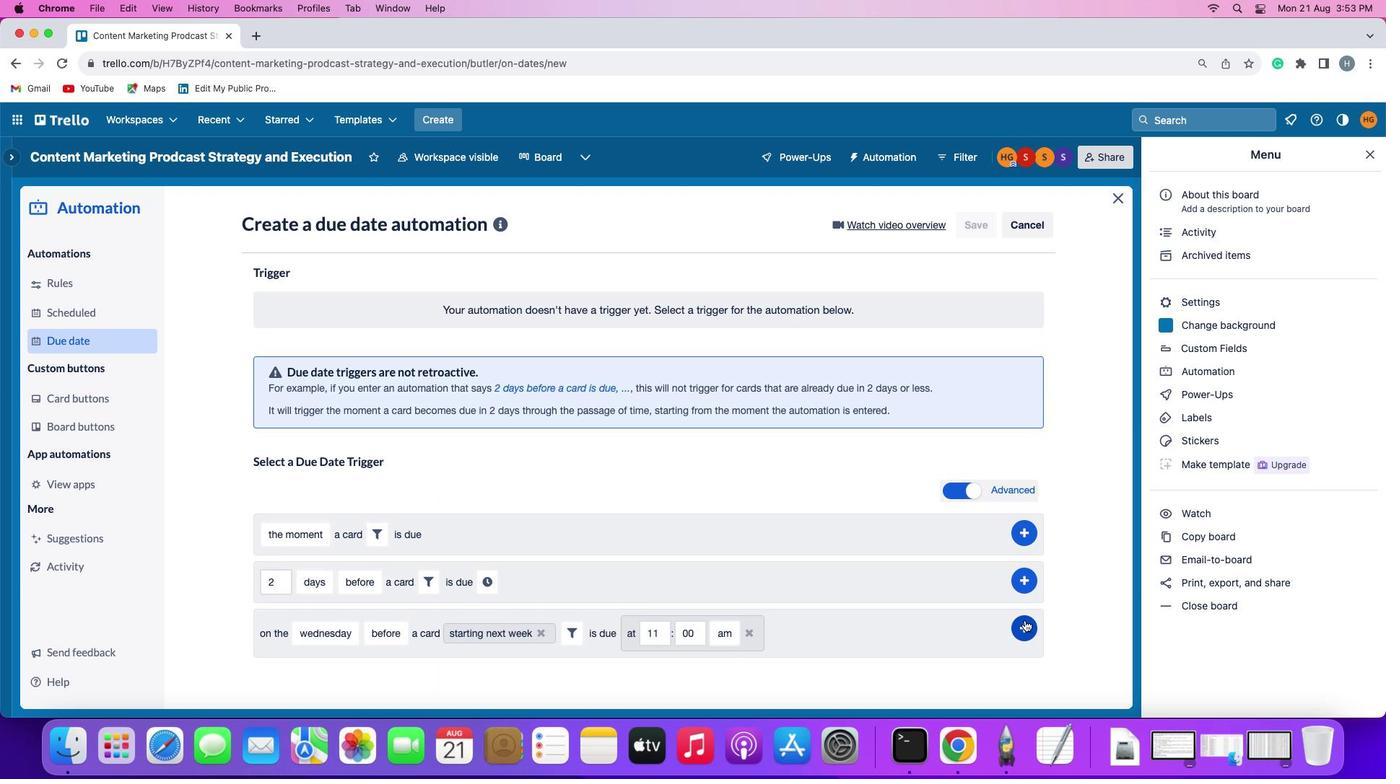 
Action: Mouse pressed left at (1000, 610)
Screenshot: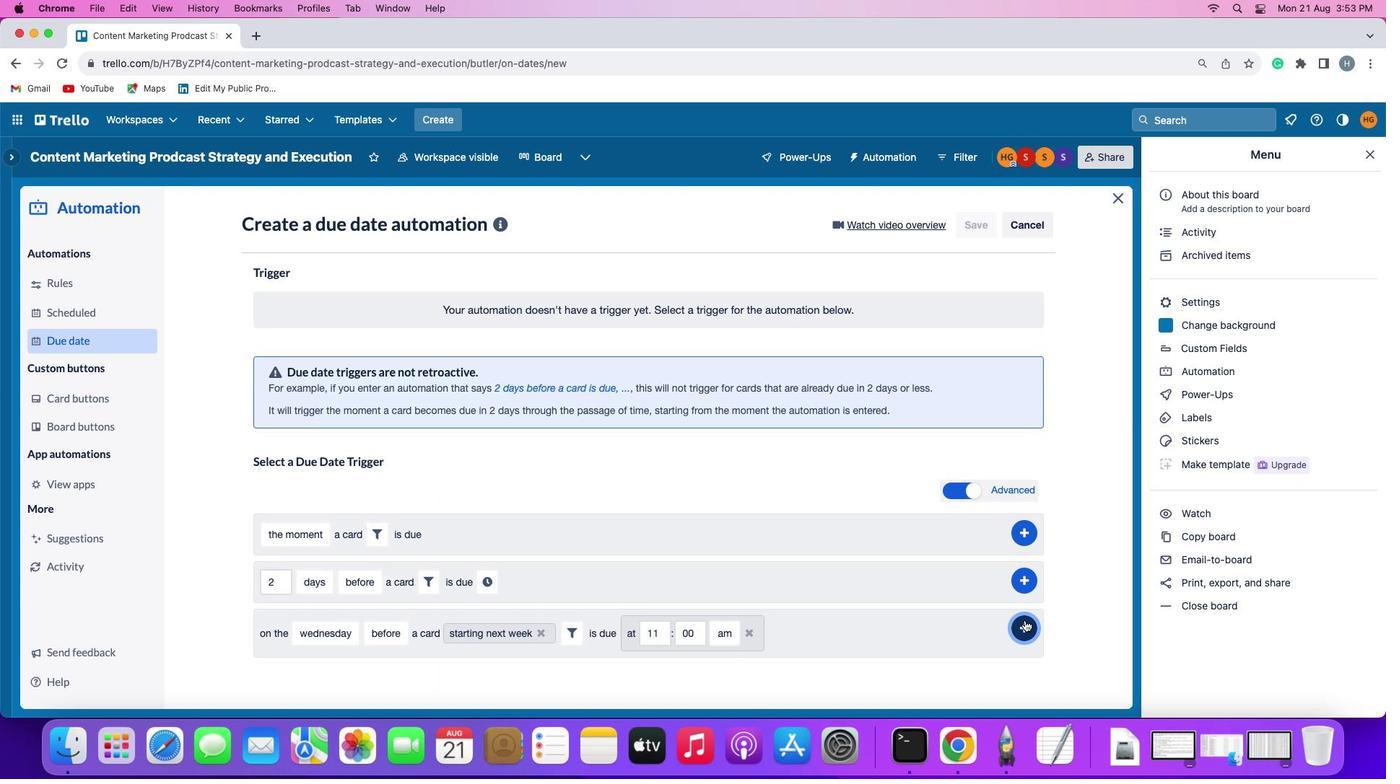 
Action: Mouse moved to (1040, 503)
Screenshot: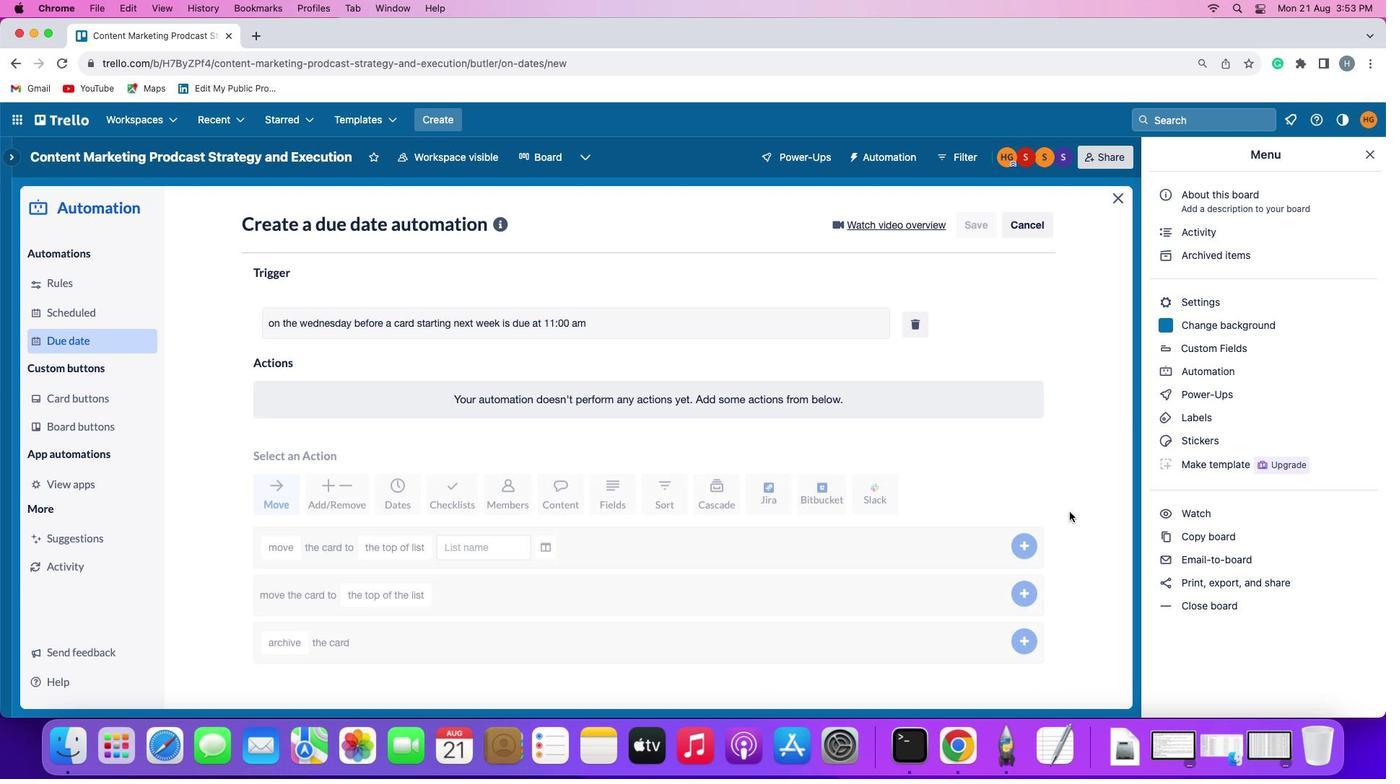 
